 Task: Add an event with the title Second Project Quality Control and Process Improvement Discussion, date ''2023/10/24'', time 7:00 AM to 9:00 AMand add a description: Problem-Solving Activities and embark on a transformative journey that will empower your team to overcome challenges, think creatively, and work cohesively to achieve outstanding results. Get ready for an inspiring and invigorating retreat that will leave a lasting impact on your team''s problem-solving abilities and overall collaboration.Select event color  Tangerine . Add location for the event as: 456 Navagio Beach, Zakynthos, Greece, logged in from the account softage.10@softage.netand send the event invitation to softage.9@softage.net and softage.8@softage.net. Set a reminder for the event Doesn''t repeat
Action: Mouse moved to (80, 122)
Screenshot: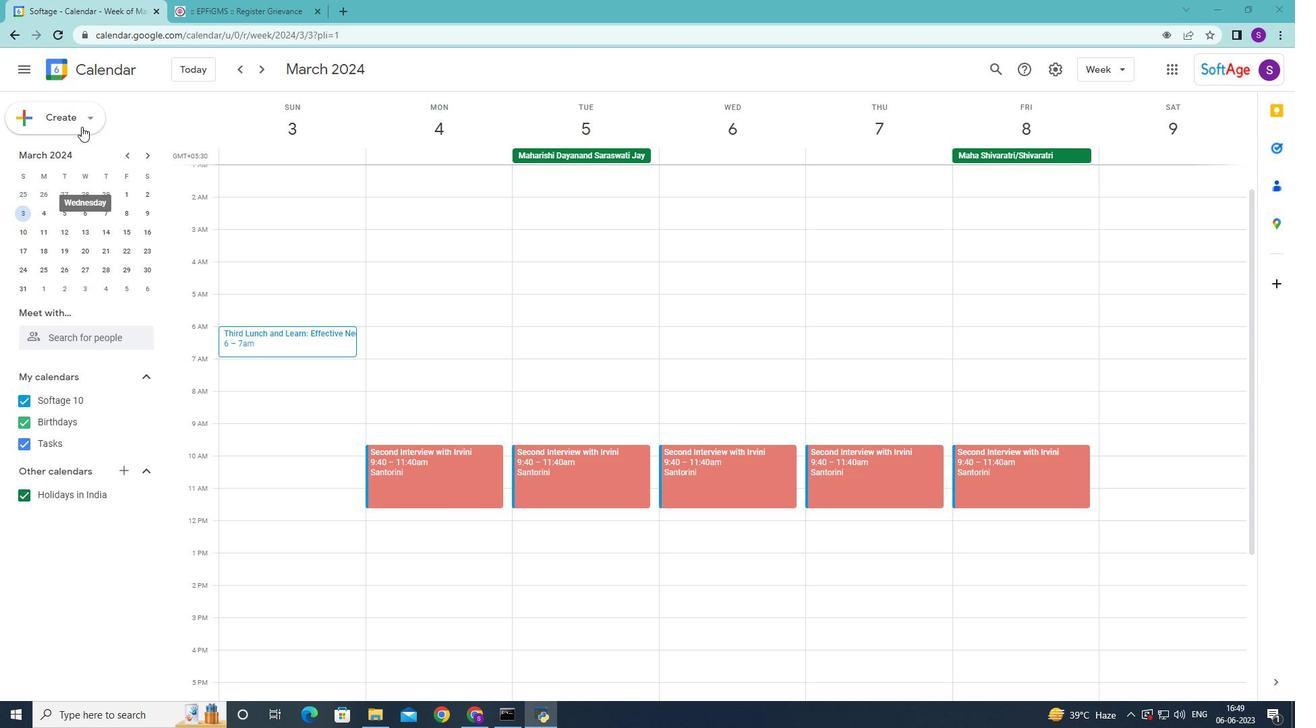 
Action: Mouse pressed left at (80, 122)
Screenshot: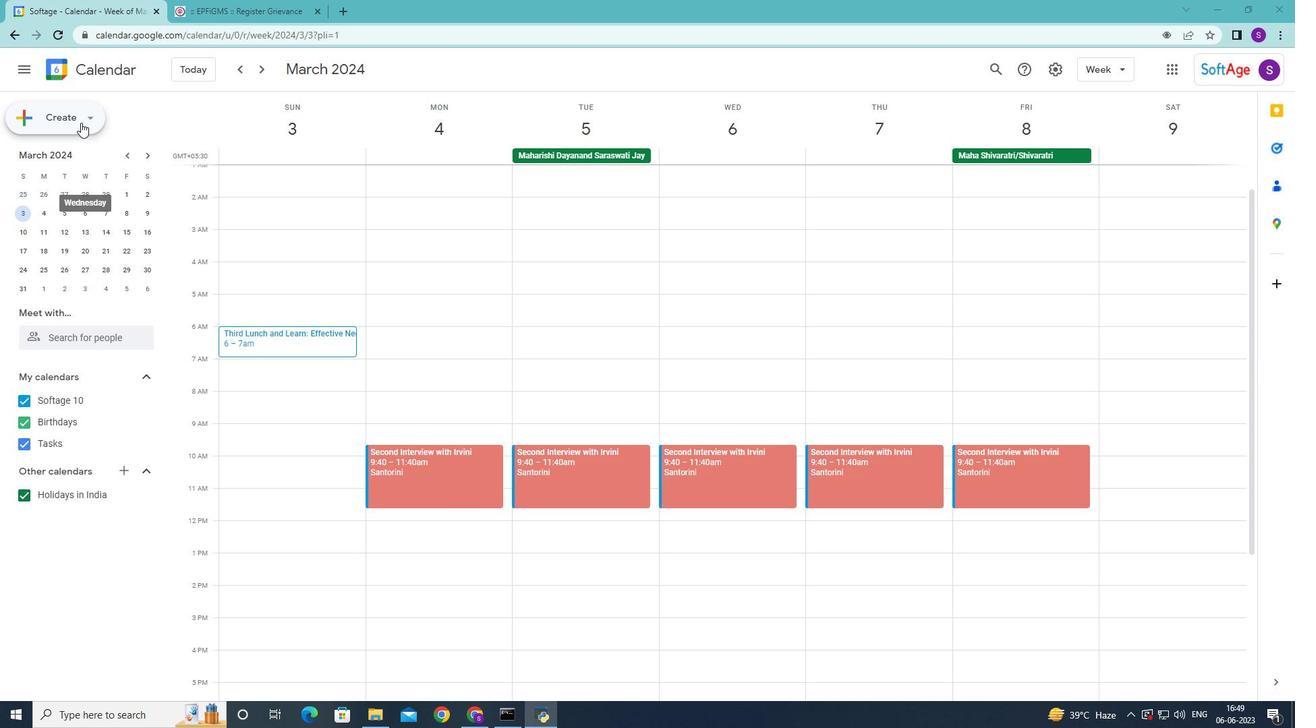
Action: Mouse moved to (87, 154)
Screenshot: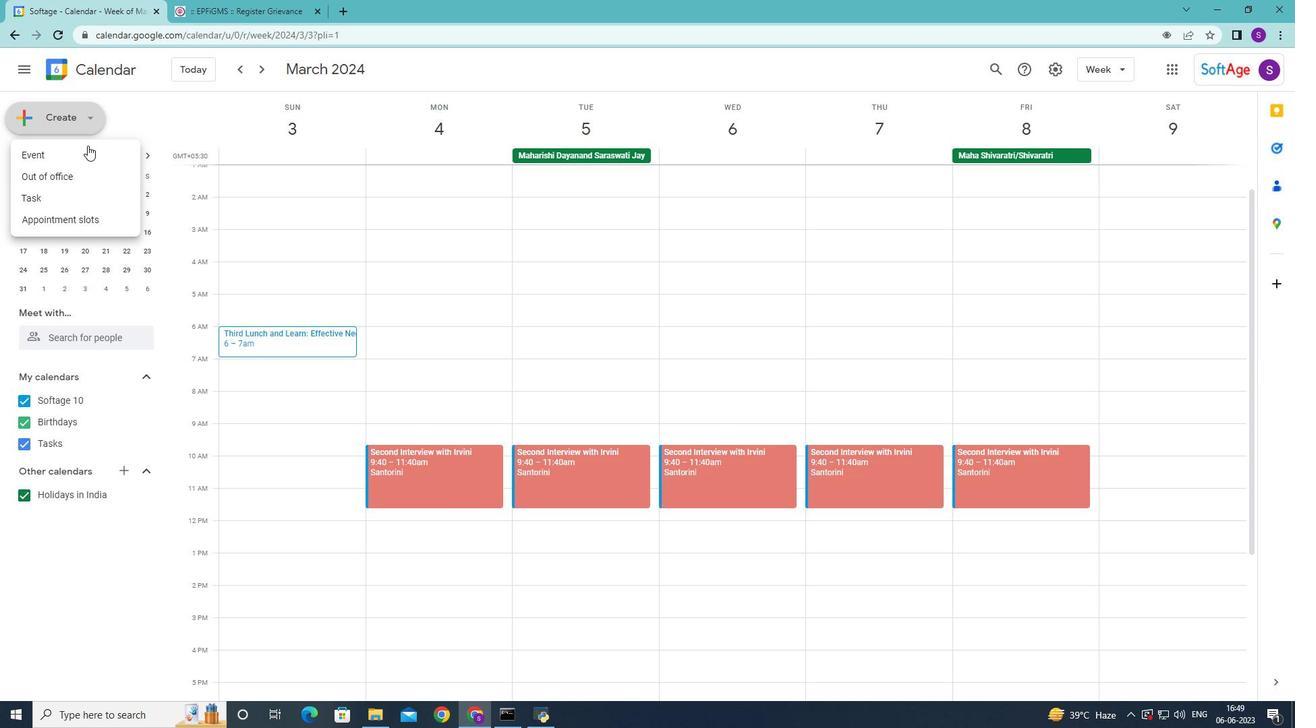 
Action: Mouse pressed left at (87, 154)
Screenshot: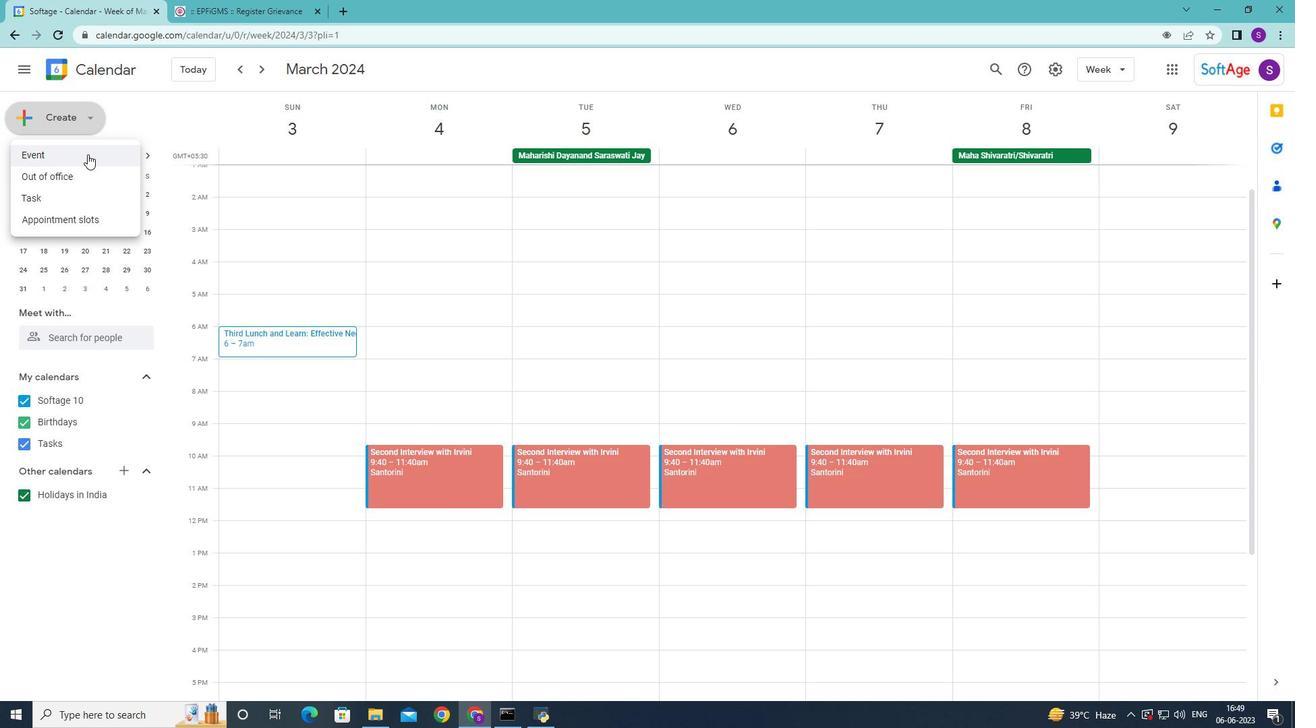 
Action: Mouse moved to (479, 370)
Screenshot: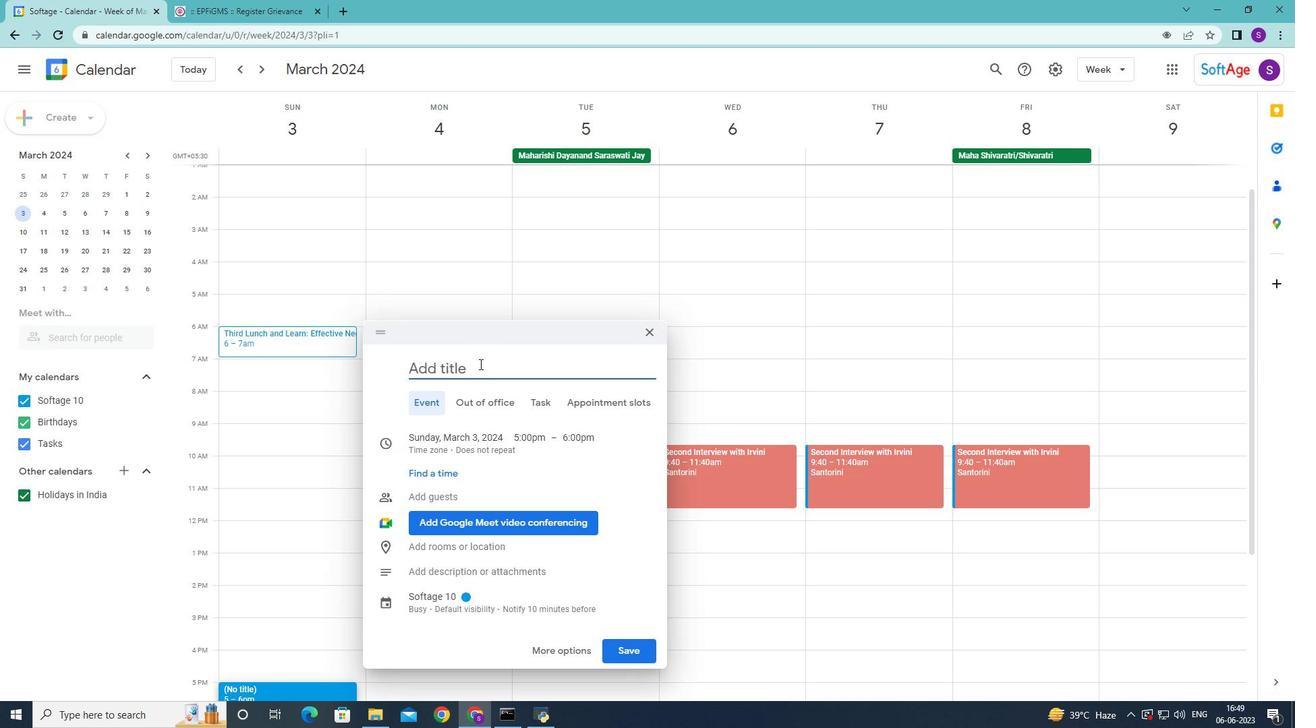 
Action: Mouse pressed left at (479, 370)
Screenshot: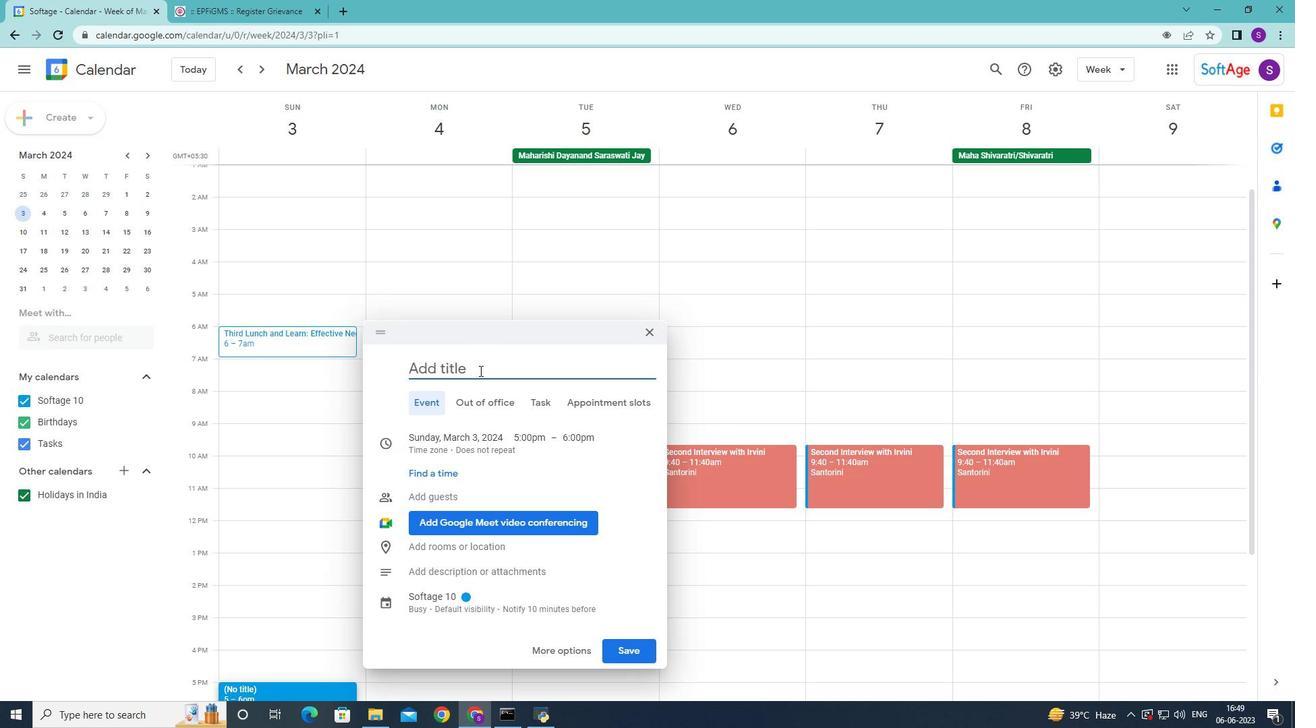 
Action: Key pressed <Key.shift>Second<Key.space><Key.shift>Project<Key.space><Key.shift><Key.shift>Quality<Key.space><Key.shift>Control<Key.space>and<Key.space><Key.shift>Process<Key.space><Key.shift>Improvement<Key.space><Key.shift>Discussion
Screenshot: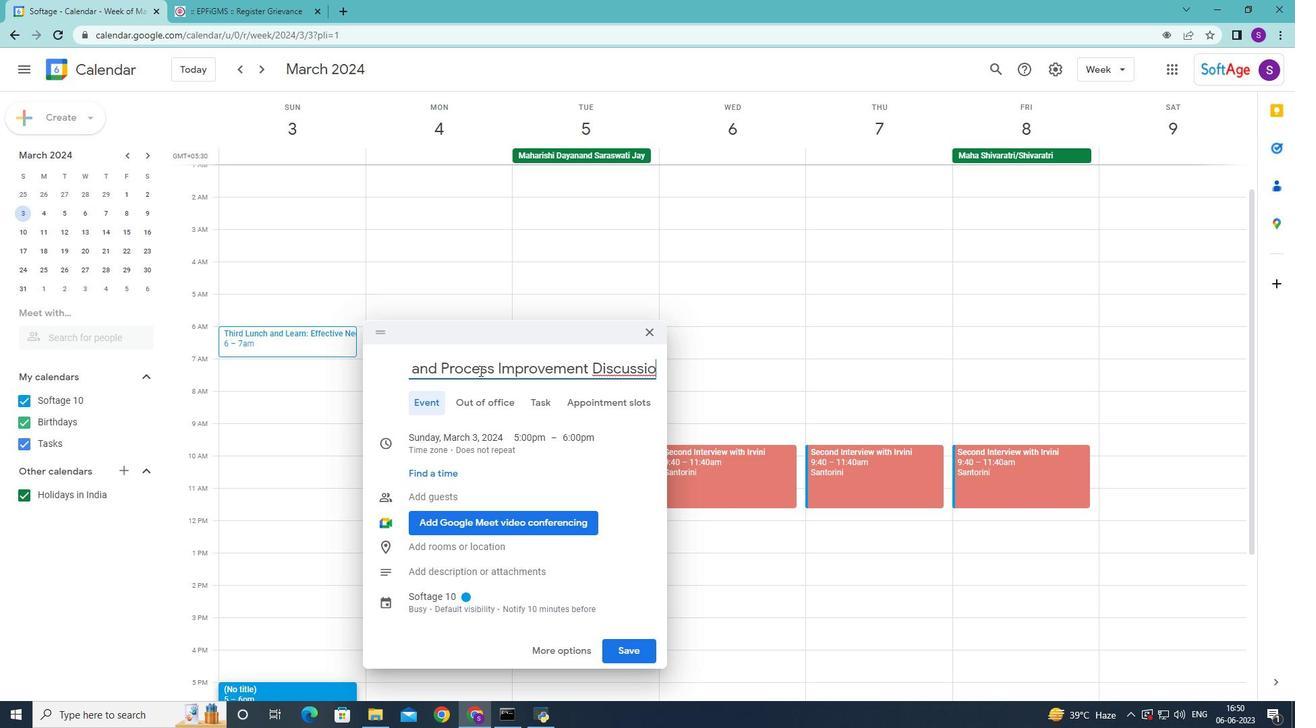 
Action: Mouse moved to (435, 443)
Screenshot: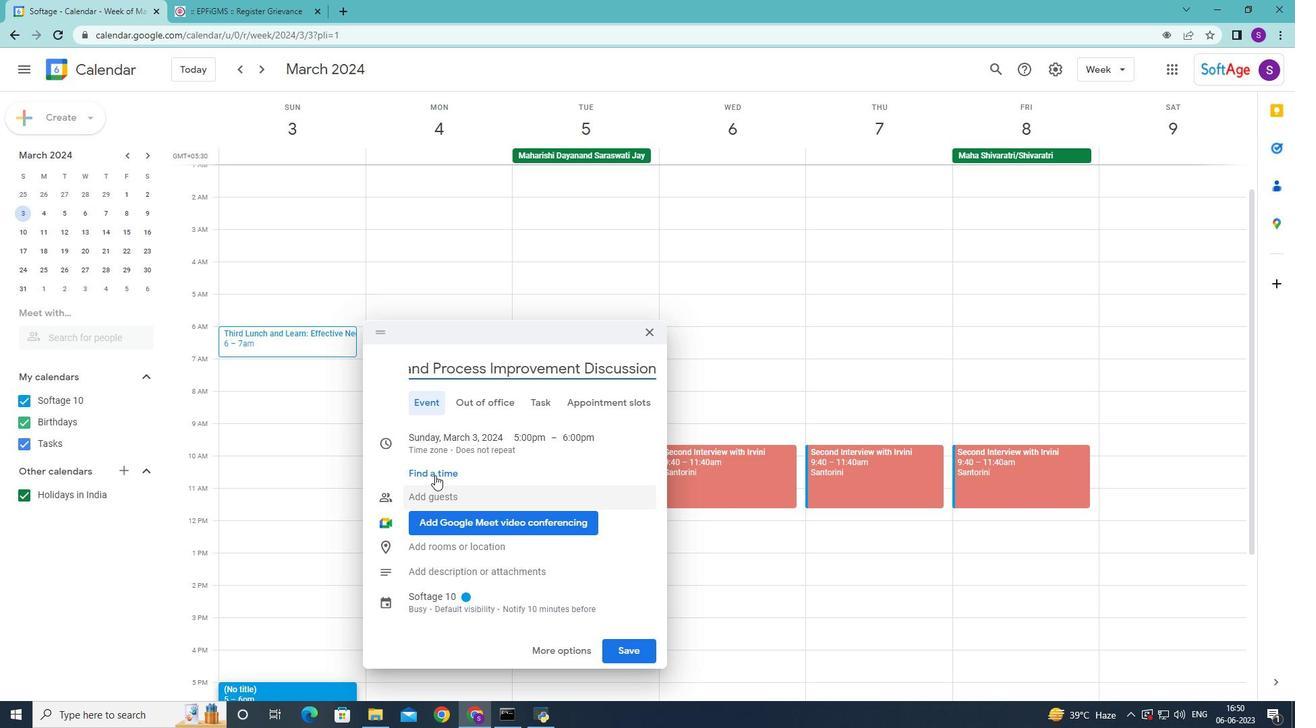 
Action: Mouse pressed left at (435, 443)
Screenshot: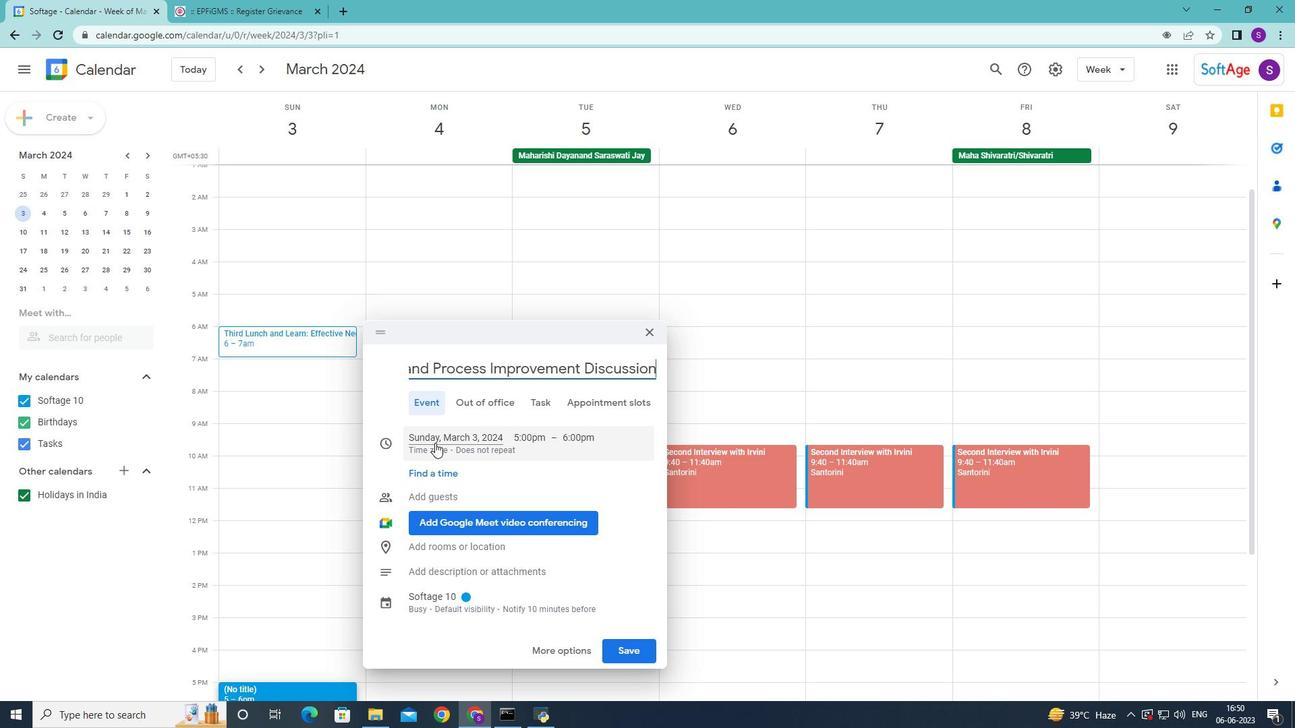 
Action: Mouse moved to (555, 429)
Screenshot: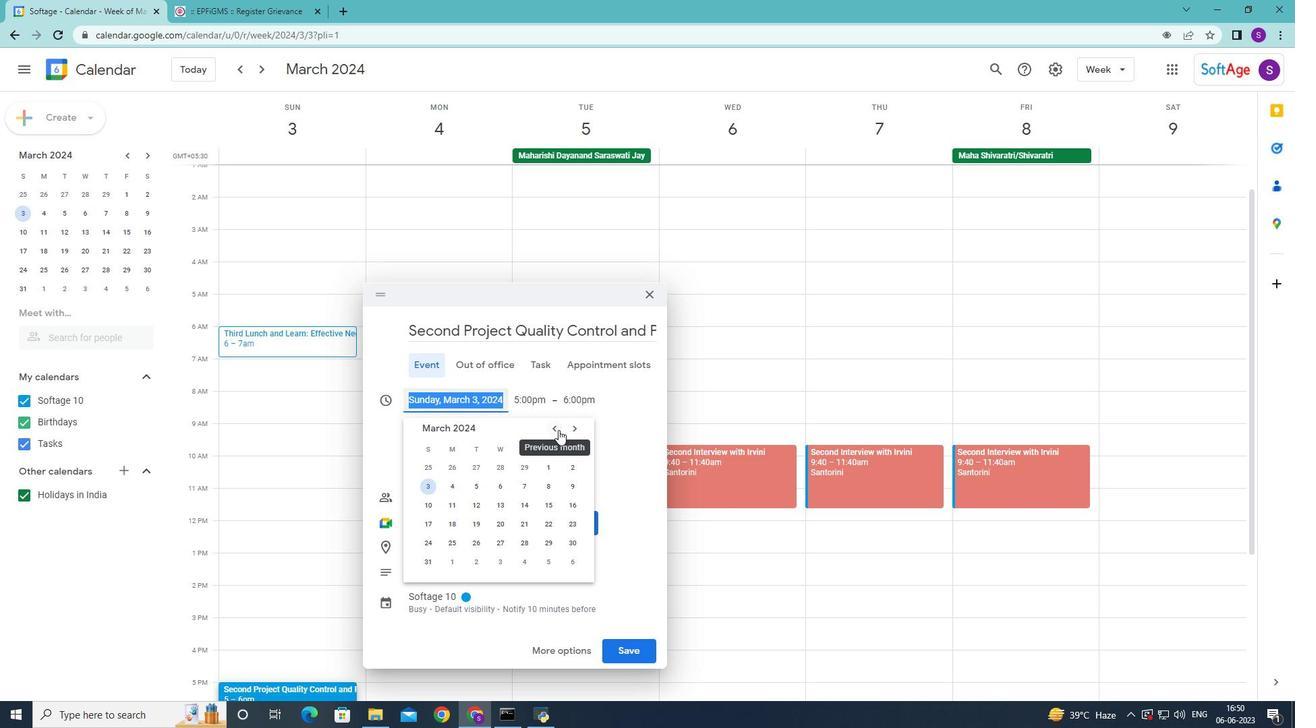
Action: Mouse pressed left at (555, 429)
Screenshot: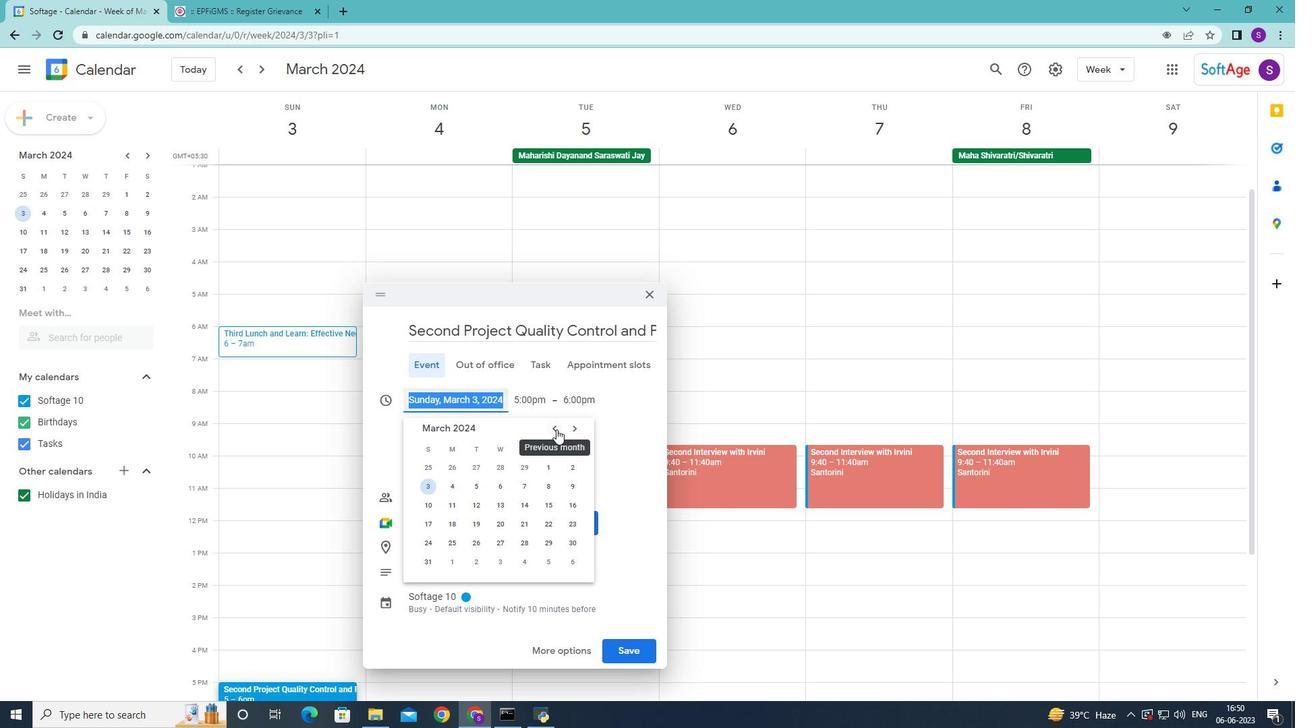 
Action: Mouse pressed left at (555, 429)
Screenshot: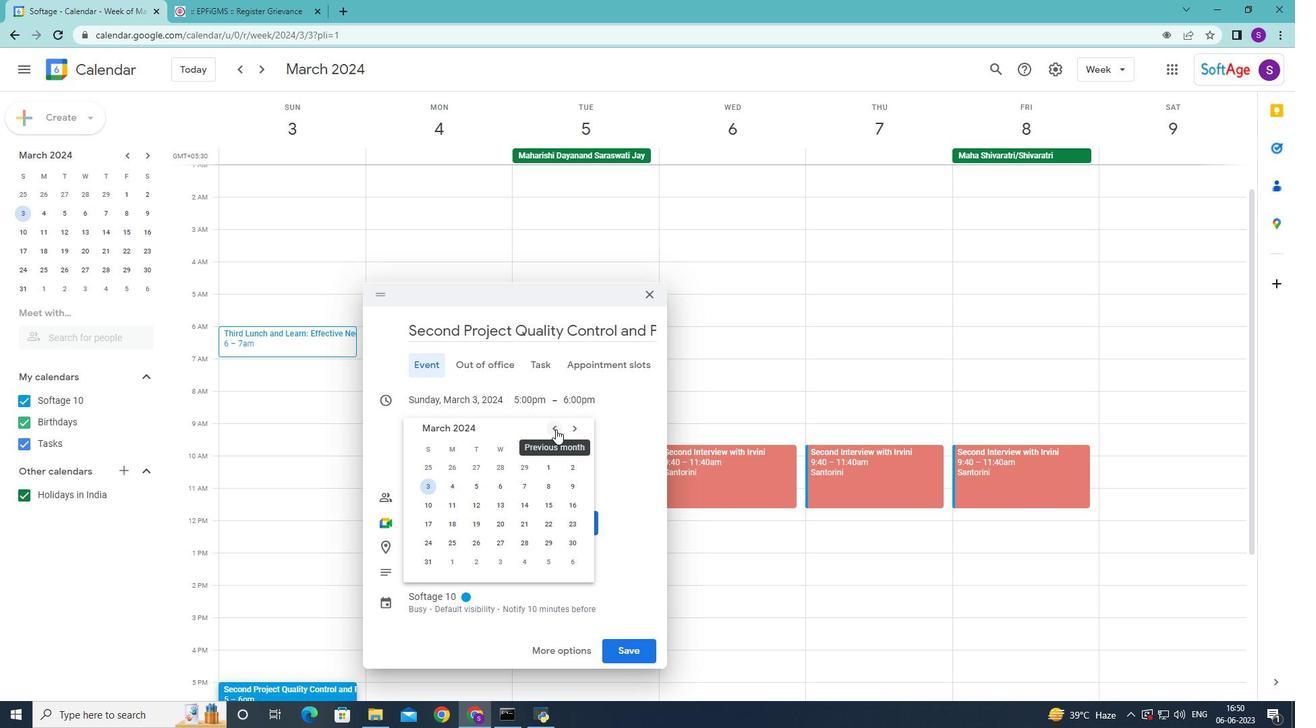 
Action: Mouse pressed left at (555, 429)
Screenshot: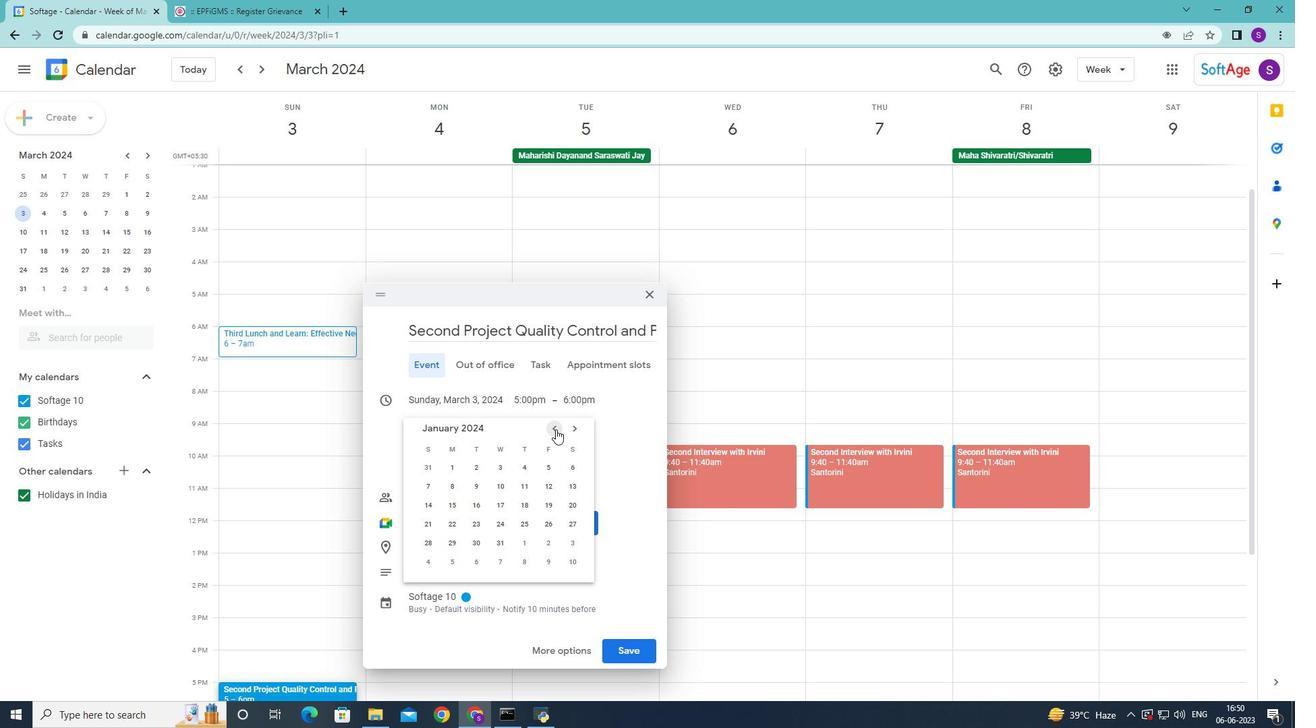 
Action: Mouse pressed left at (555, 429)
Screenshot: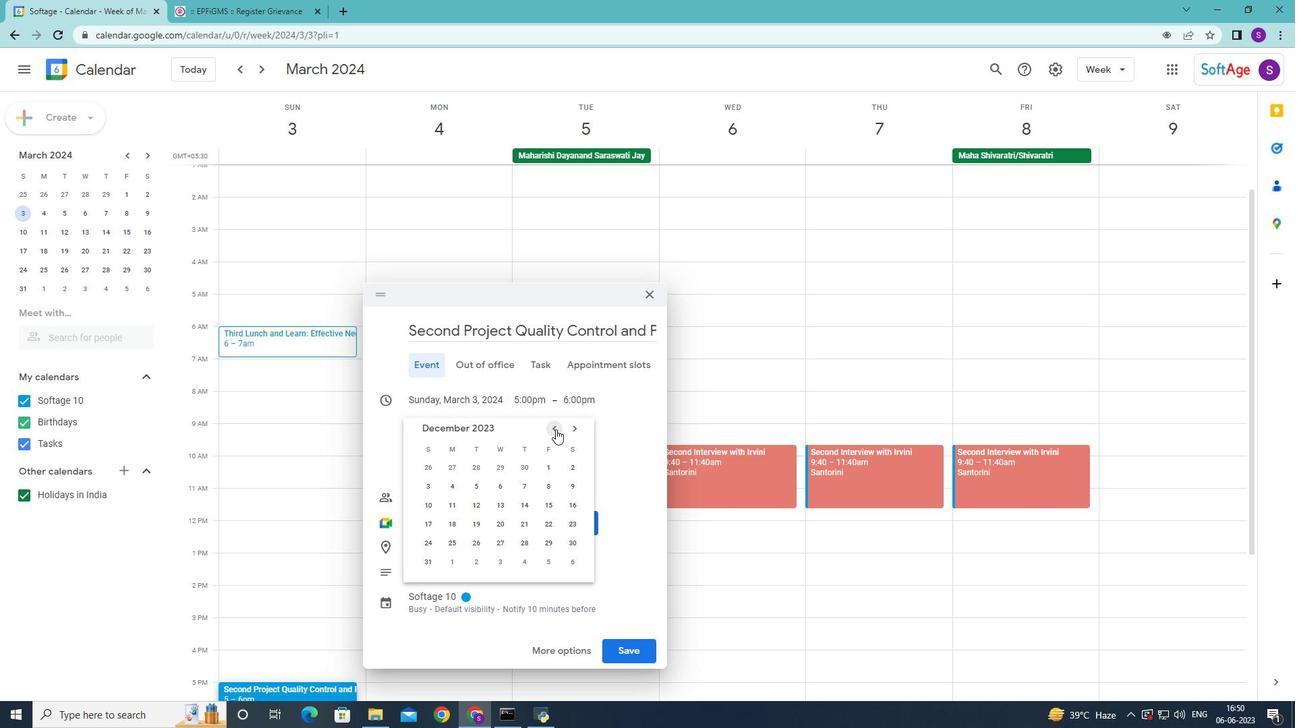 
Action: Mouse pressed left at (555, 429)
Screenshot: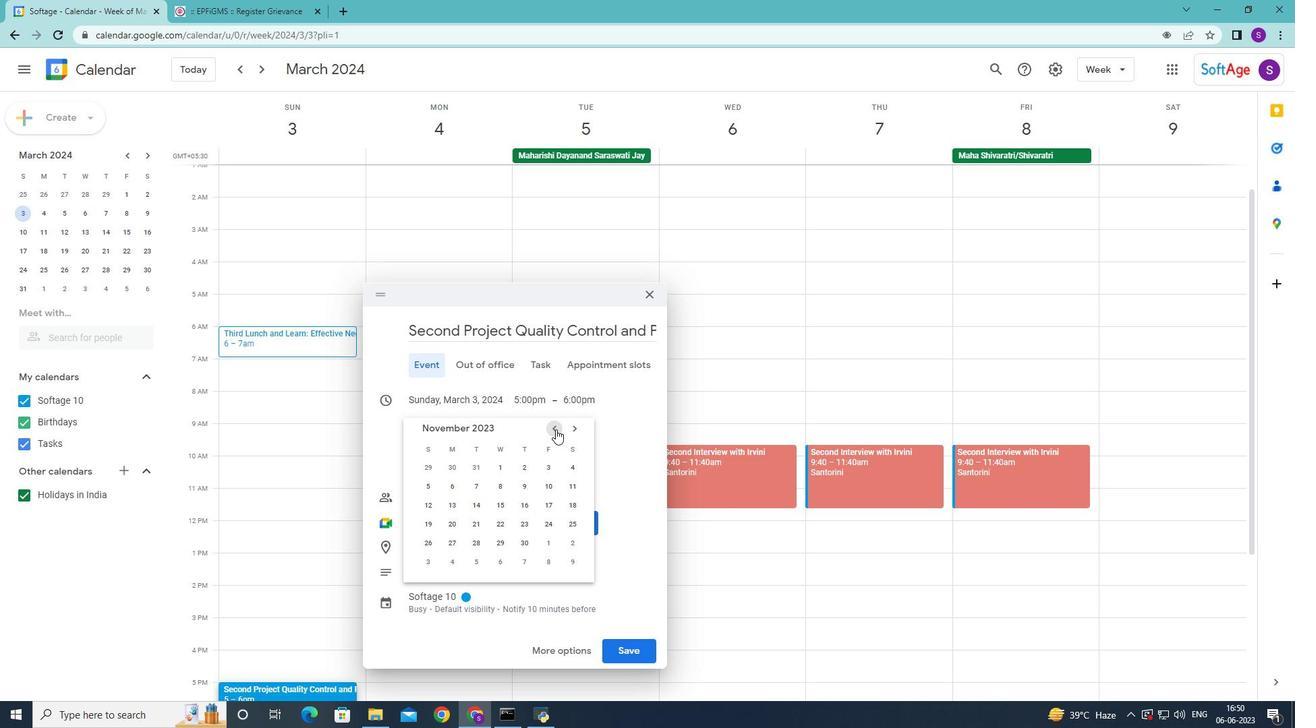 
Action: Mouse moved to (482, 529)
Screenshot: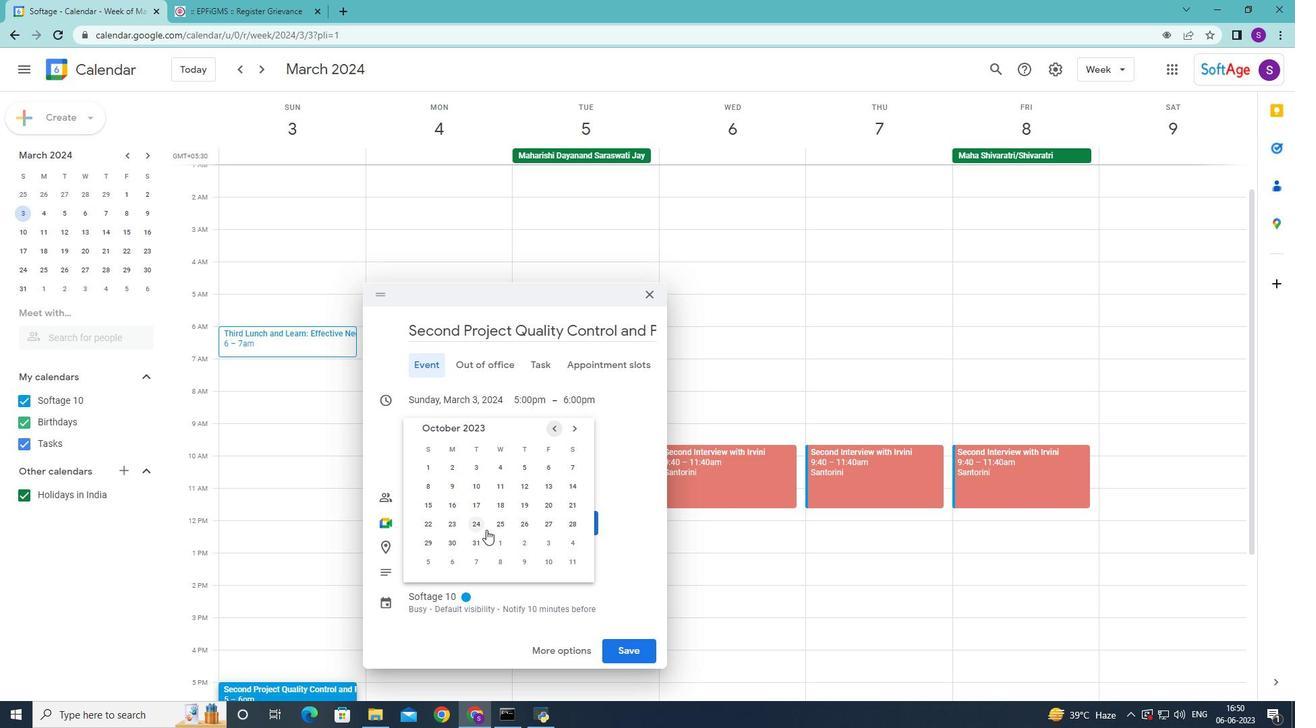 
Action: Mouse pressed left at (482, 529)
Screenshot: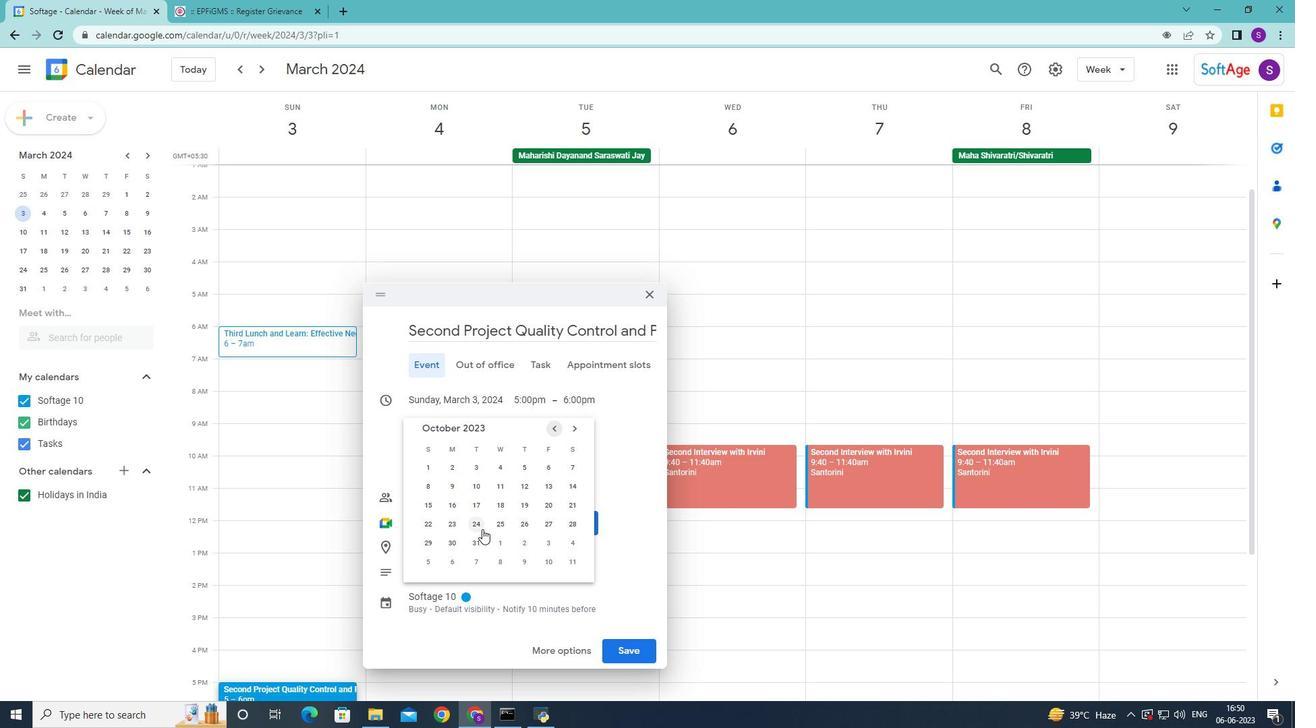 
Action: Mouse moved to (356, 406)
Screenshot: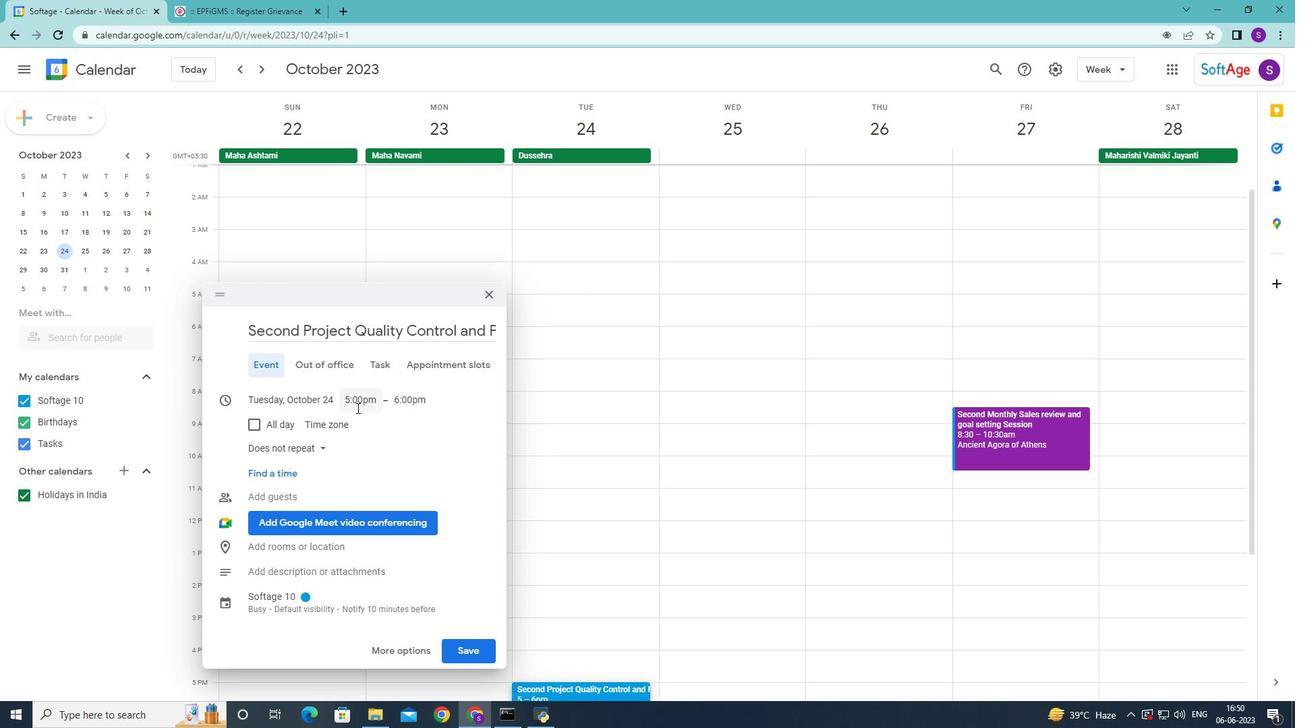 
Action: Mouse pressed left at (356, 406)
Screenshot: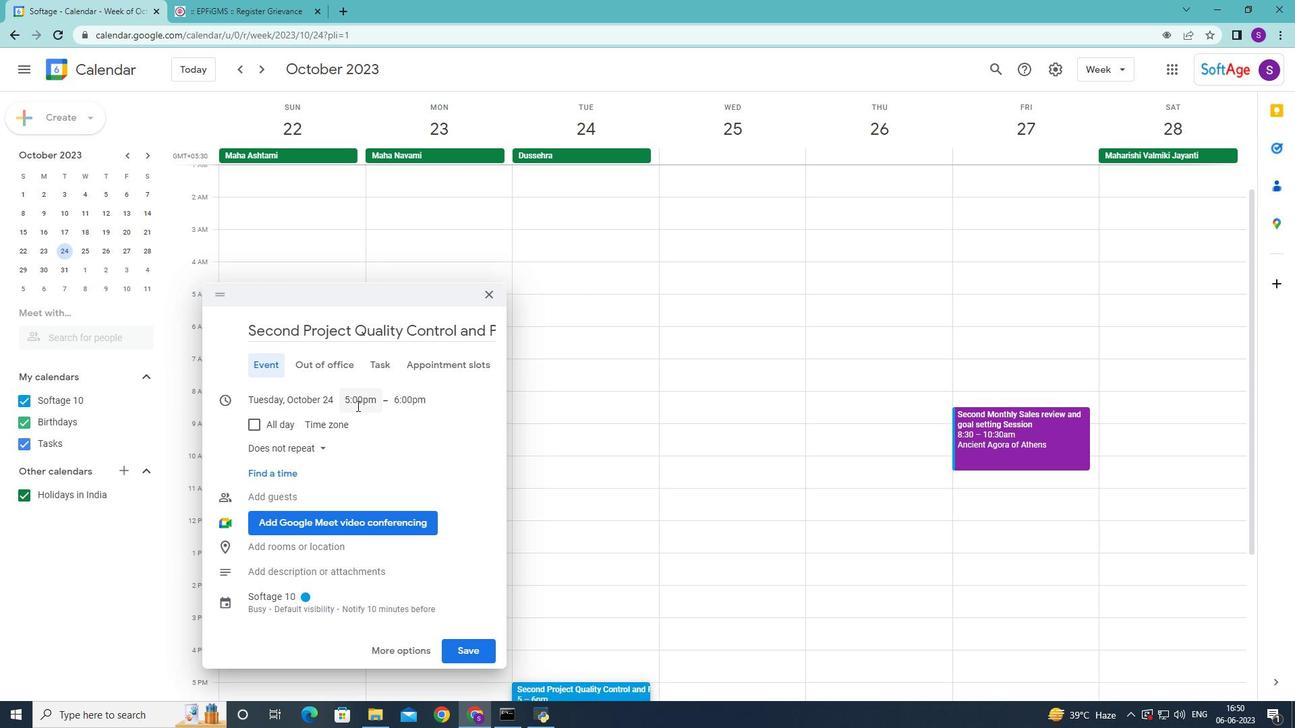 
Action: Mouse moved to (368, 481)
Screenshot: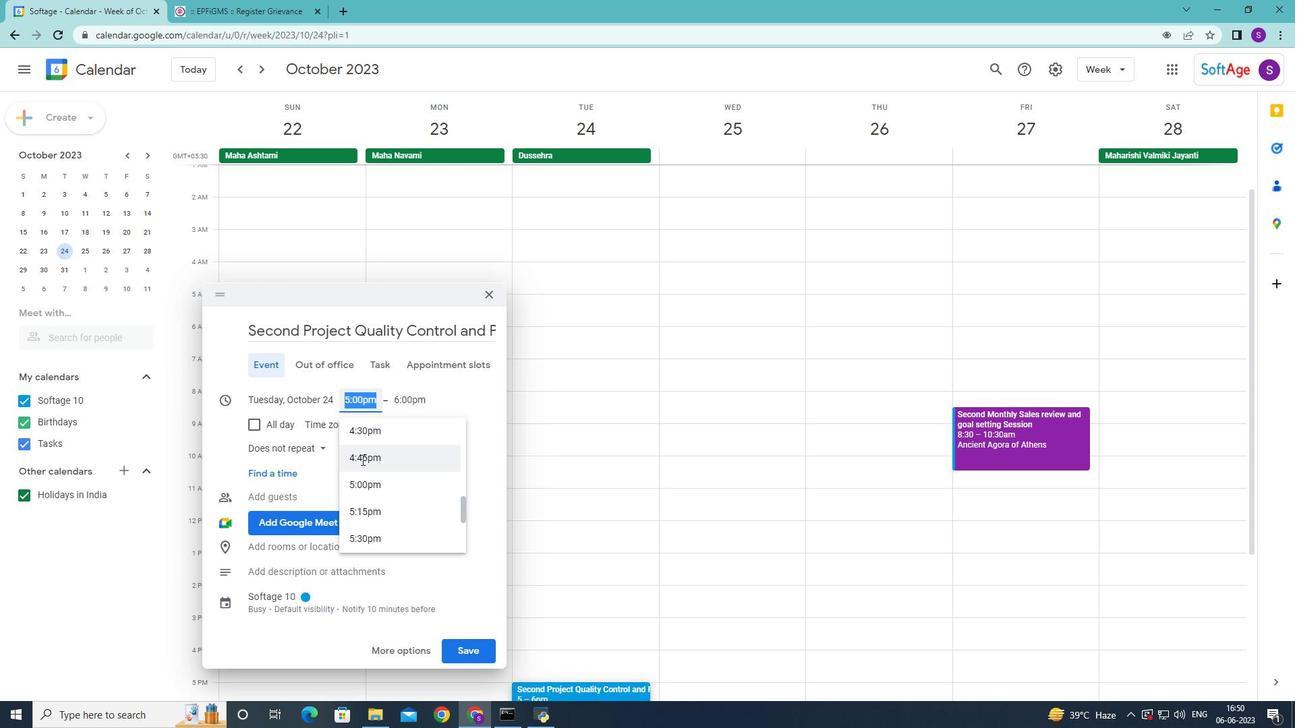 
Action: Mouse scrolled (368, 482) with delta (0, 0)
Screenshot: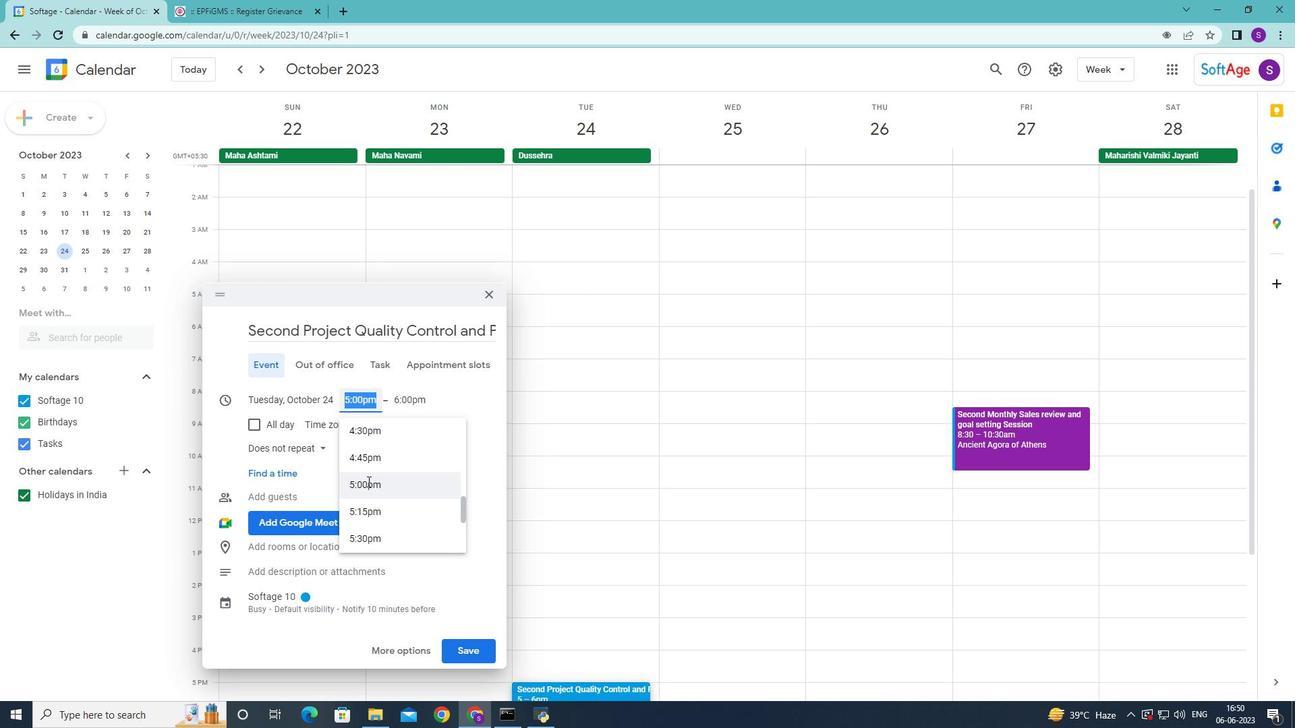 
Action: Mouse scrolled (368, 482) with delta (0, 0)
Screenshot: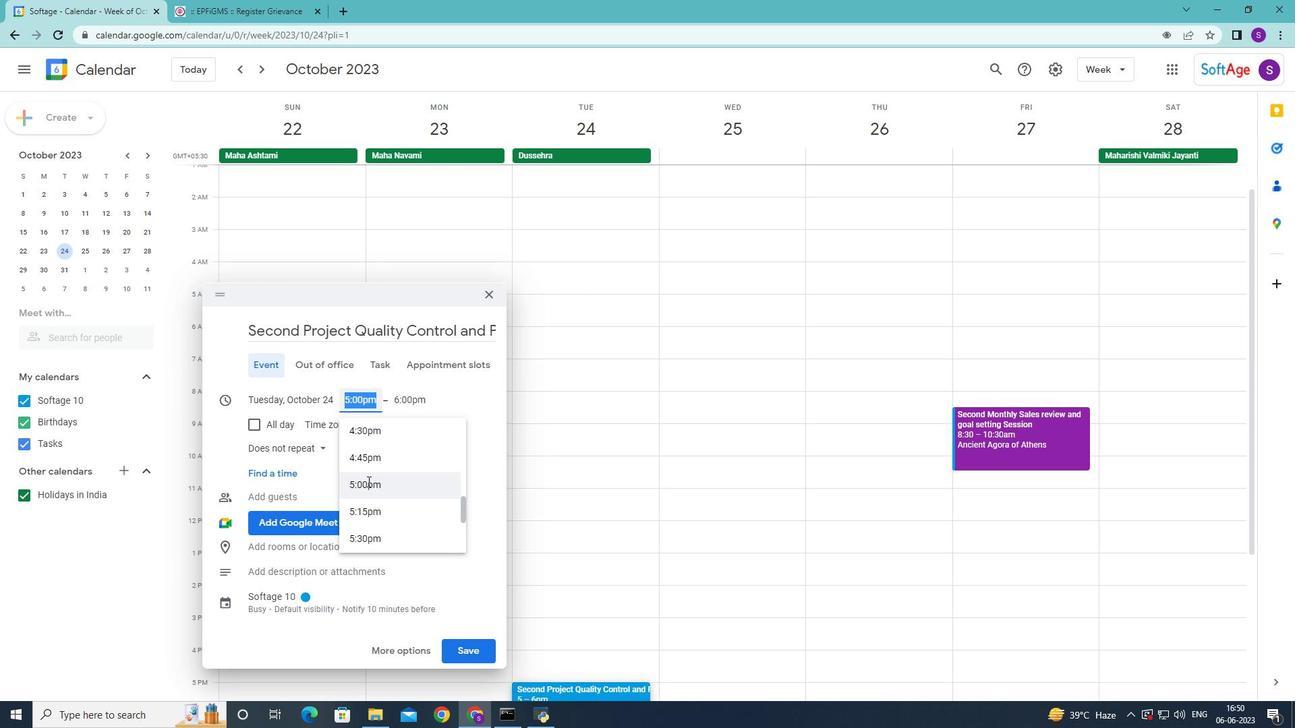 
Action: Mouse scrolled (368, 482) with delta (0, 0)
Screenshot: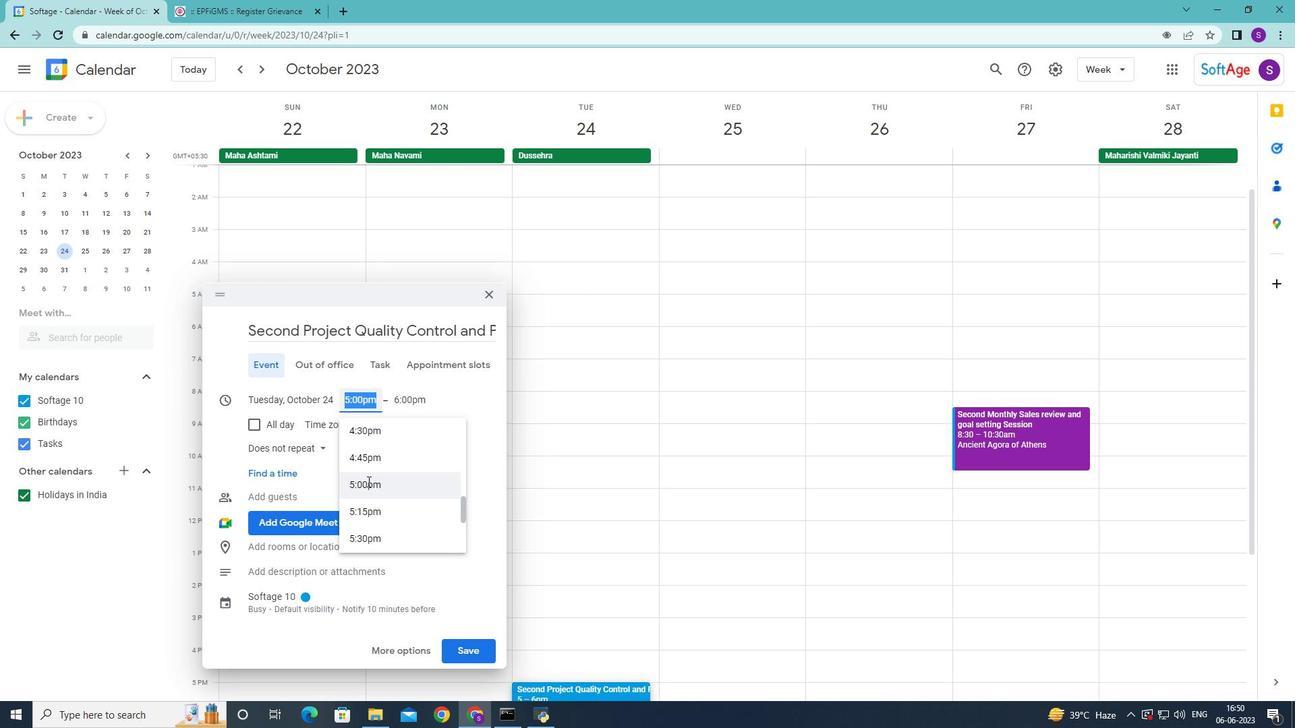 
Action: Mouse scrolled (368, 482) with delta (0, 0)
Screenshot: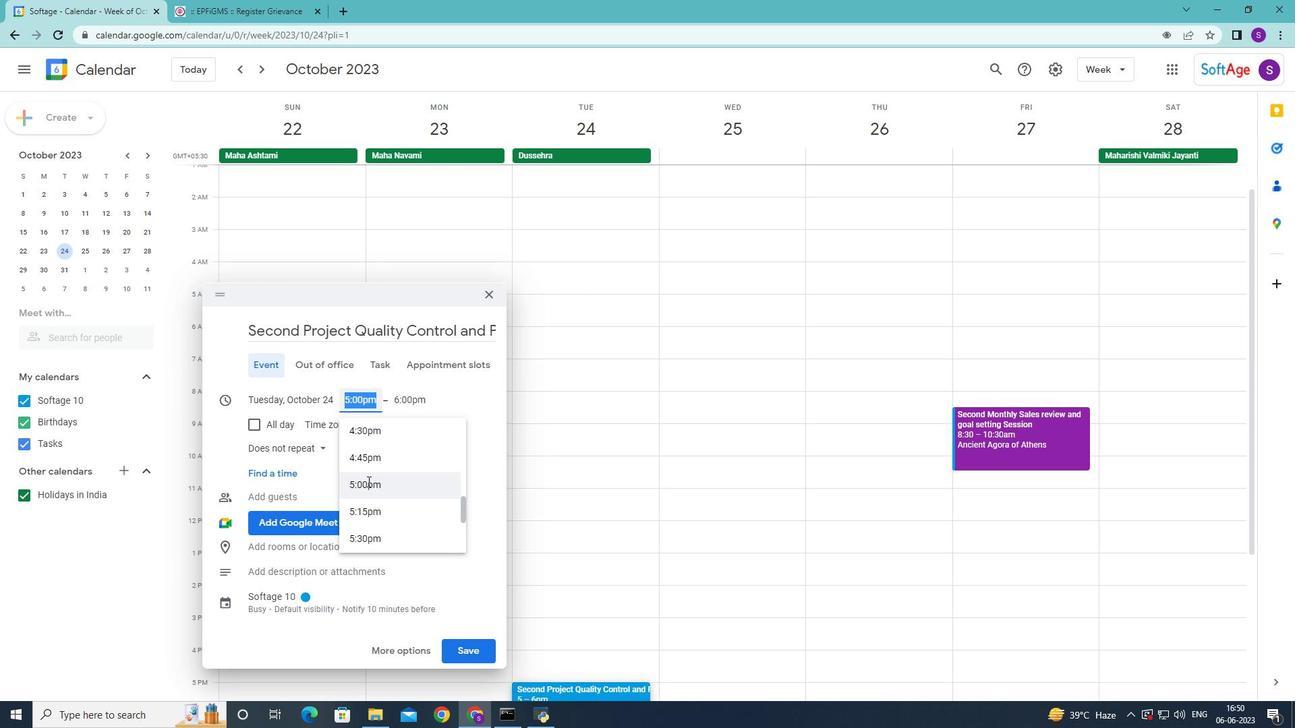 
Action: Mouse scrolled (368, 482) with delta (0, 0)
Screenshot: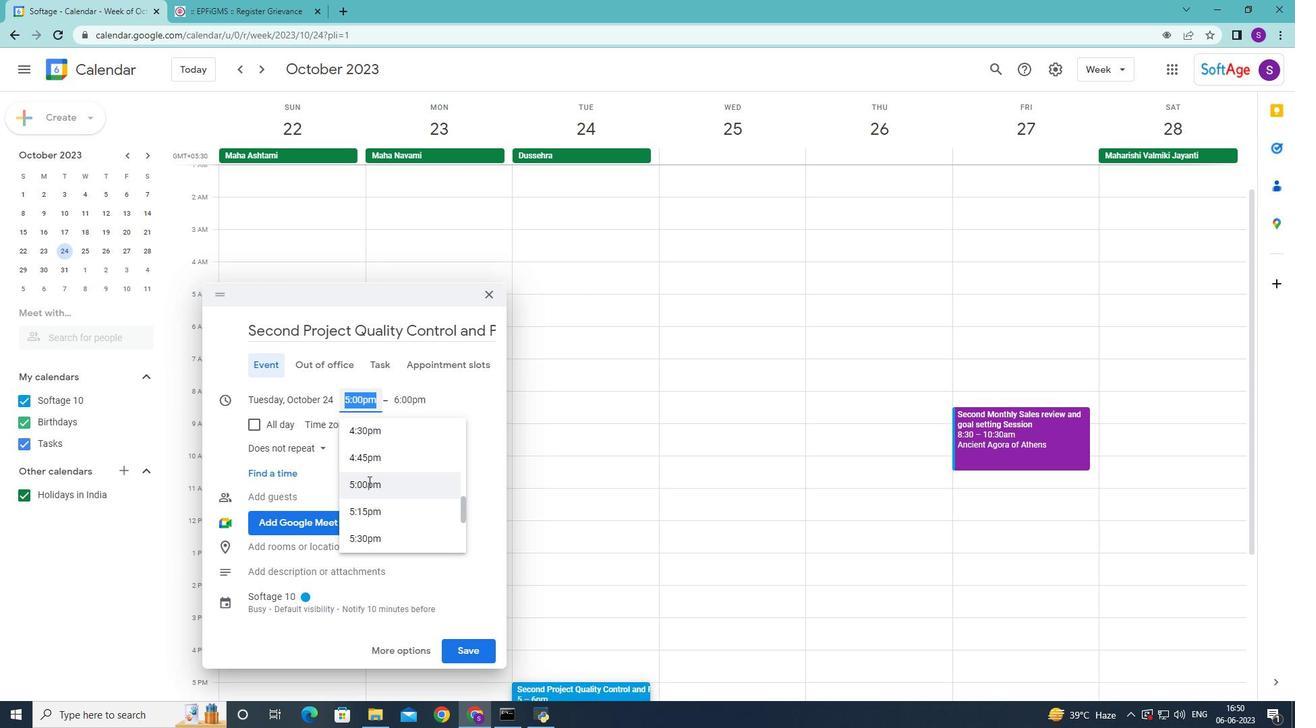 
Action: Mouse scrolled (368, 482) with delta (0, 0)
Screenshot: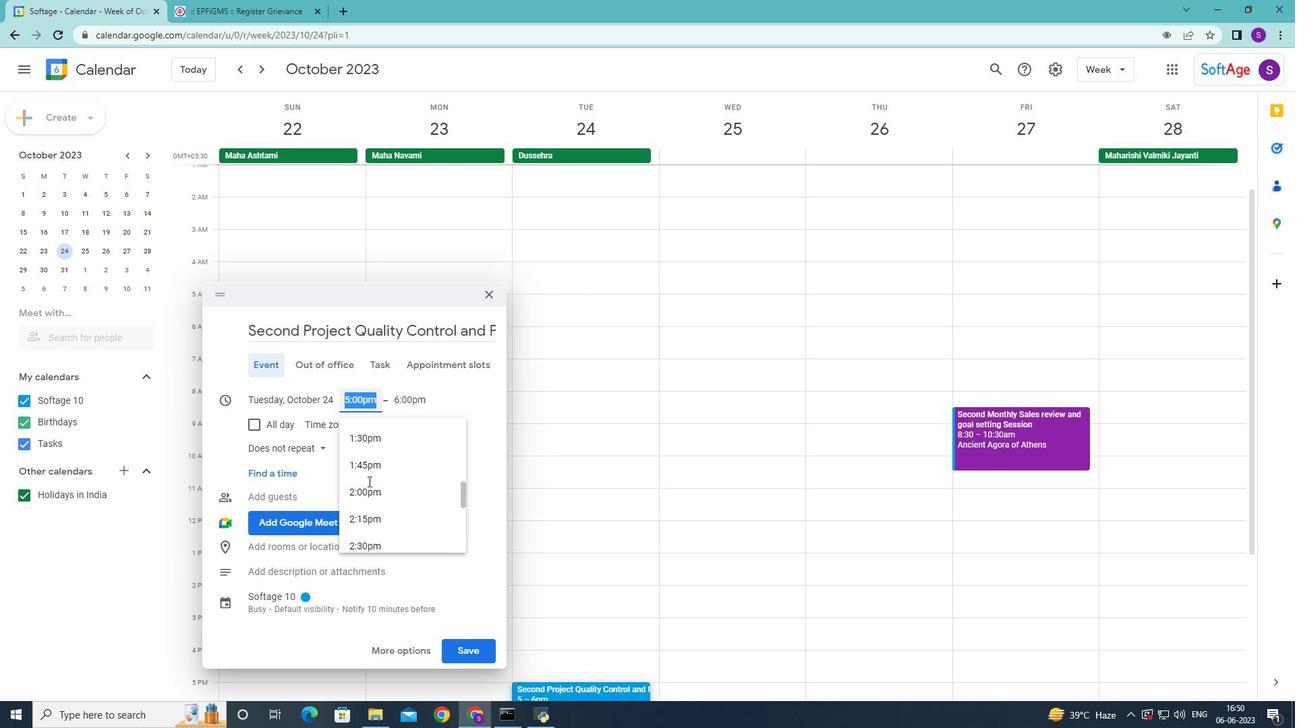 
Action: Mouse scrolled (368, 482) with delta (0, 0)
Screenshot: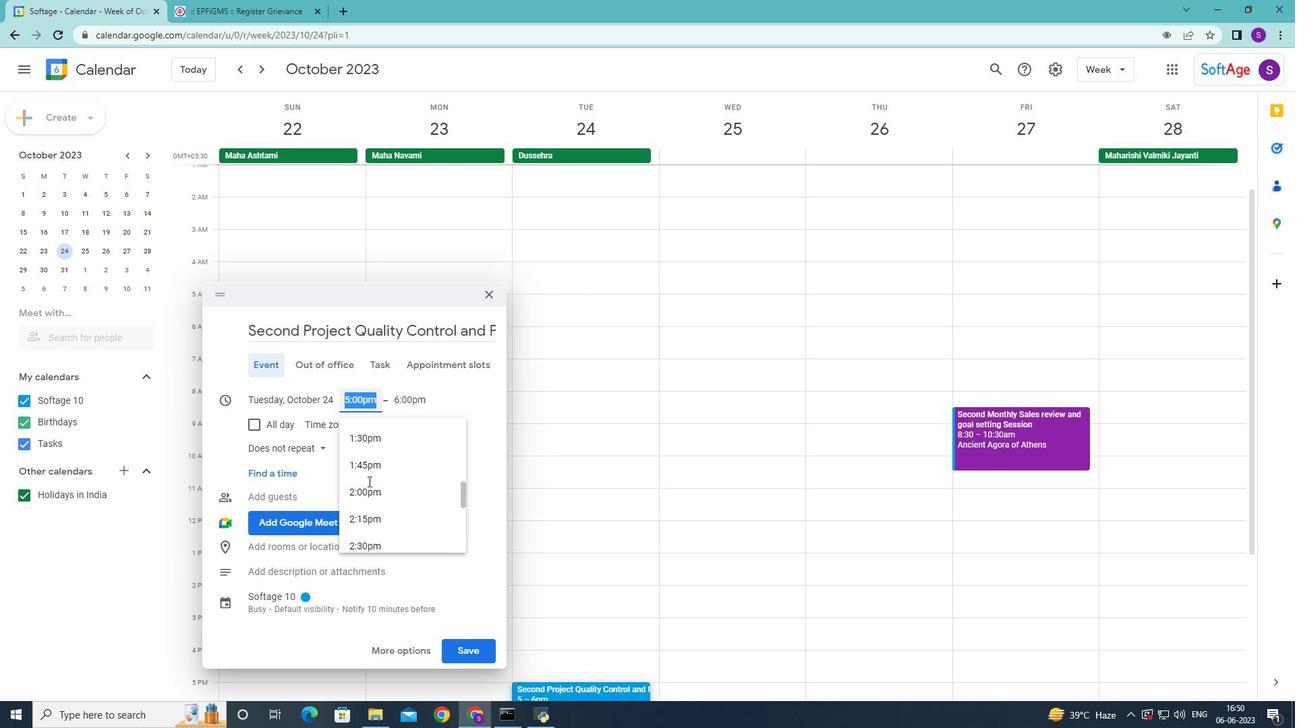 
Action: Mouse scrolled (368, 482) with delta (0, 0)
Screenshot: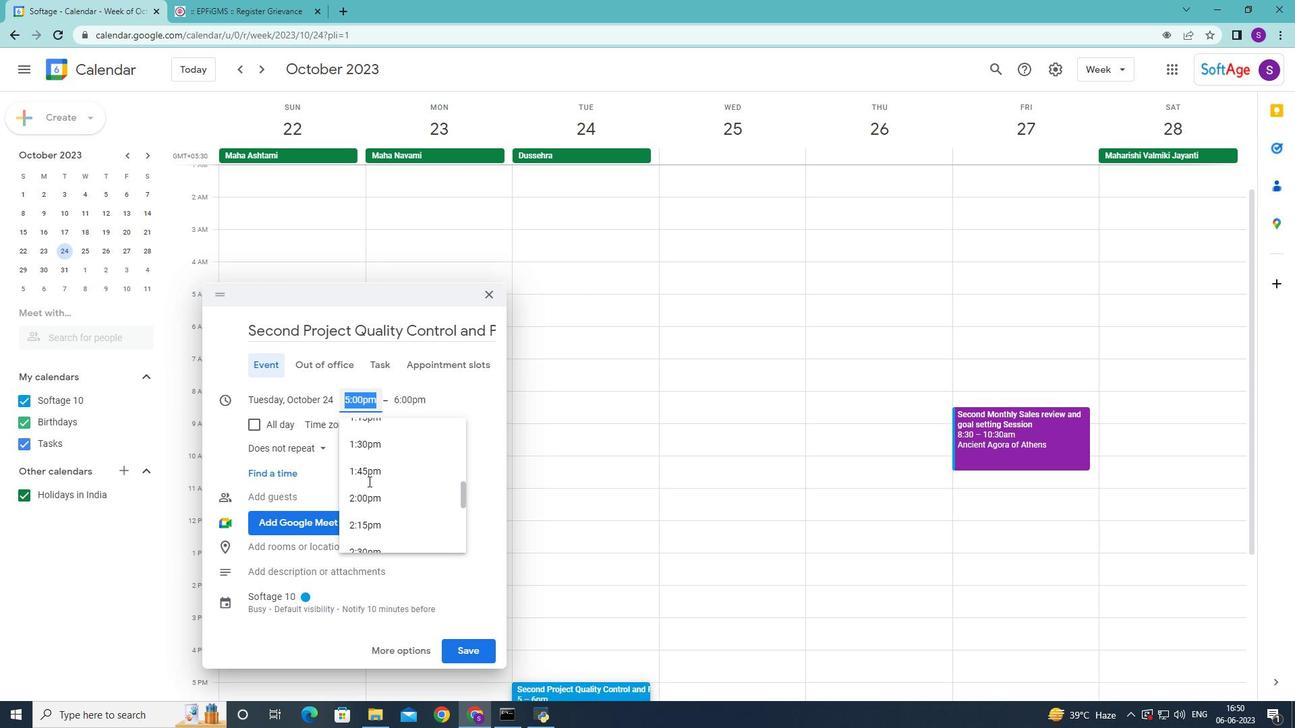 
Action: Mouse scrolled (368, 482) with delta (0, 0)
Screenshot: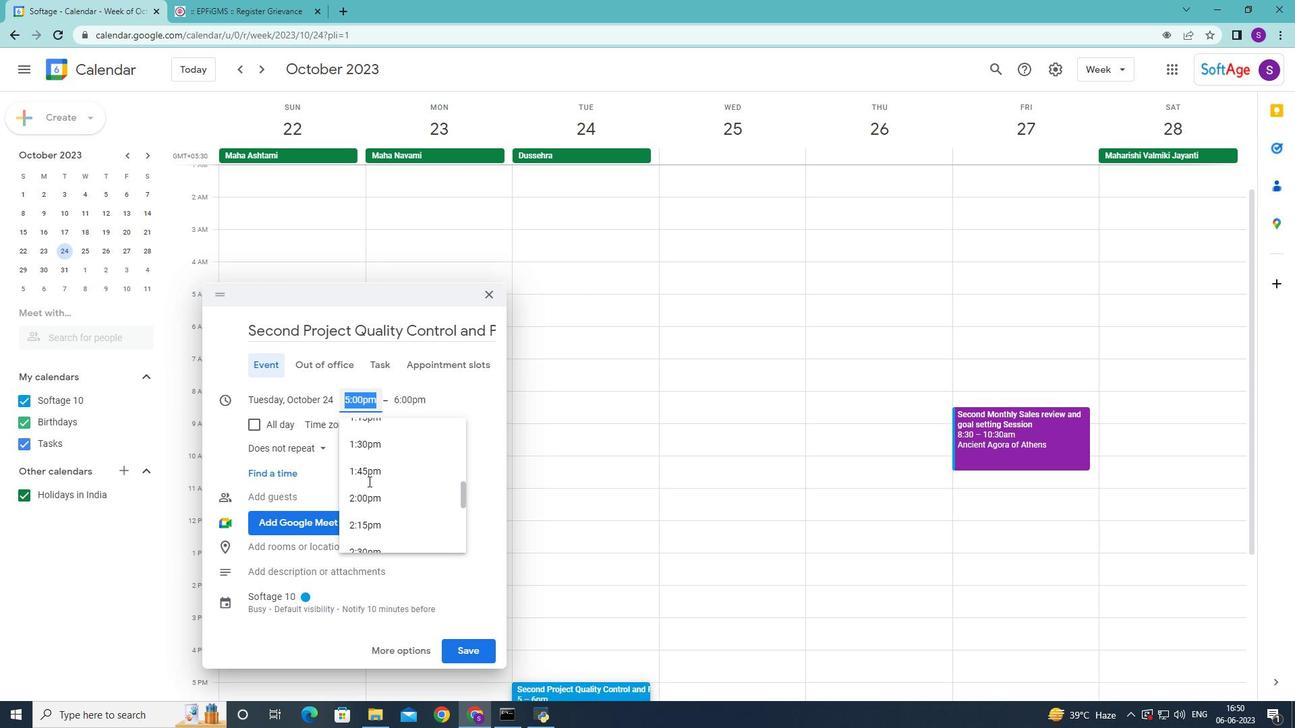 
Action: Mouse scrolled (368, 482) with delta (0, 0)
Screenshot: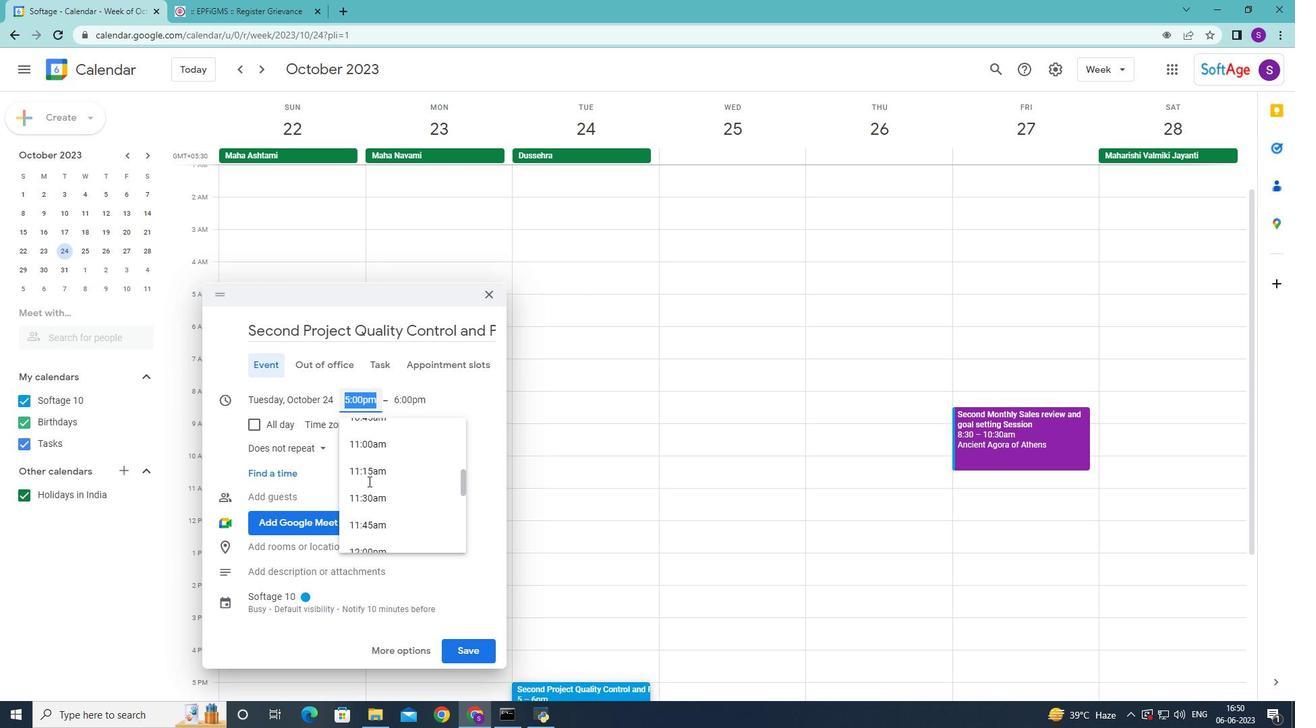 
Action: Mouse scrolled (368, 482) with delta (0, 0)
Screenshot: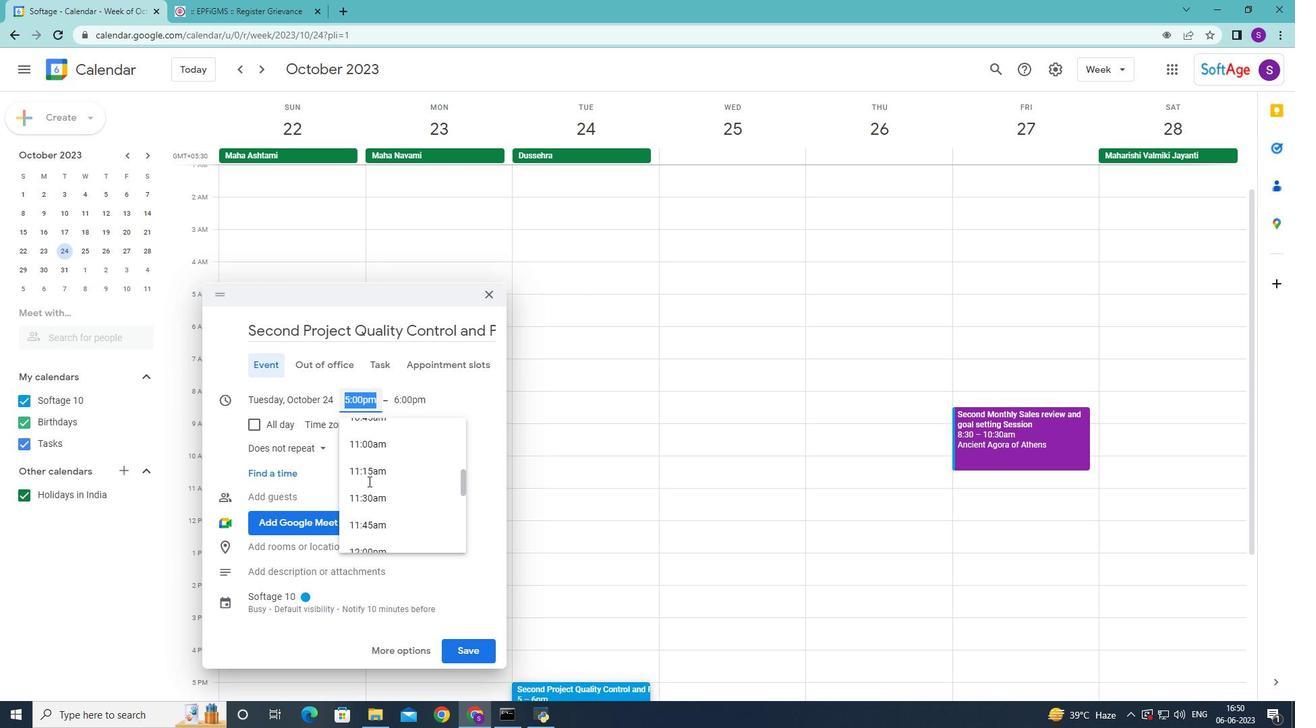 
Action: Mouse scrolled (368, 482) with delta (0, 0)
Screenshot: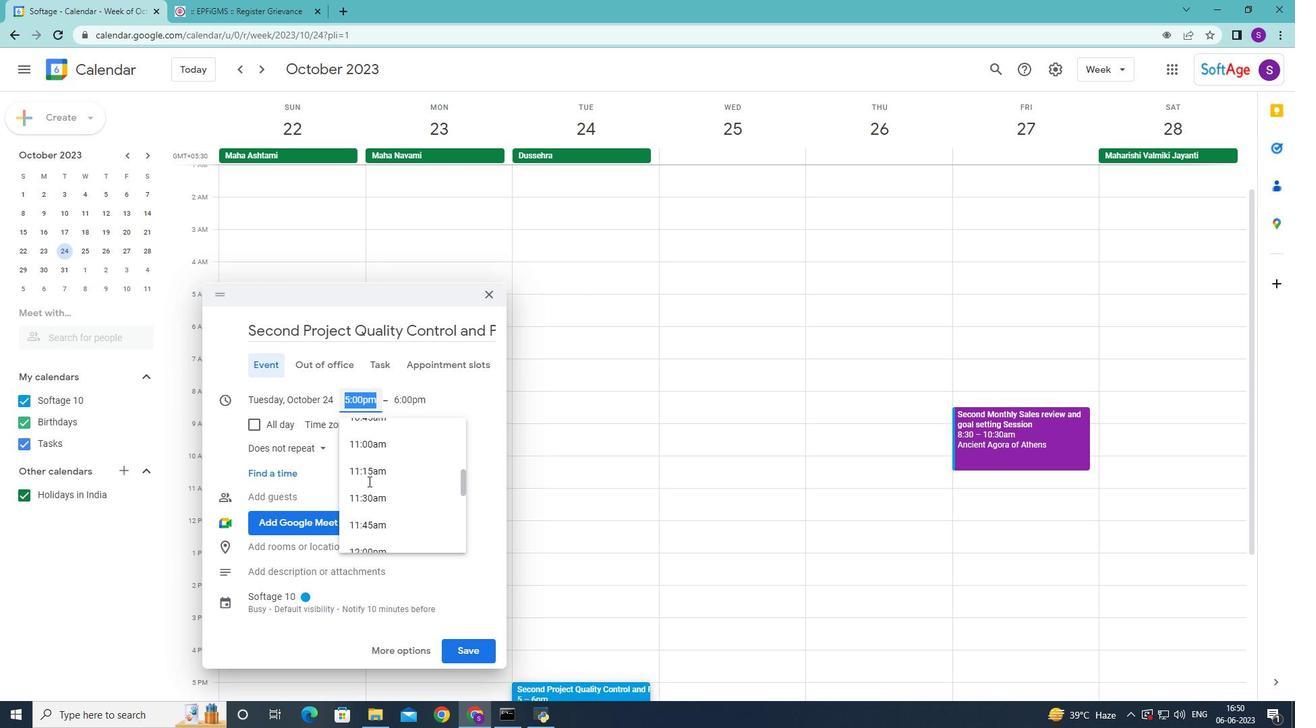 
Action: Mouse scrolled (368, 482) with delta (0, 0)
Screenshot: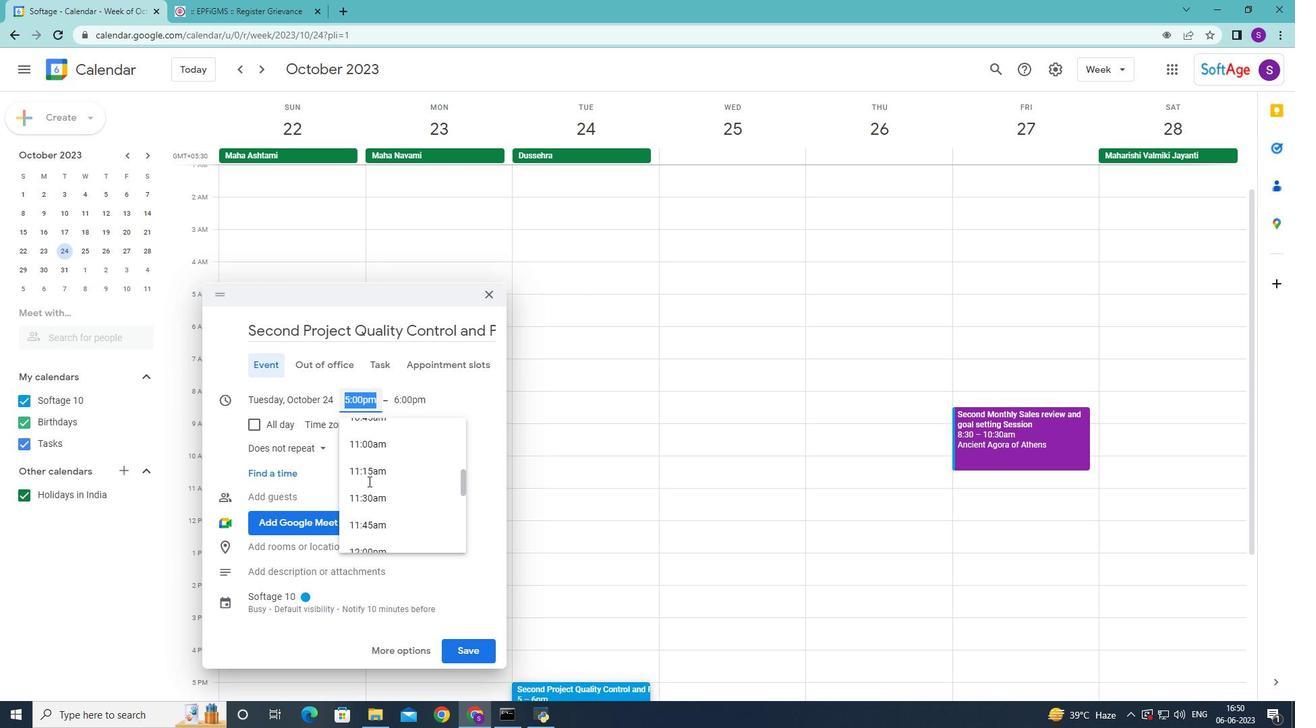 
Action: Mouse scrolled (368, 482) with delta (0, 0)
Screenshot: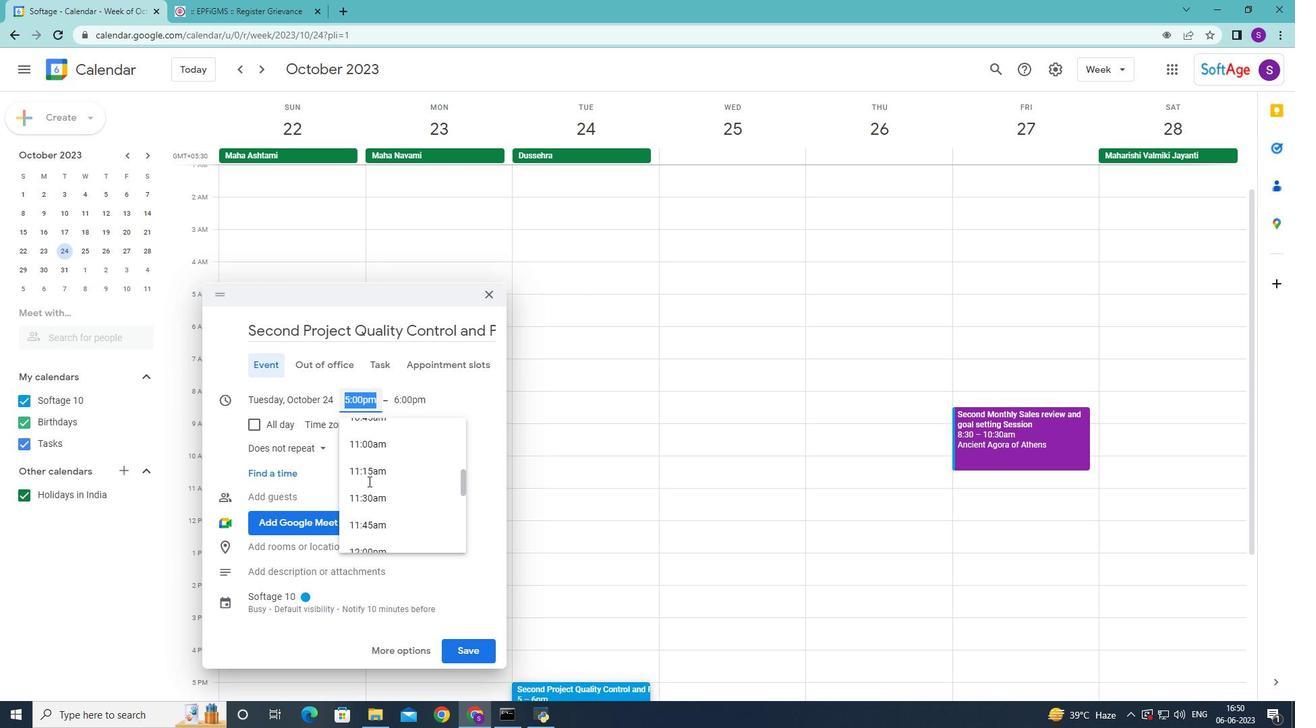 
Action: Mouse scrolled (368, 482) with delta (0, 0)
Screenshot: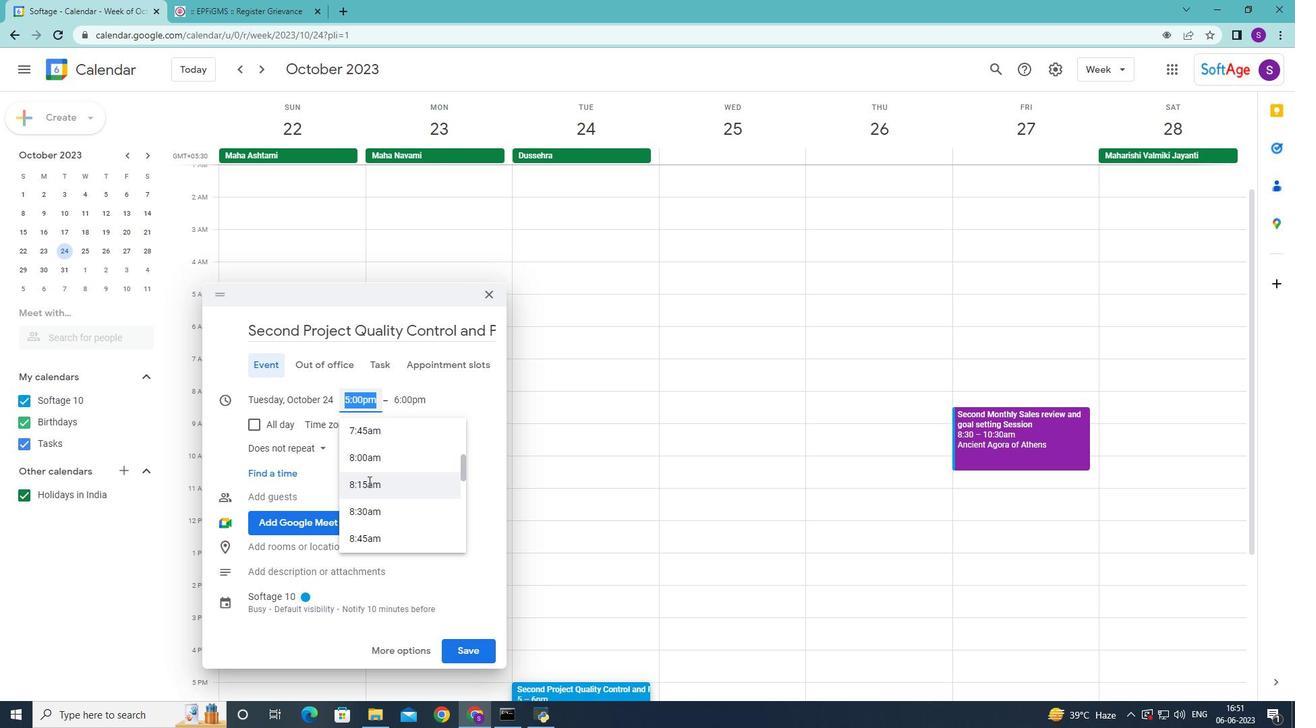 
Action: Mouse scrolled (368, 482) with delta (0, 0)
Screenshot: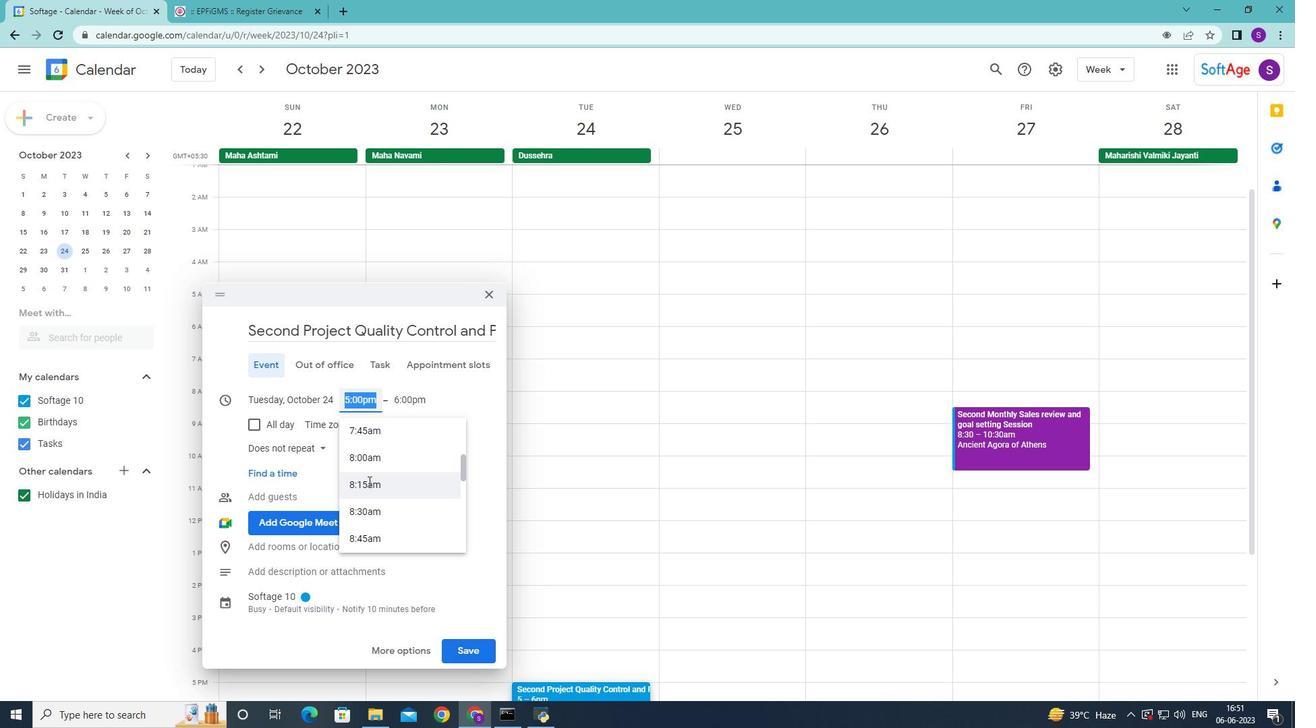 
Action: Mouse scrolled (368, 482) with delta (0, 0)
Screenshot: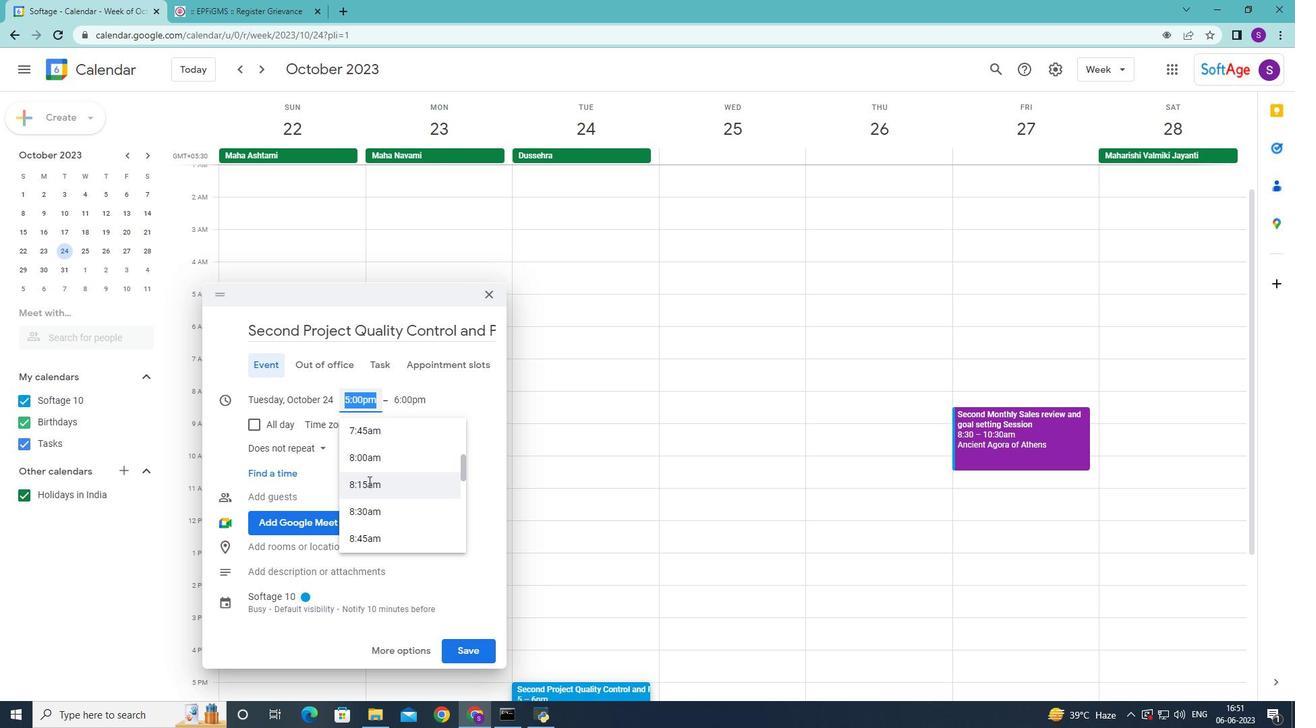 
Action: Mouse moved to (378, 528)
Screenshot: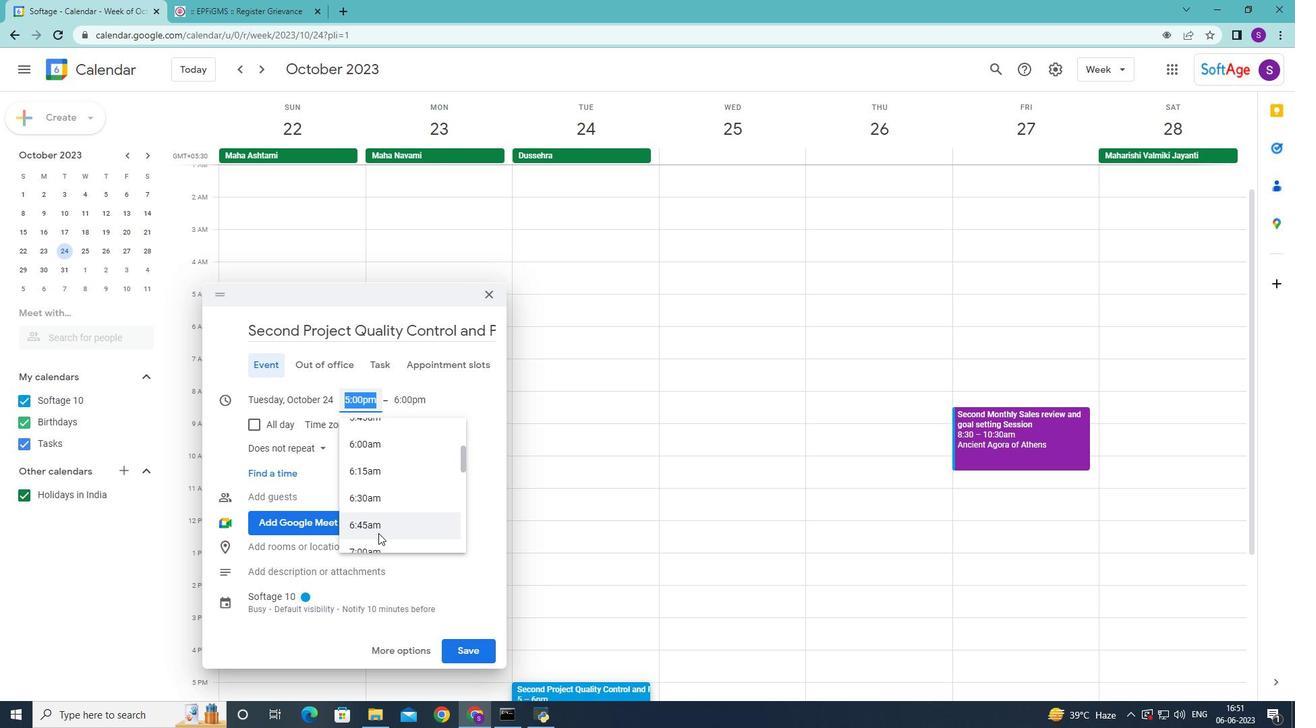 
Action: Mouse scrolled (378, 527) with delta (0, 0)
Screenshot: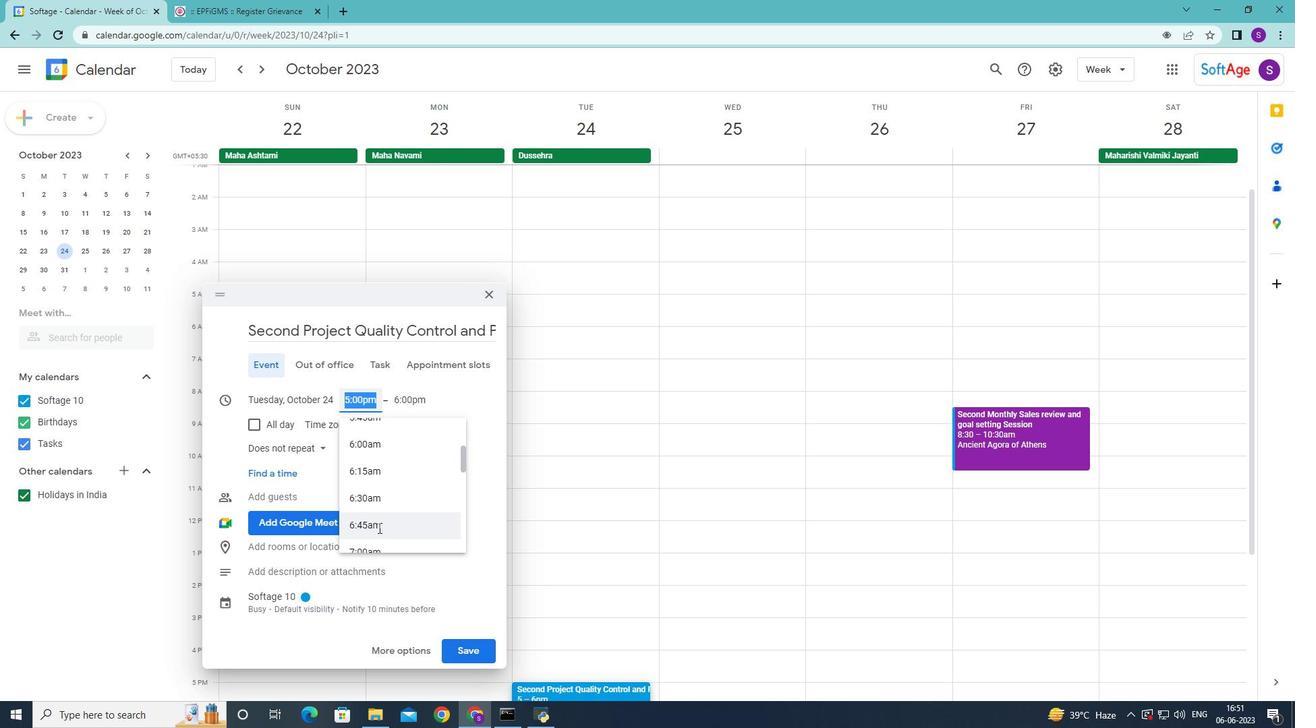 
Action: Mouse moved to (387, 489)
Screenshot: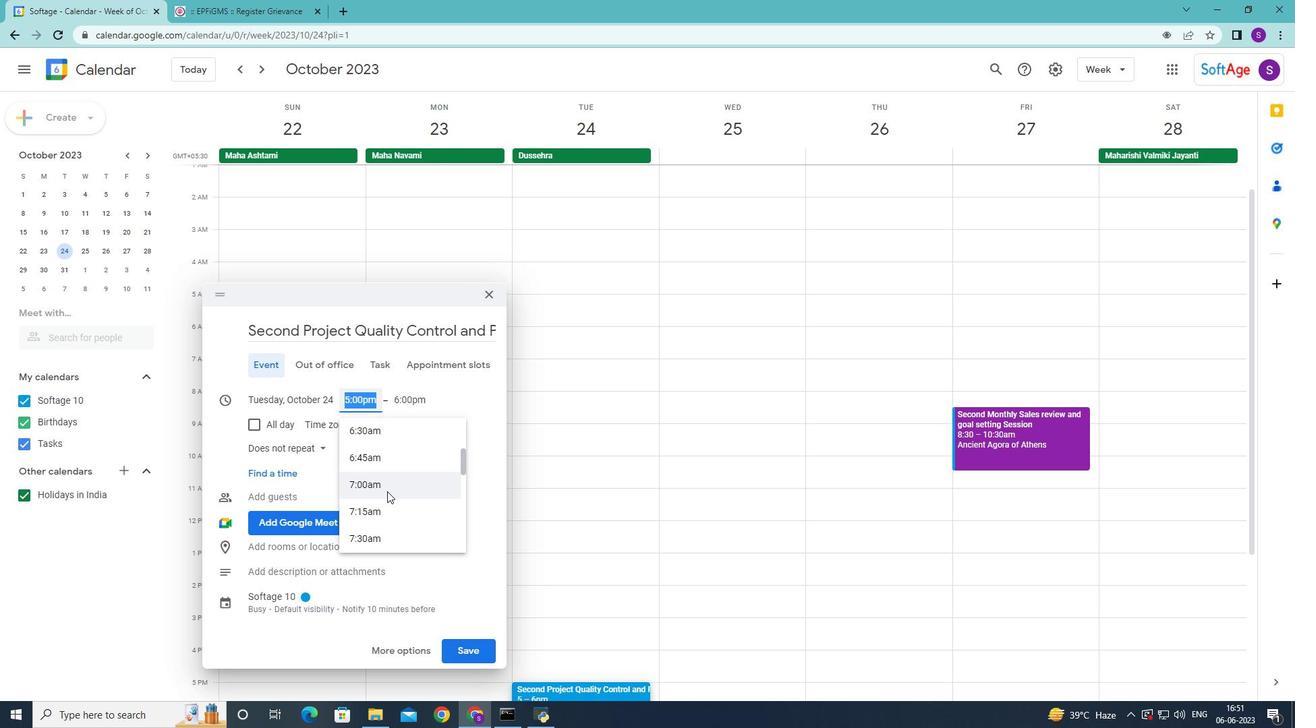 
Action: Mouse pressed left at (387, 489)
Screenshot: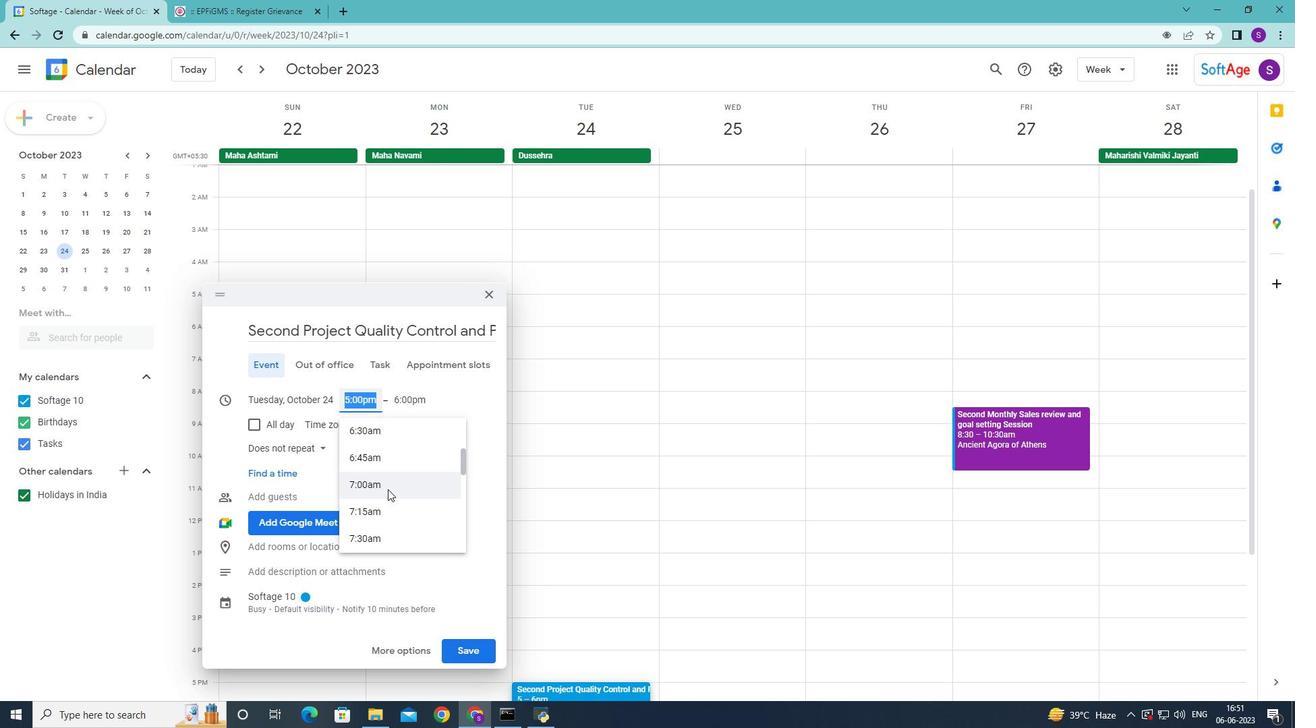 
Action: Mouse moved to (404, 314)
Screenshot: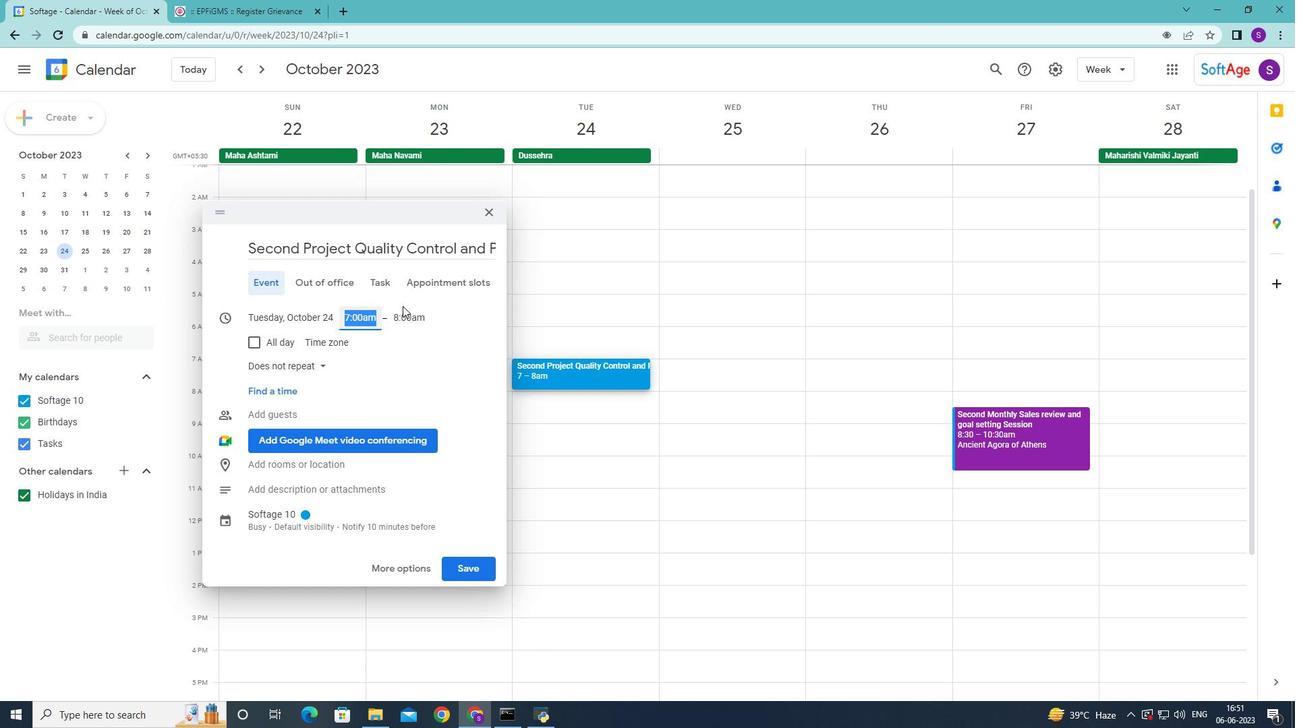 
Action: Mouse pressed left at (404, 314)
Screenshot: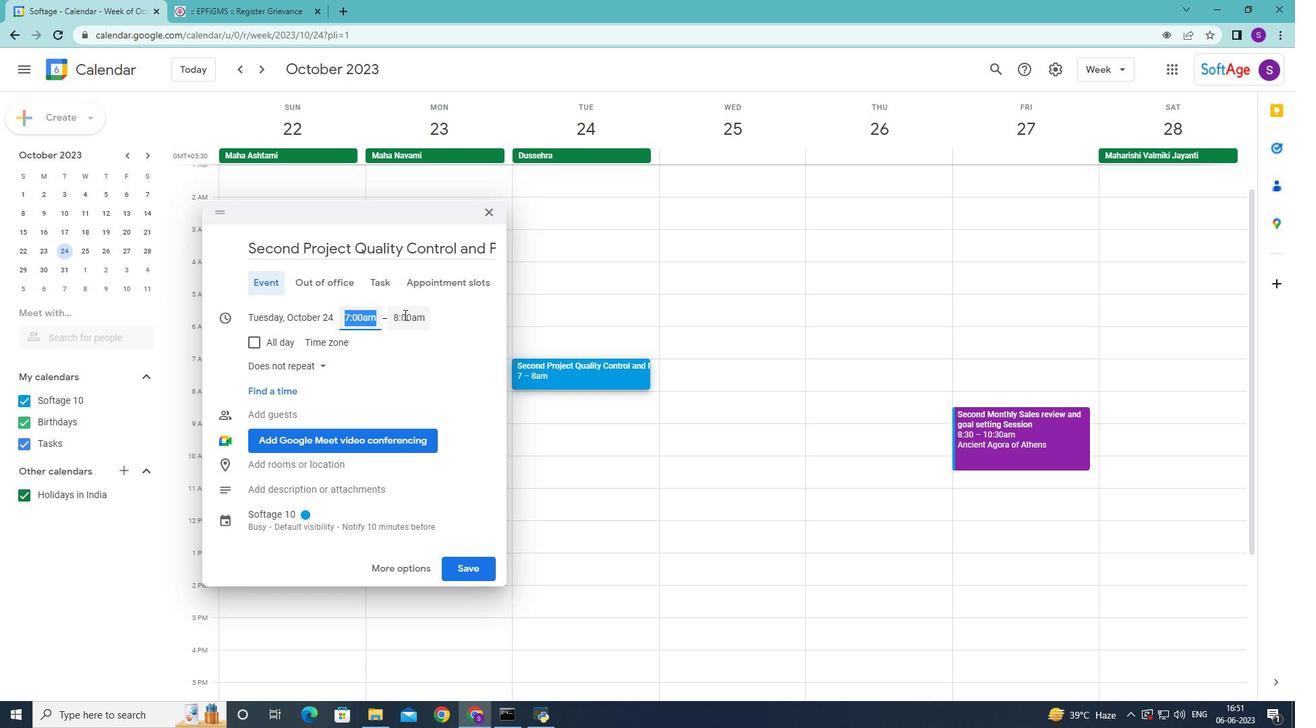 
Action: Mouse moved to (424, 461)
Screenshot: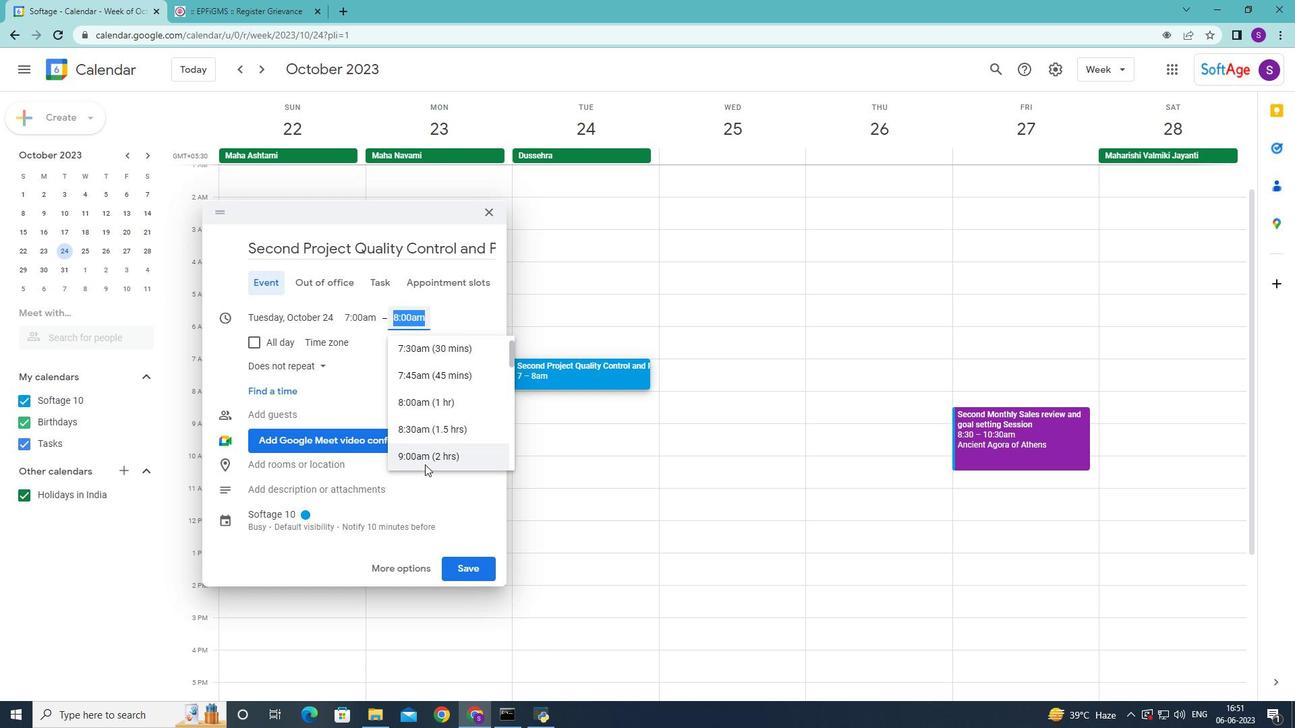 
Action: Mouse pressed left at (424, 461)
Screenshot: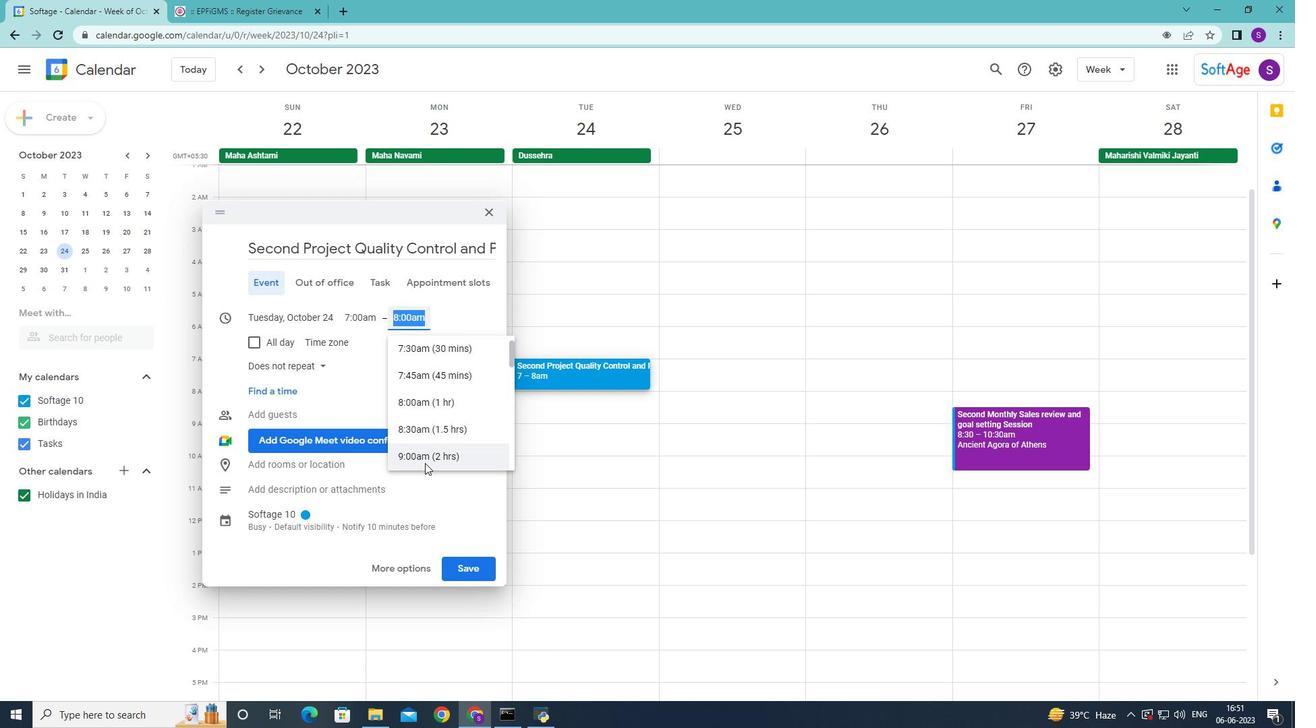
Action: Mouse moved to (391, 571)
Screenshot: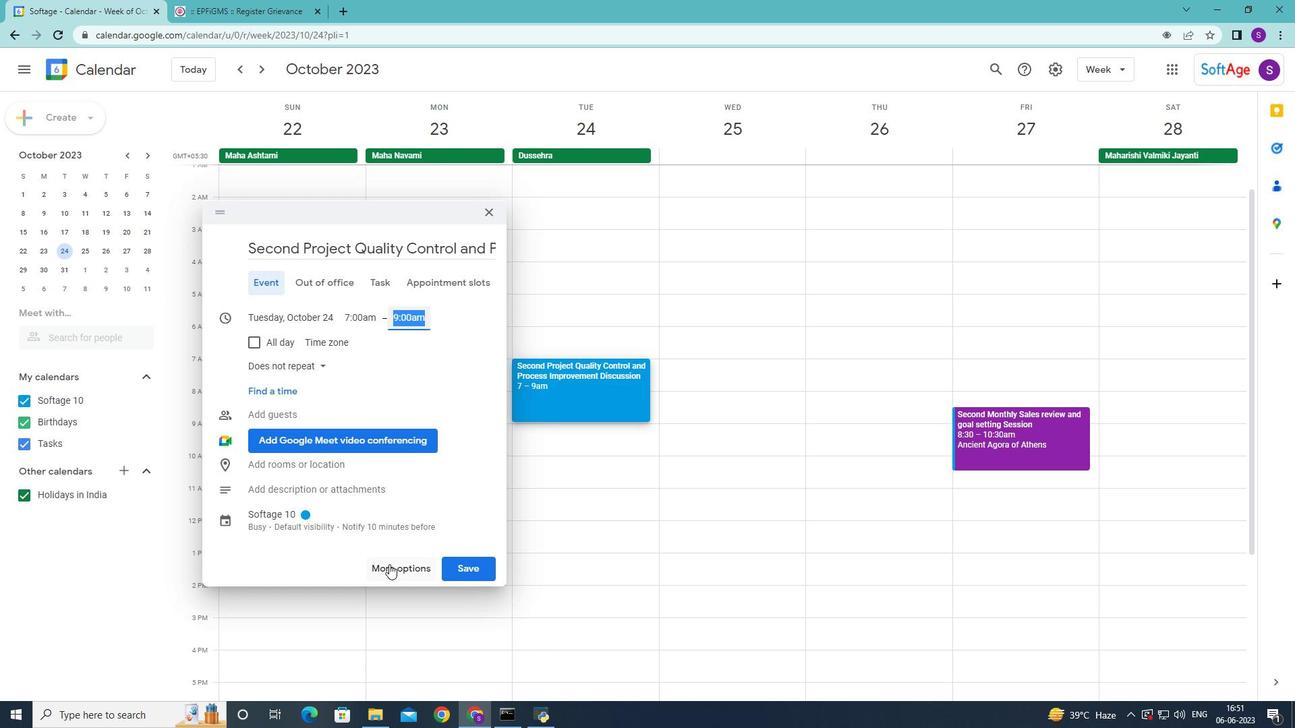 
Action: Mouse pressed left at (391, 571)
Screenshot: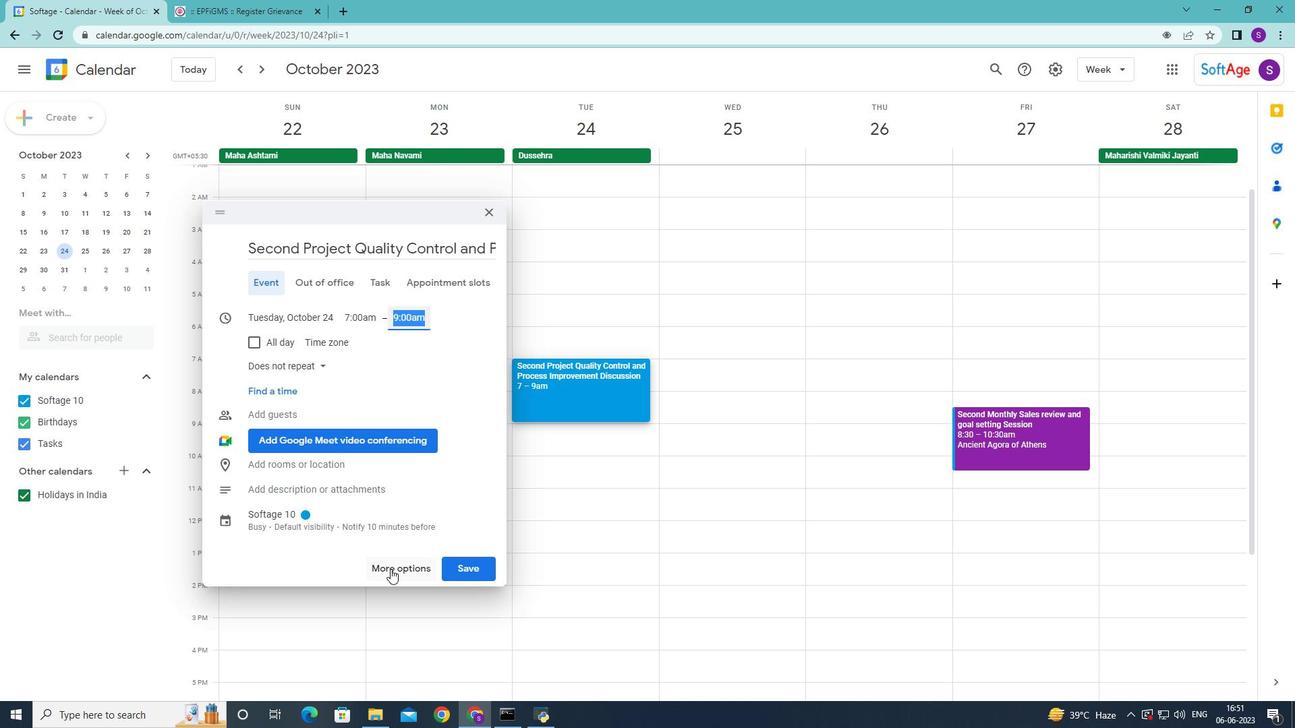 
Action: Mouse moved to (269, 476)
Screenshot: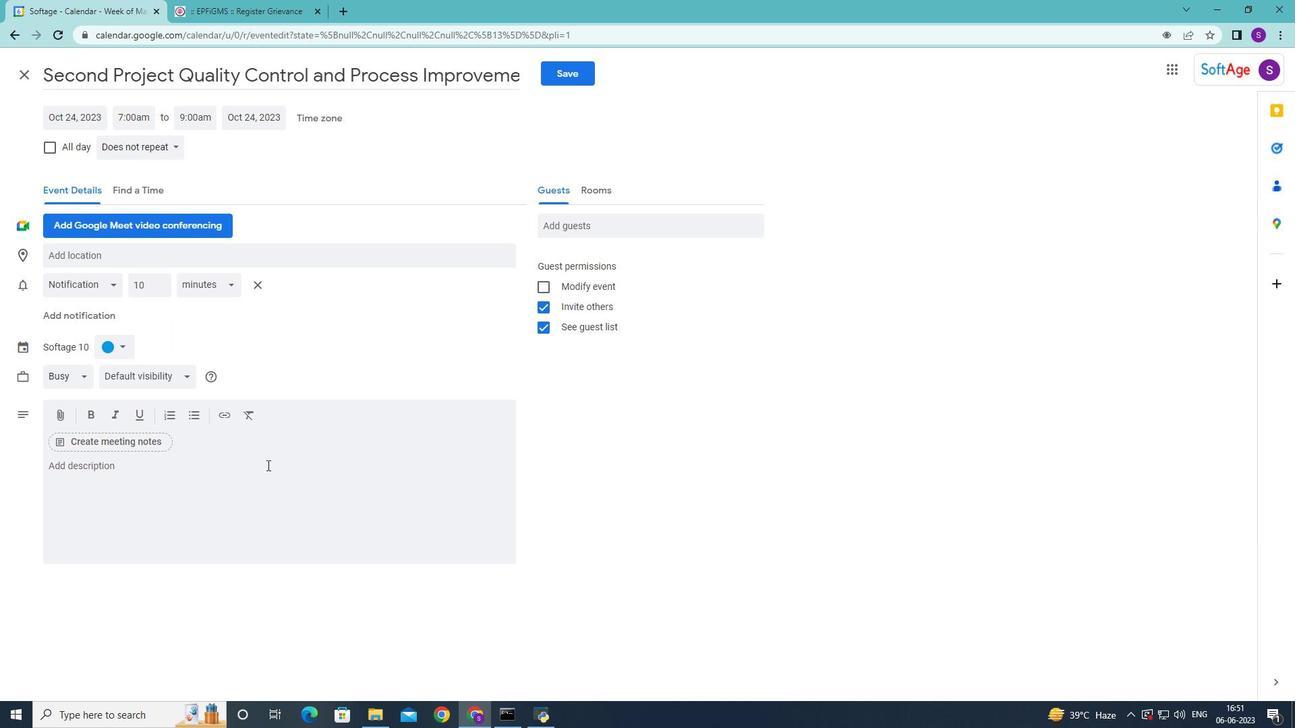 
Action: Mouse pressed left at (269, 476)
Screenshot: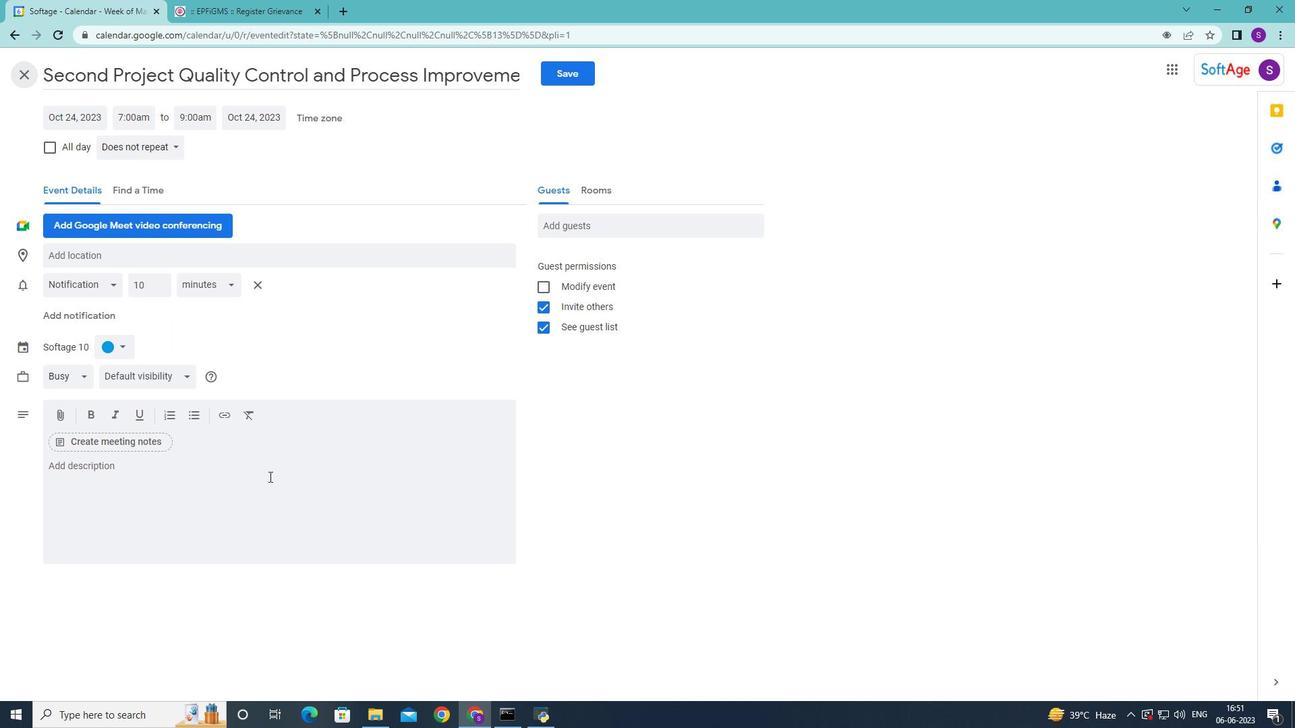 
Action: Key pressed <Key.shift>Problem<Key.space><Key.backspace>-<Key.shift>Solvng<Key.space><Key.backspace><Key.backspace><Key.backspace>ing<Key.space><Key.shift>Activities<Key.space>and<Key.space>embark<Key.space>on<Key.space>a<Key.space>transformative<Key.space>journey<Key.space>that<Key.space>will<Key.space>empower<Key.space>your<Key.space>team<Key.space>to<Key.space>overcome<Key.space>challenges,<Key.space>think<Key.space>creatively<Key.space><Key.backspace>,<Key.space>and<Key.space>work<Key.space>cohesively<Key.space>to<Key.space>achieve<Key.space>outstanding<Key.space>results,<Key.backspace>.<Key.space><Key.shift>get<Key.space><Key.backspace><Key.backspace><Key.backspace><Key.backspace><Key.shift>Get<Key.space>ready<Key.space>for<Key.space>an<Key.space>inspiring<Key.space>and<Key.space>invigorating<Key.space>retreat<Key.space>that<Key.space>will<Key.space>leave<Key.space>a<Key.space>lasting<Key.space>impacton<Key.space>your<Key.space>tean<Key.backspace>m's<Key.space>
Screenshot: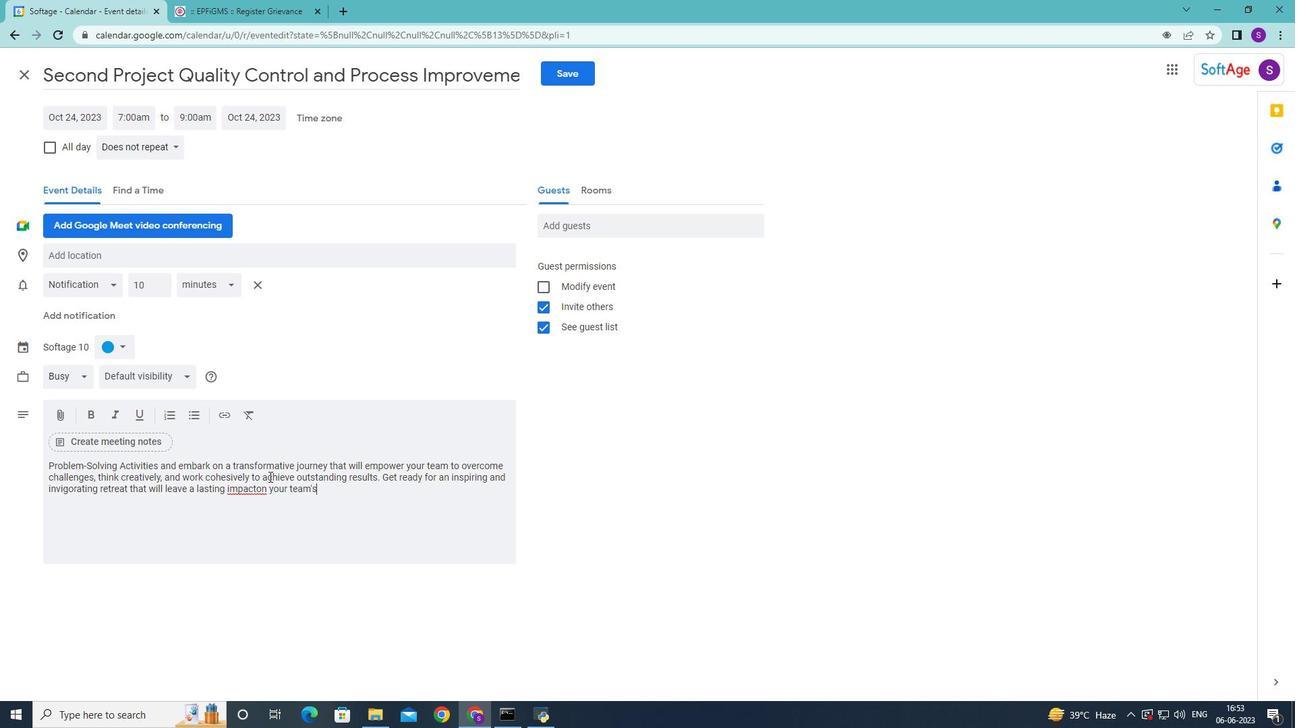 
Action: Mouse moved to (256, 491)
Screenshot: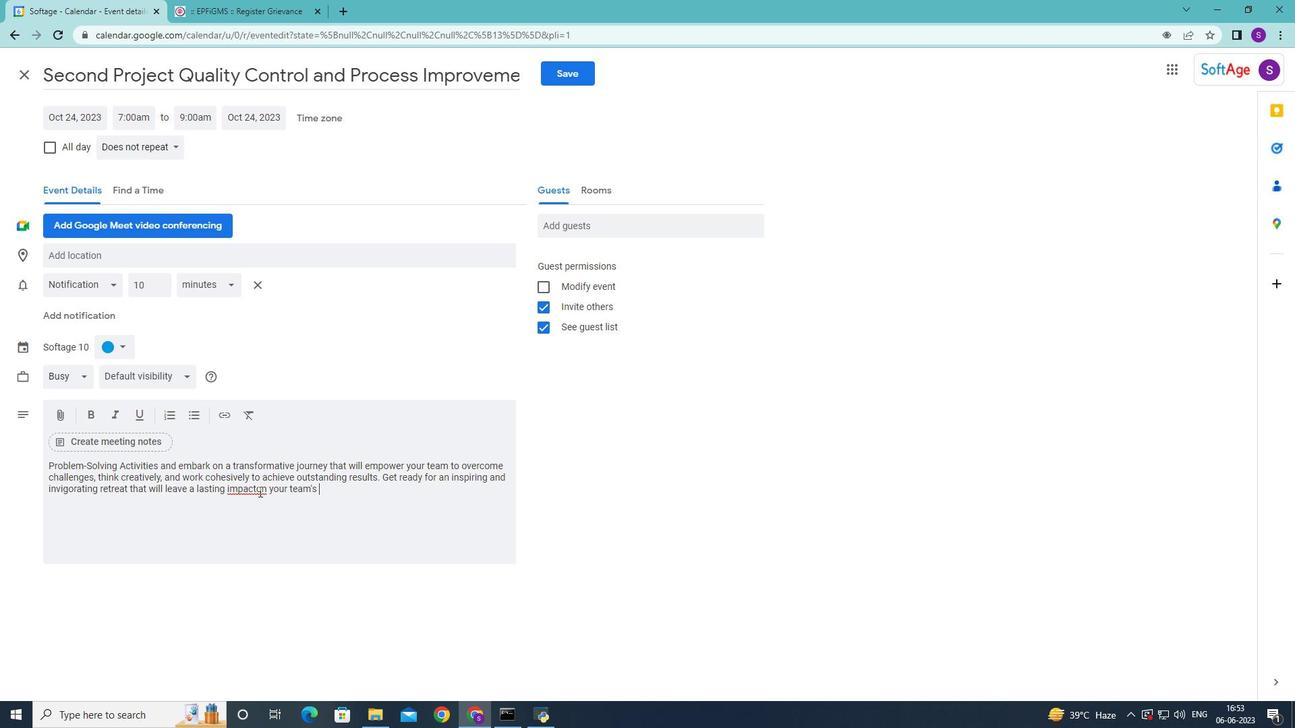 
Action: Mouse pressed left at (256, 491)
Screenshot: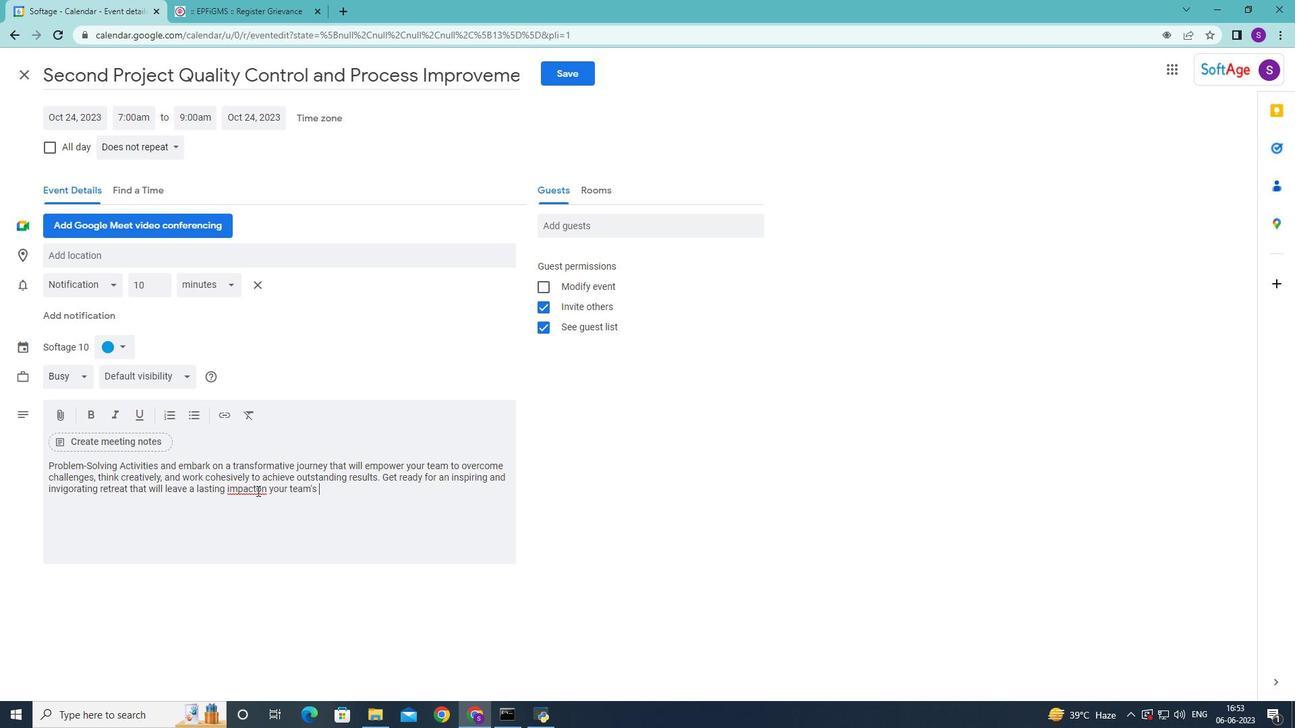 
Action: Key pressed <Key.space>
Screenshot: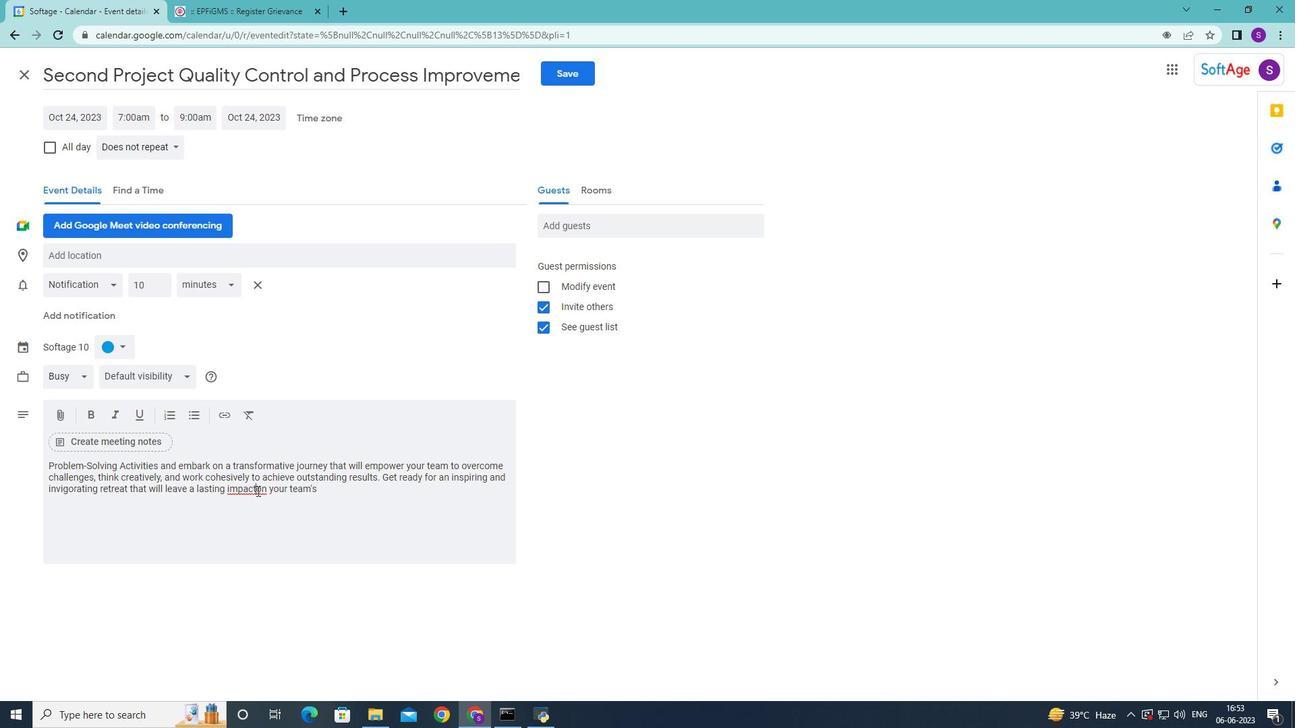 
Action: Mouse moved to (357, 497)
Screenshot: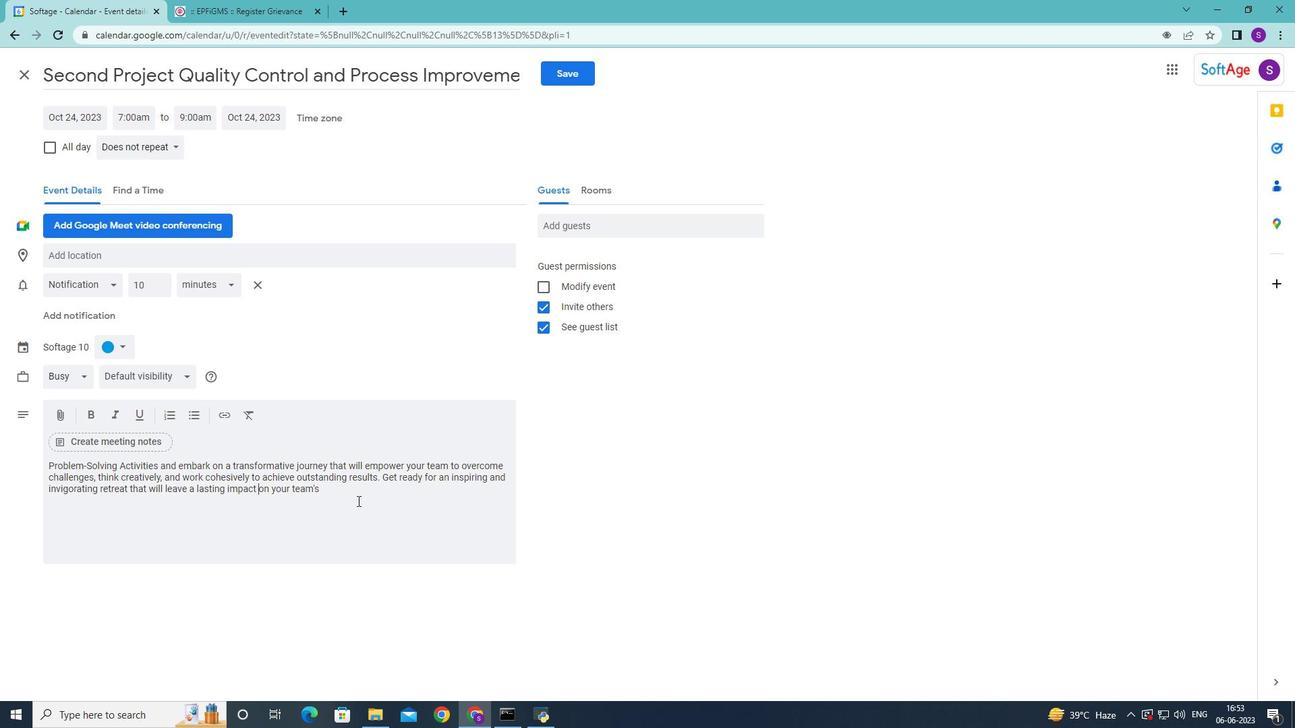 
Action: Mouse pressed left at (357, 497)
Screenshot: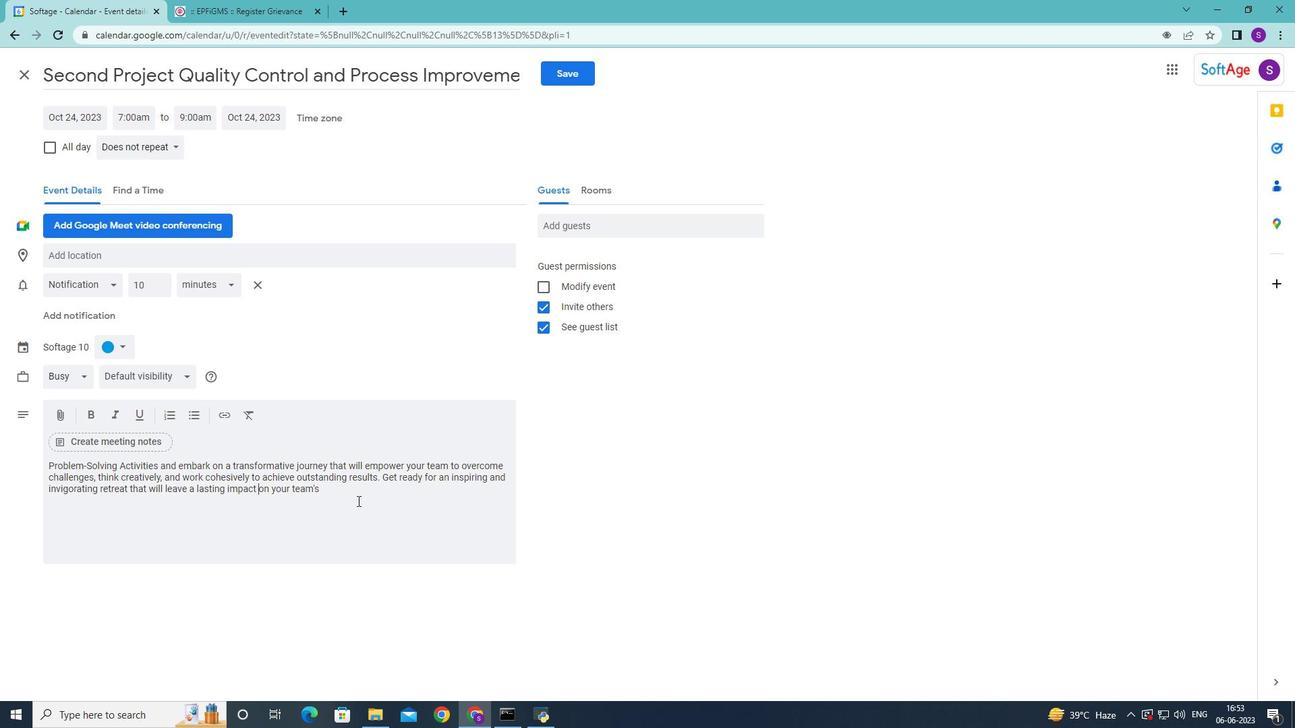 
Action: Key pressed pe<Key.backspace>roblem-solvng<Key.space>
Screenshot: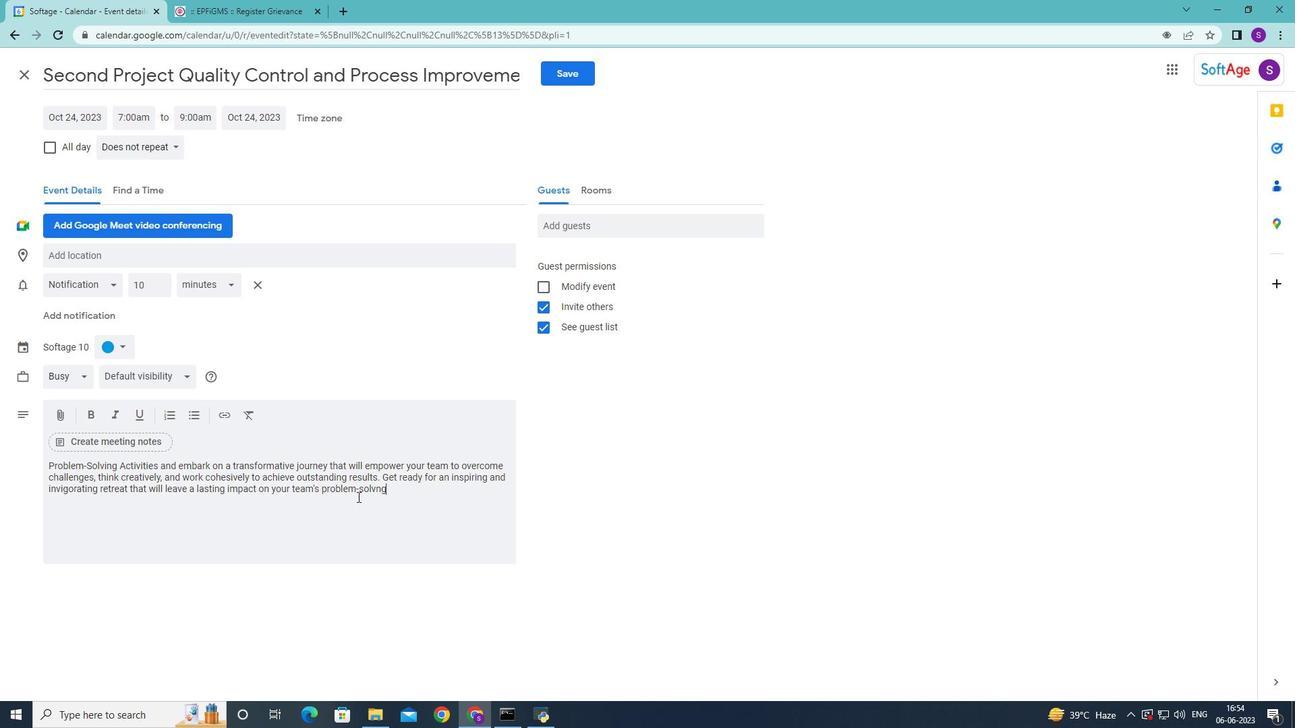 
Action: Mouse moved to (377, 492)
Screenshot: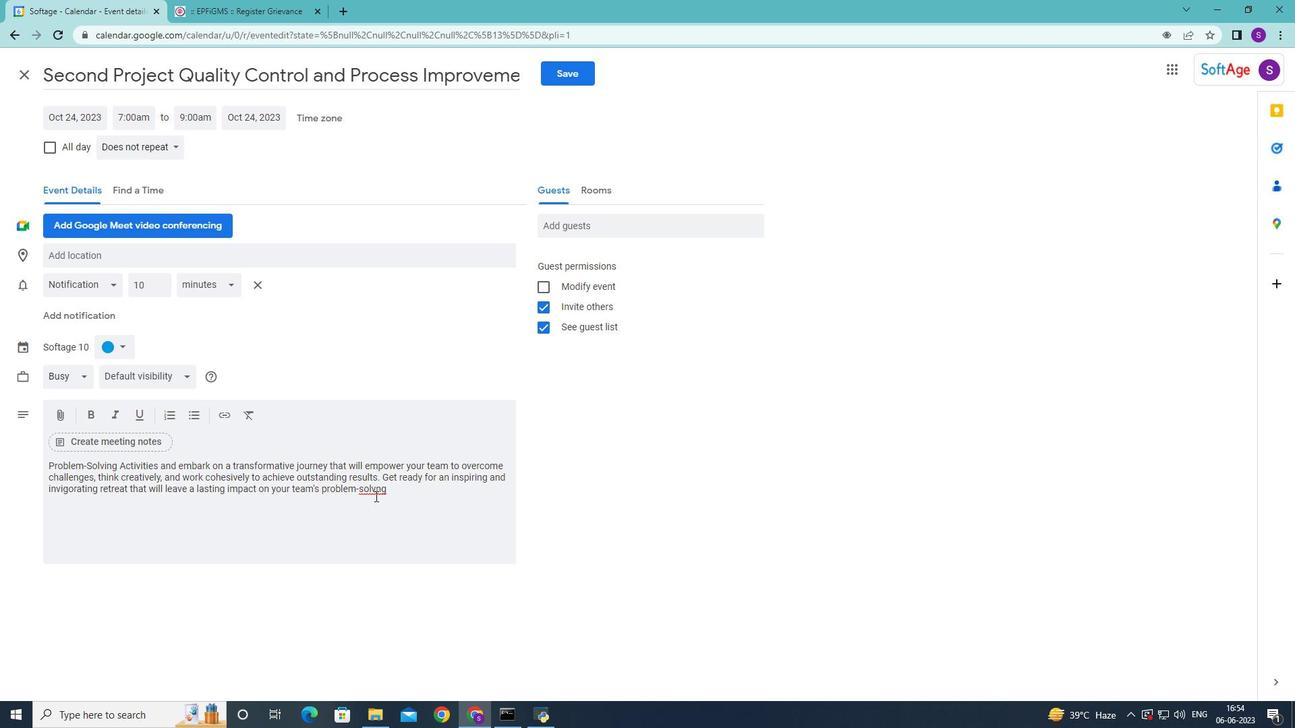 
Action: Mouse pressed left at (377, 492)
Screenshot: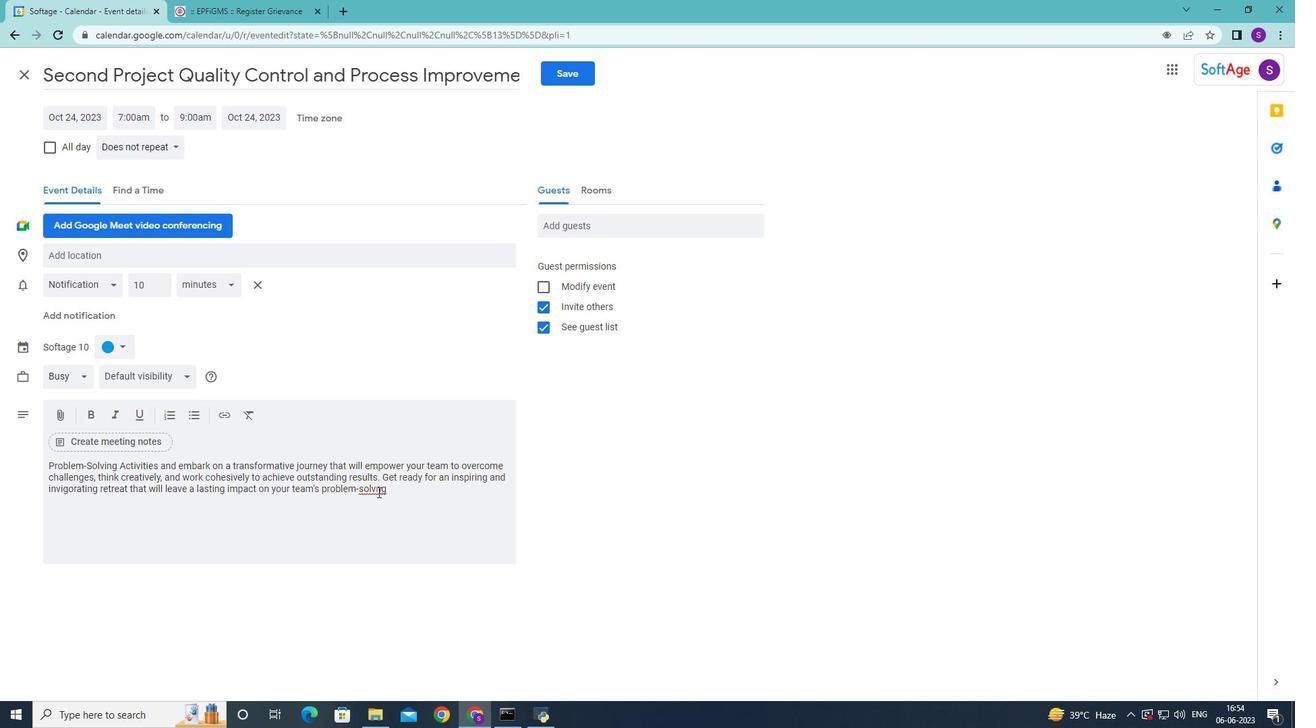
Action: Mouse moved to (404, 503)
Screenshot: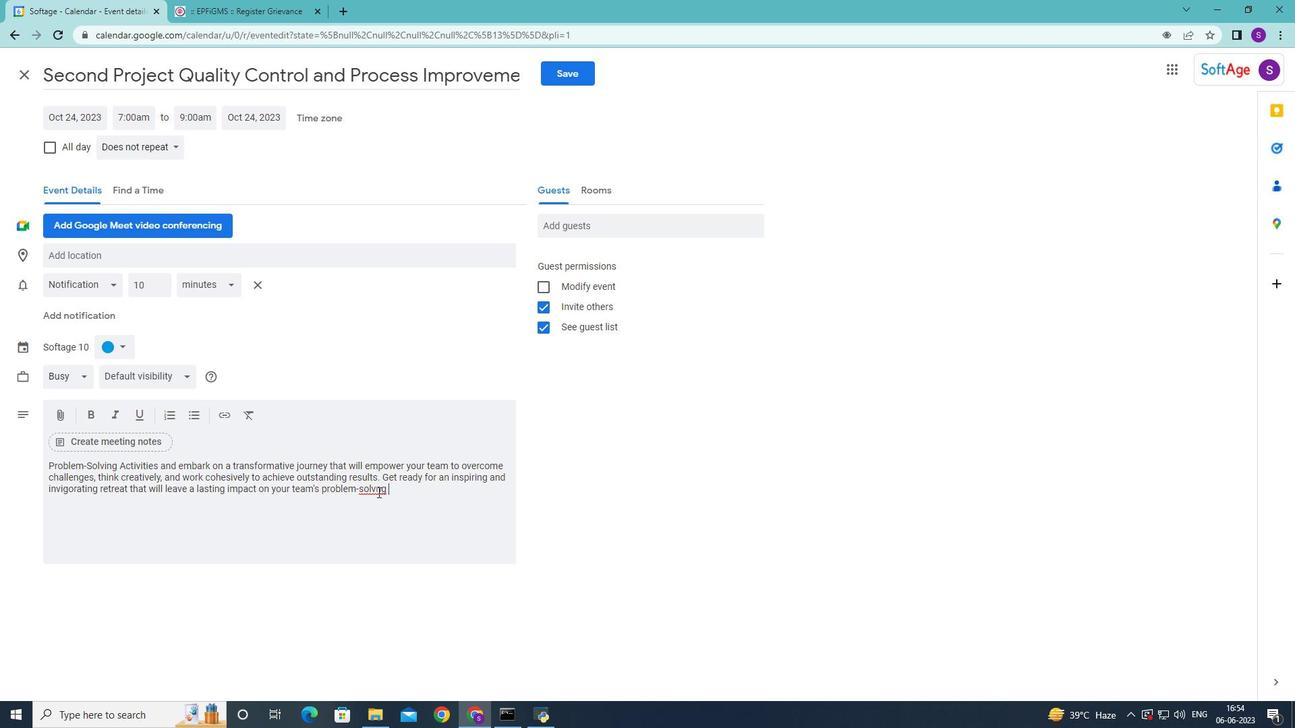 
Action: Key pressed i
Screenshot: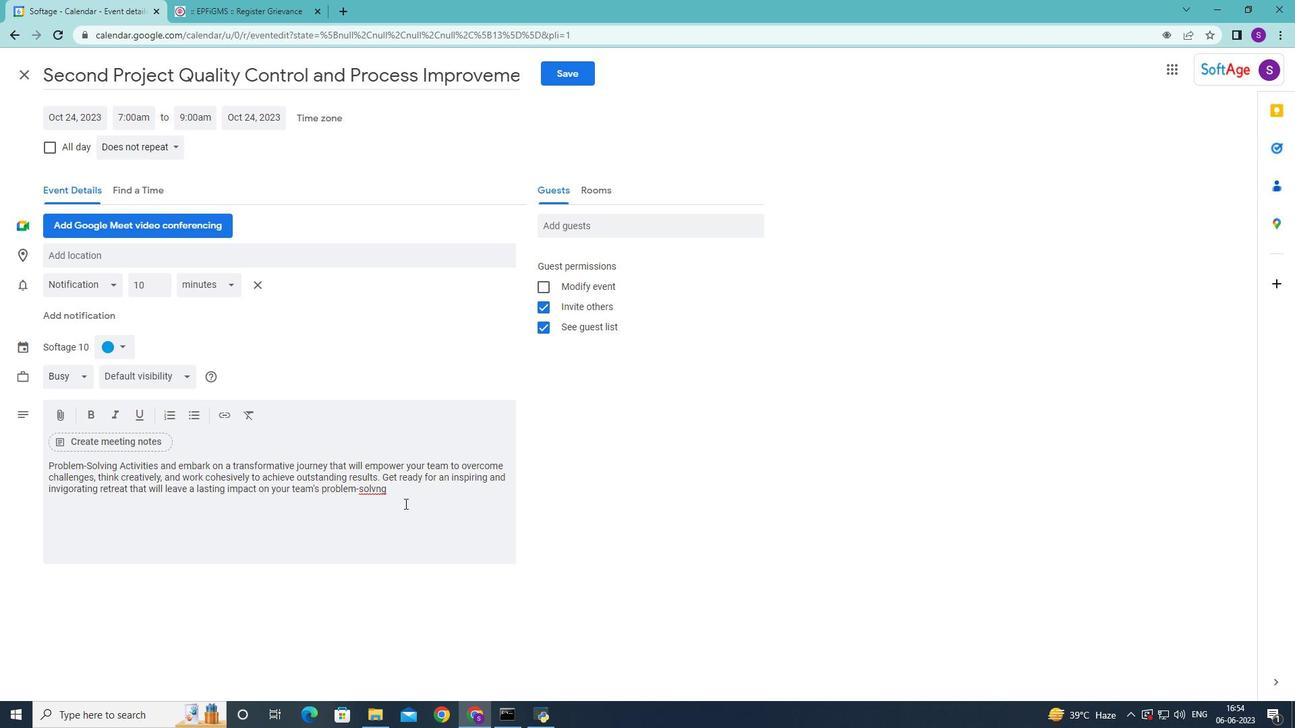 
Action: Mouse moved to (414, 493)
Screenshot: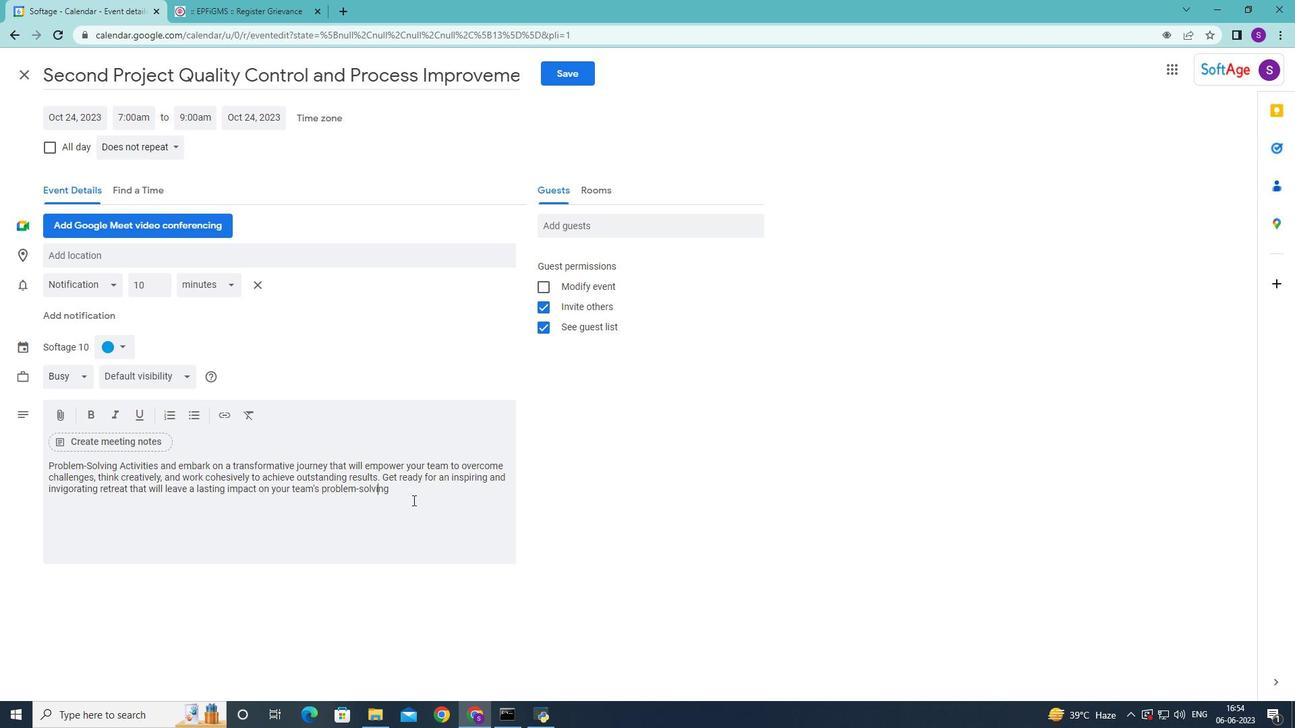 
Action: Mouse pressed left at (414, 493)
Screenshot: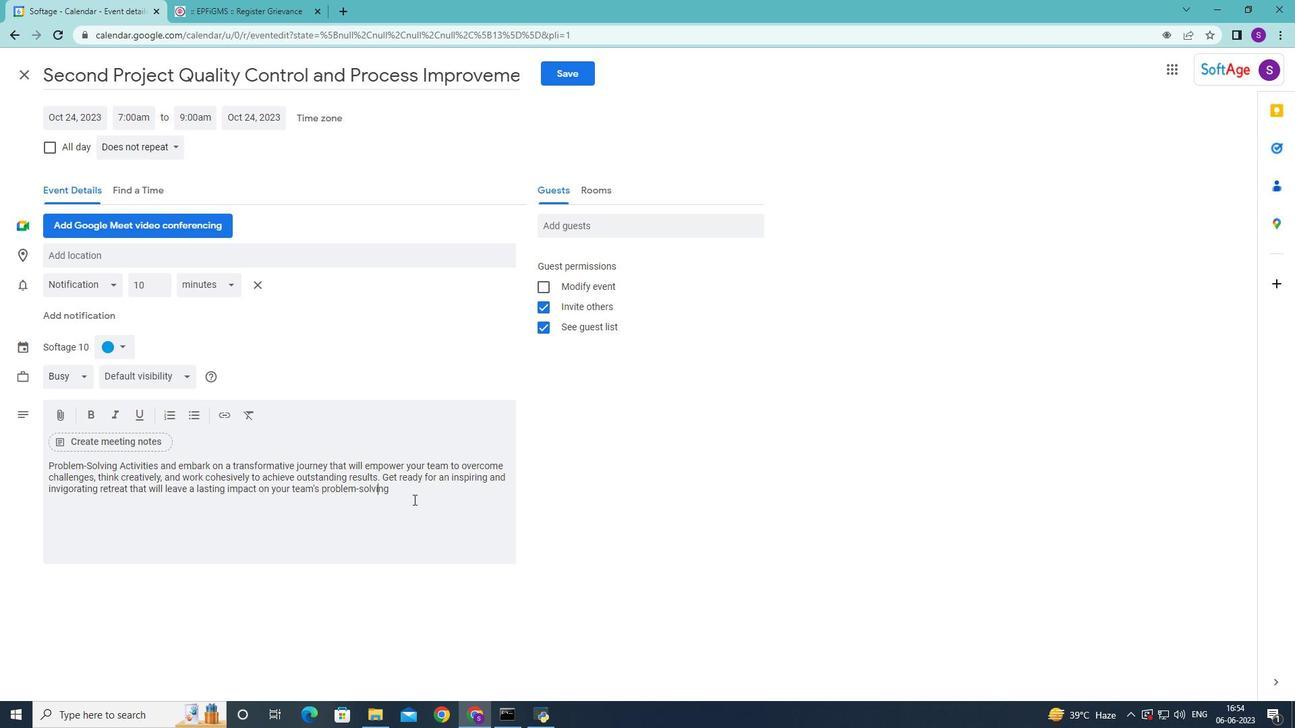 
Action: Key pressed abilities<Key.space>and<Key.space>overall<Key.space>collaboration<Key.space><Key.backspace>.<Key.space>
Screenshot: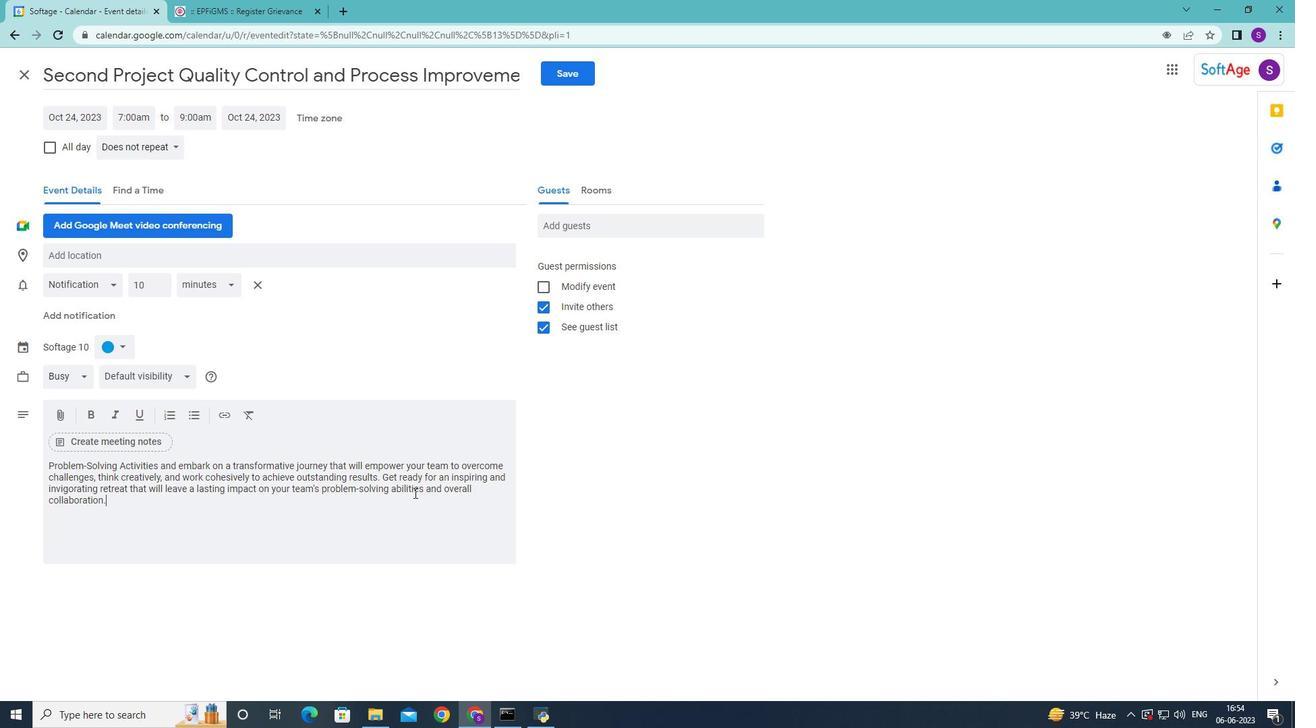 
Action: Mouse moved to (113, 346)
Screenshot: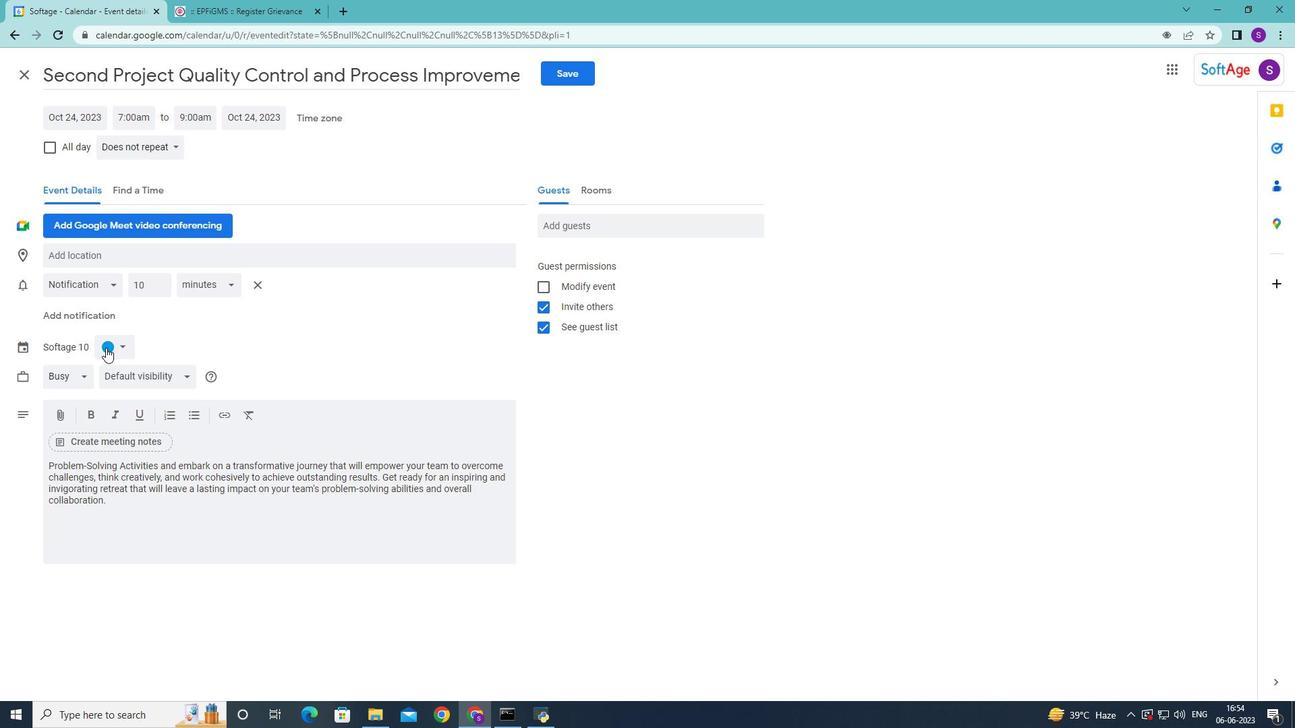 
Action: Mouse pressed left at (113, 346)
Screenshot: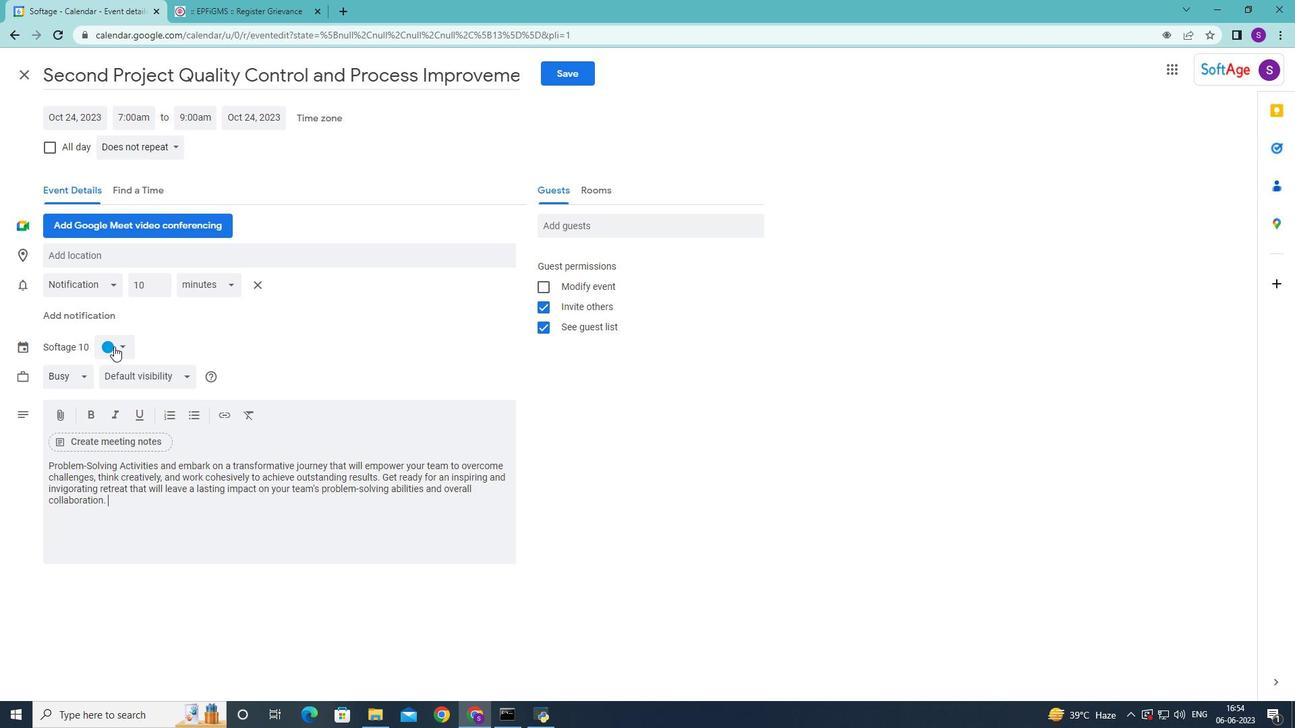 
Action: Mouse moved to (107, 364)
Screenshot: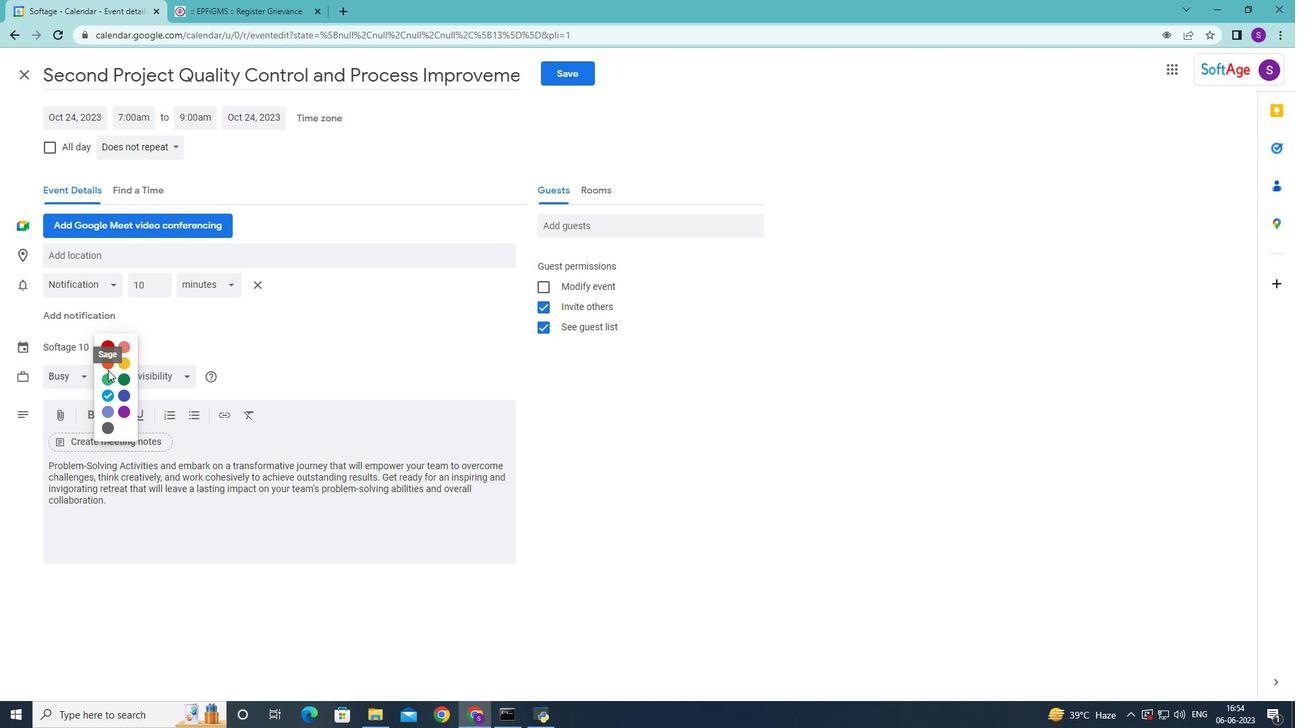 
Action: Mouse pressed left at (107, 364)
Screenshot: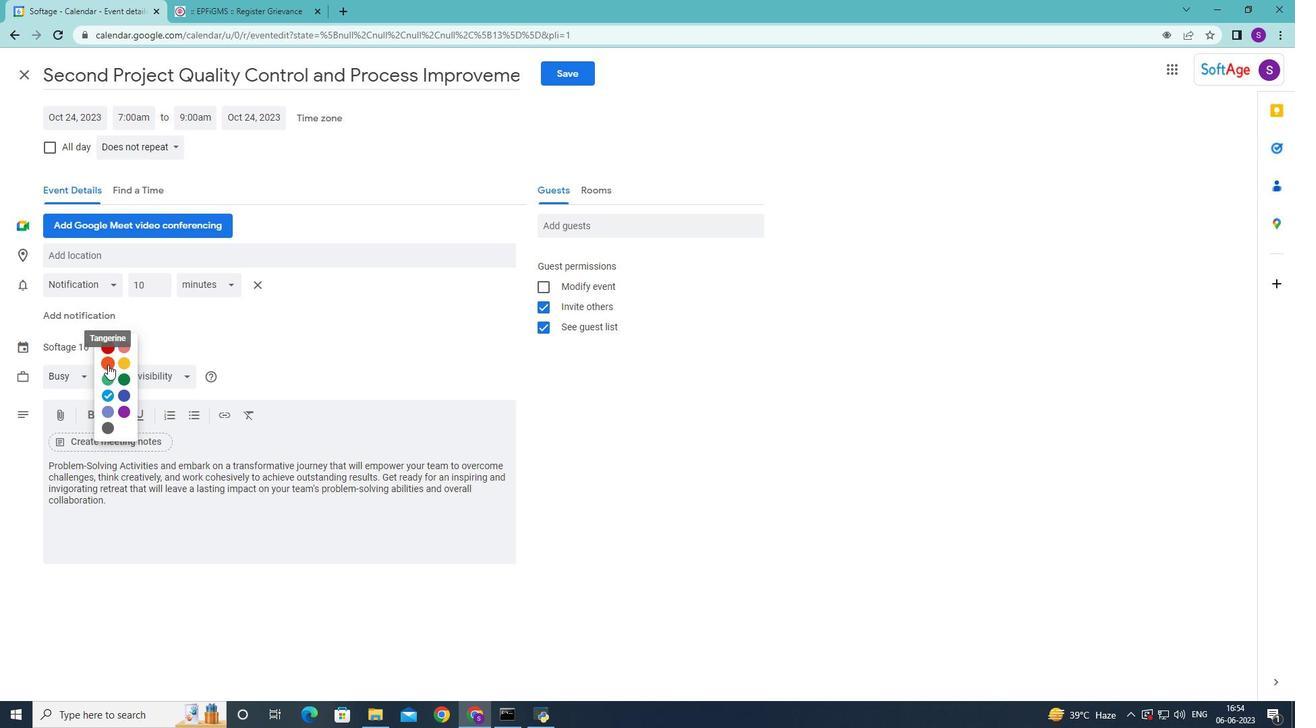 
Action: Mouse moved to (140, 255)
Screenshot: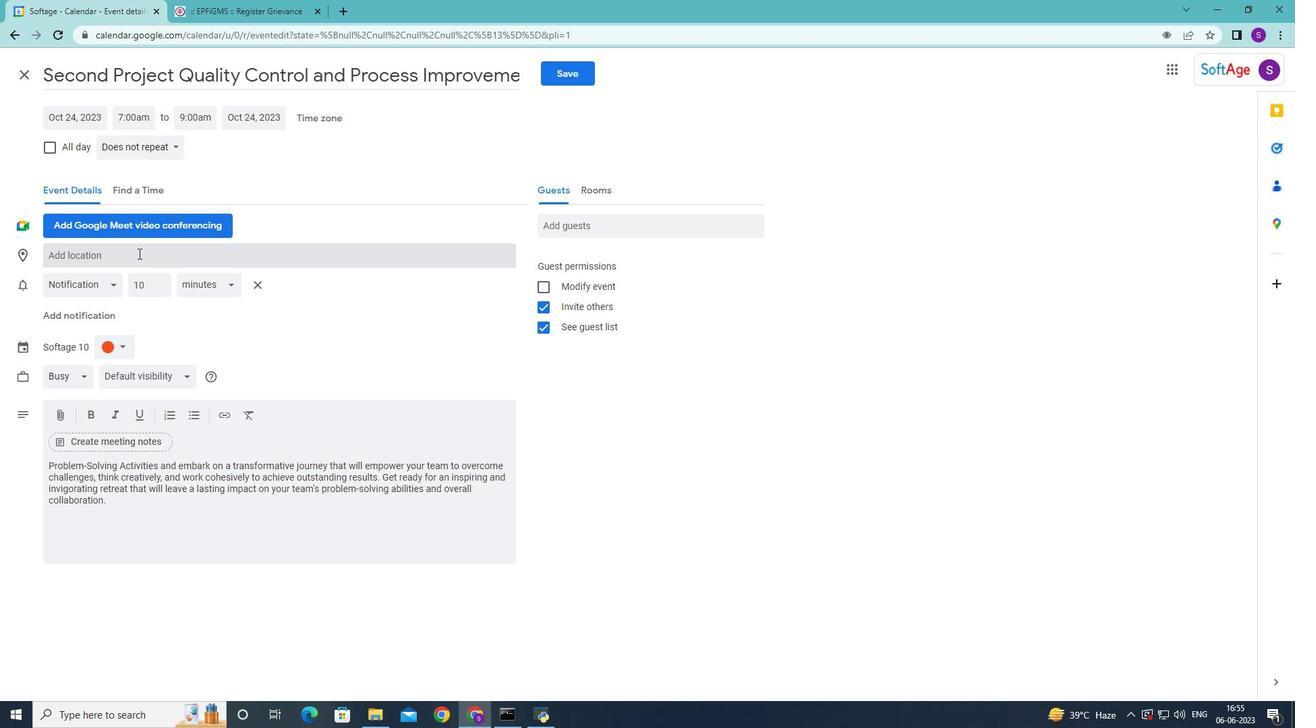 
Action: Mouse pressed left at (140, 255)
Screenshot: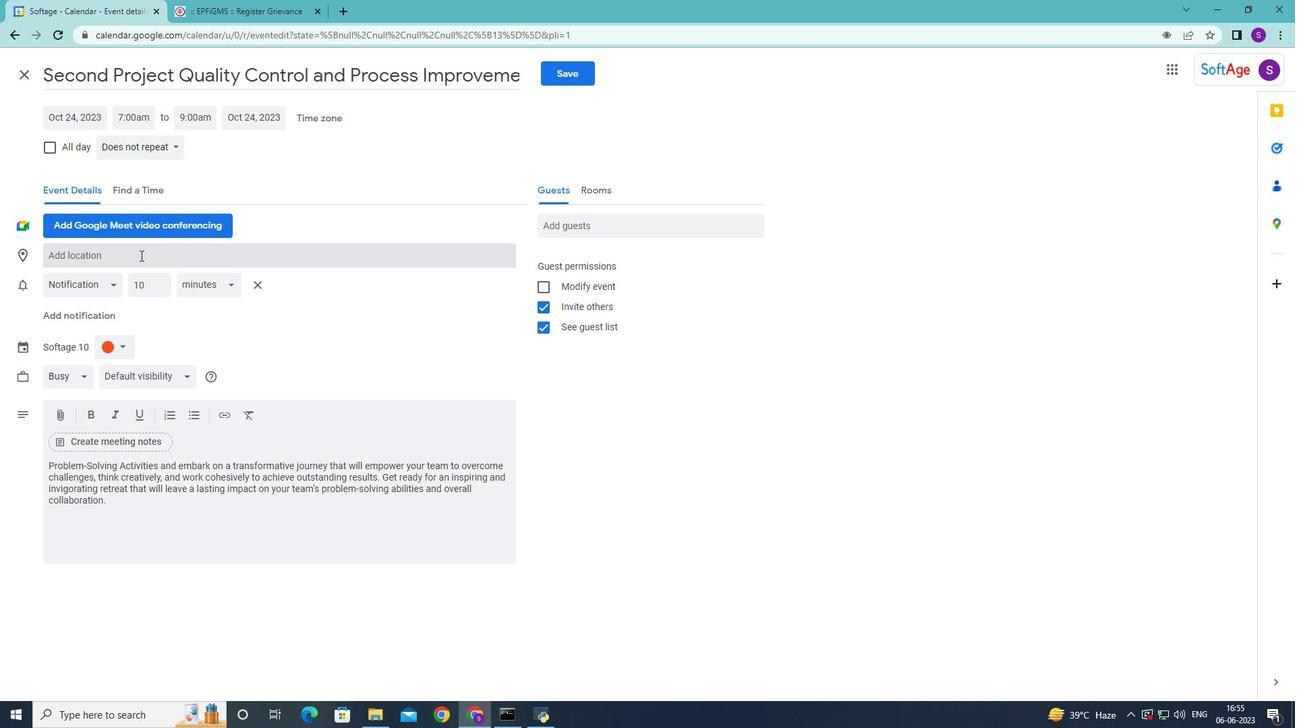 
Action: Key pressed 456<Key.space><Key.shift>Navagio<Key.space><Key.shift>Beach,<Key.space><Key.shift><Key.shift><Key.shift><Key.shift><Key.shift><Key.shift>Zakynthos,<Key.space><Key.shift><Key.shift><Key.shift>Greece
Screenshot: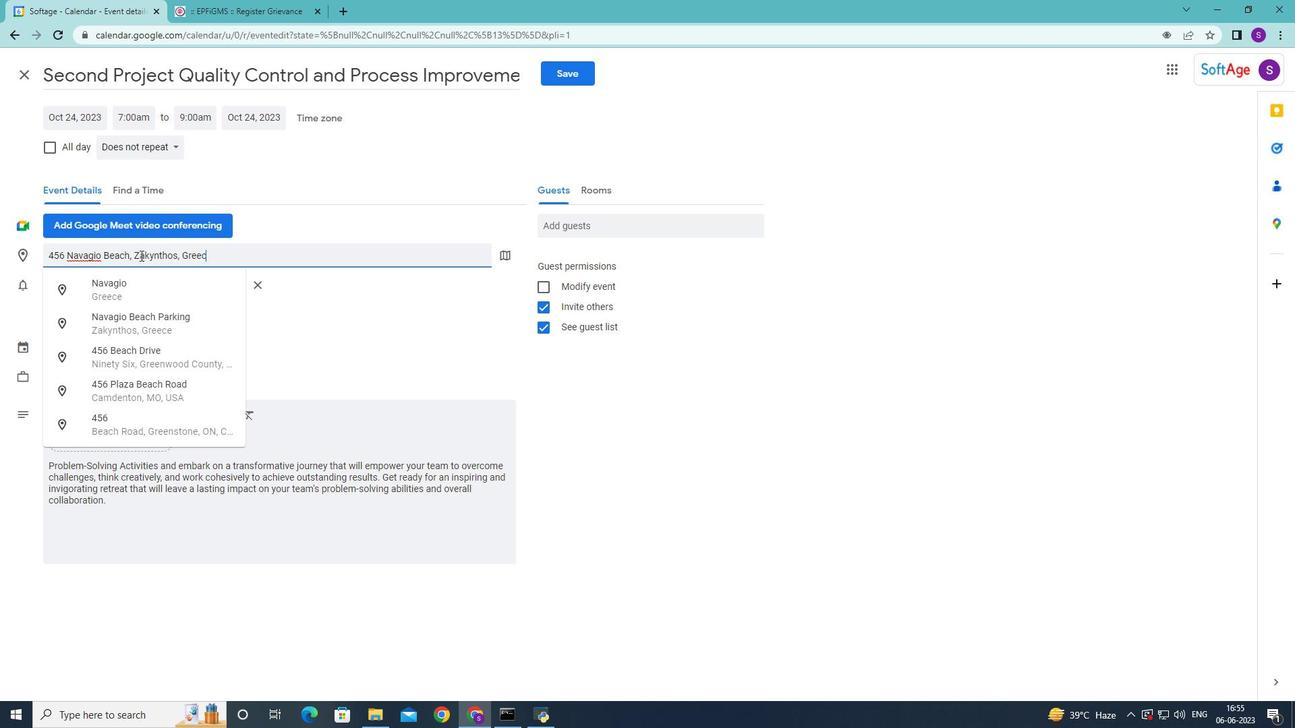 
Action: Mouse moved to (157, 292)
Screenshot: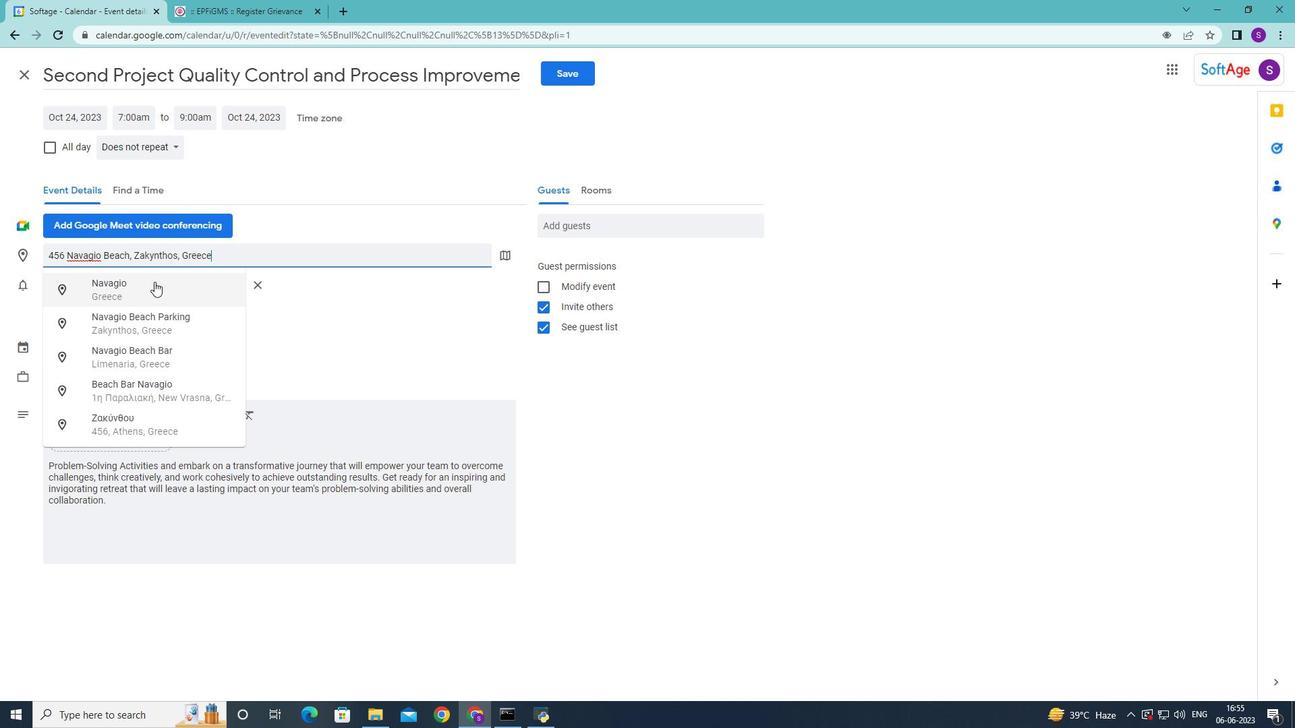 
Action: Mouse pressed left at (157, 292)
Screenshot: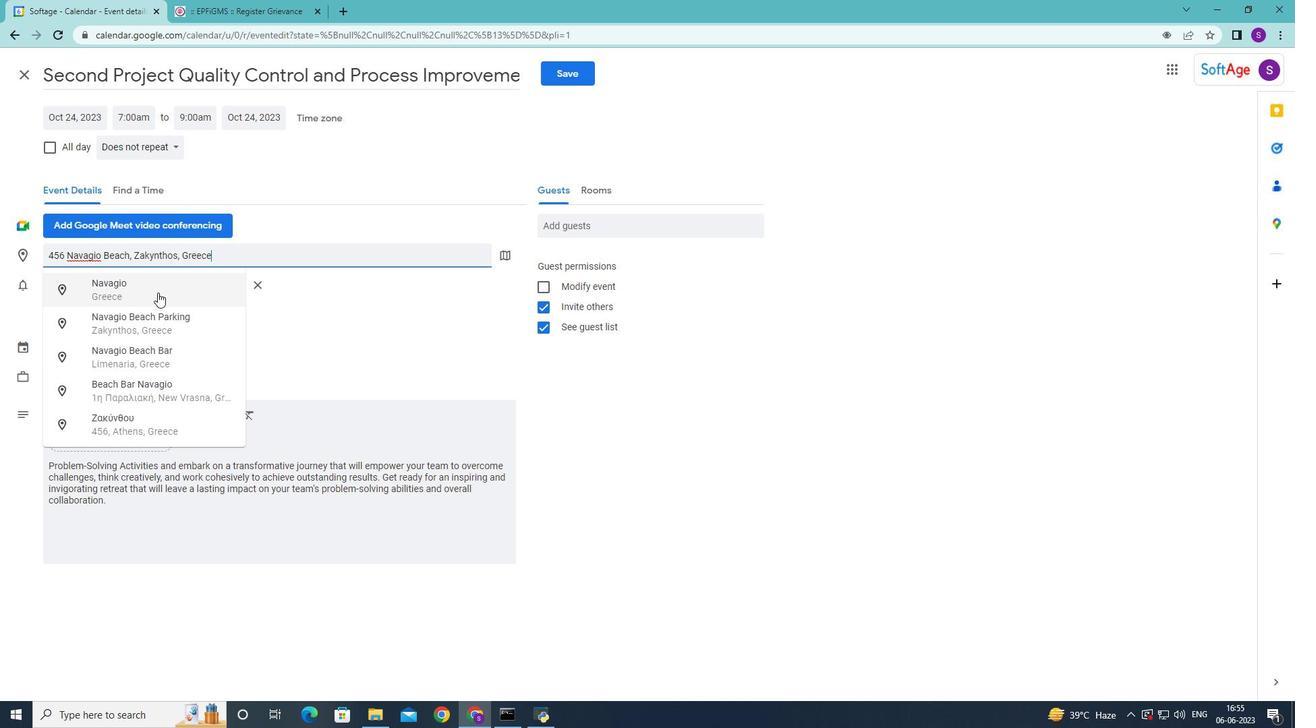 
Action: Mouse moved to (569, 226)
Screenshot: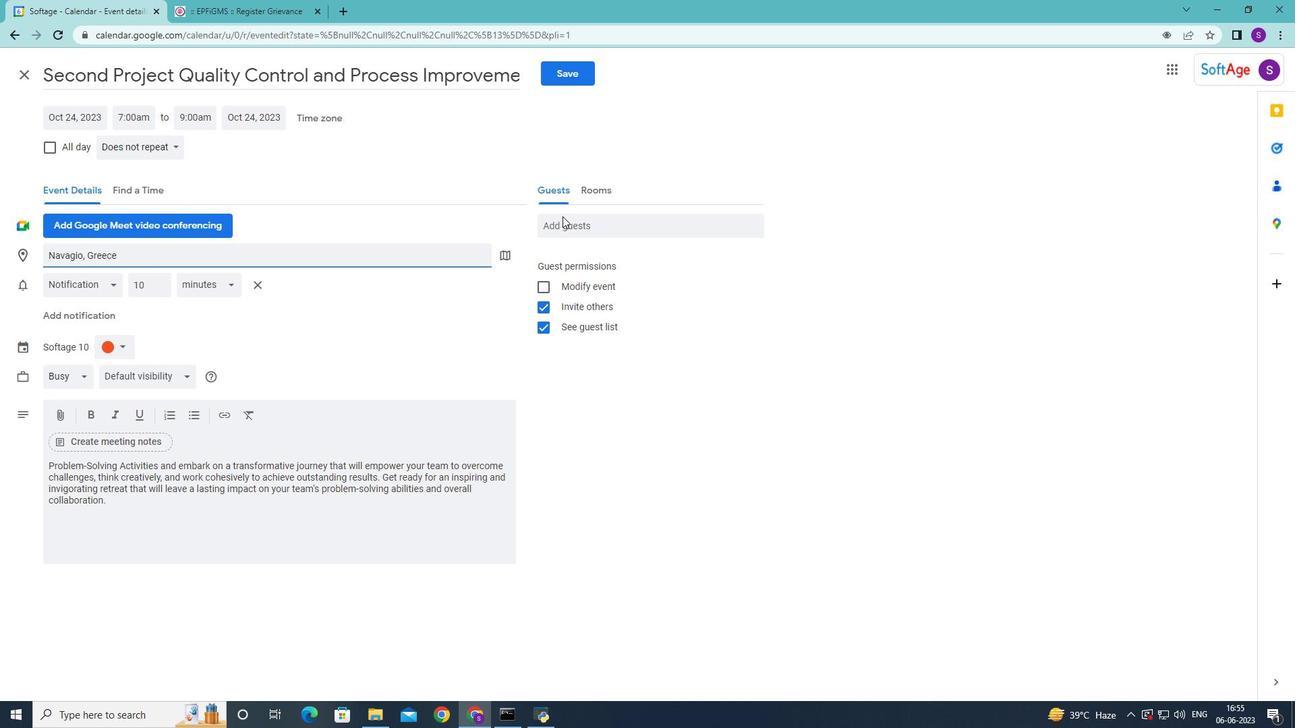 
Action: Mouse pressed left at (569, 226)
Screenshot: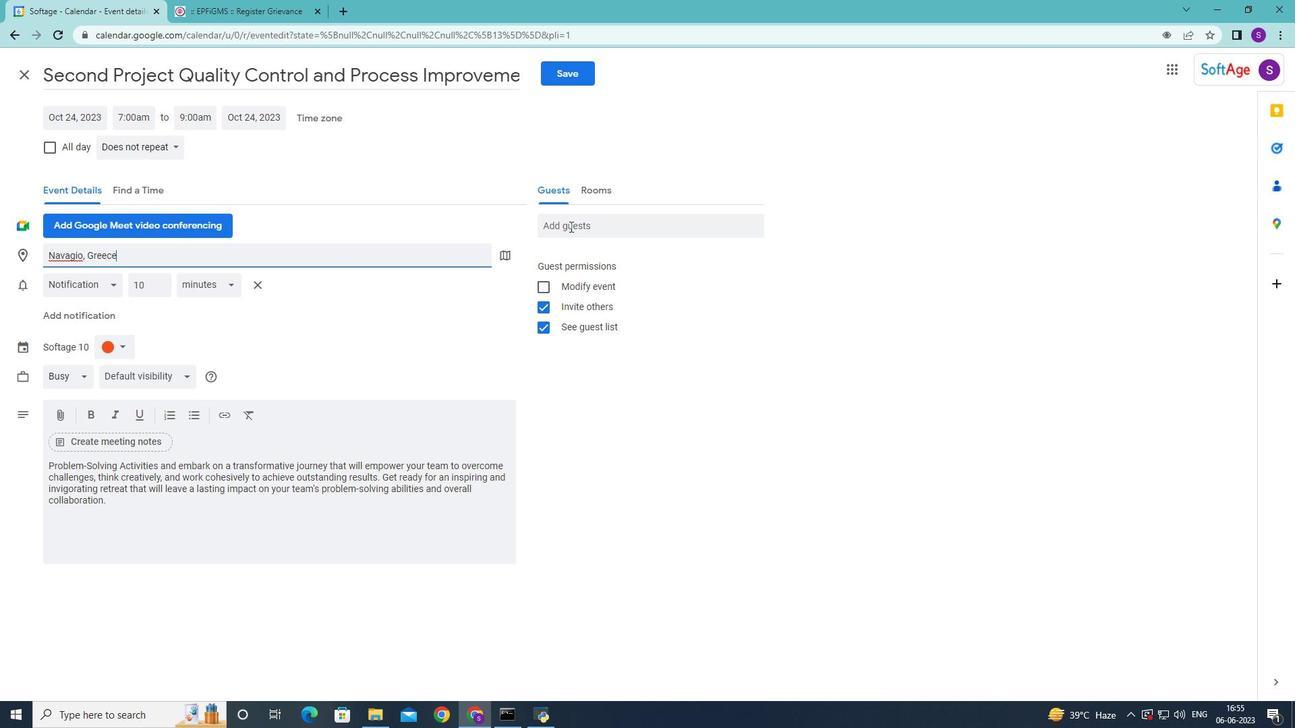 
Action: Key pressed <Key.shift>So
Screenshot: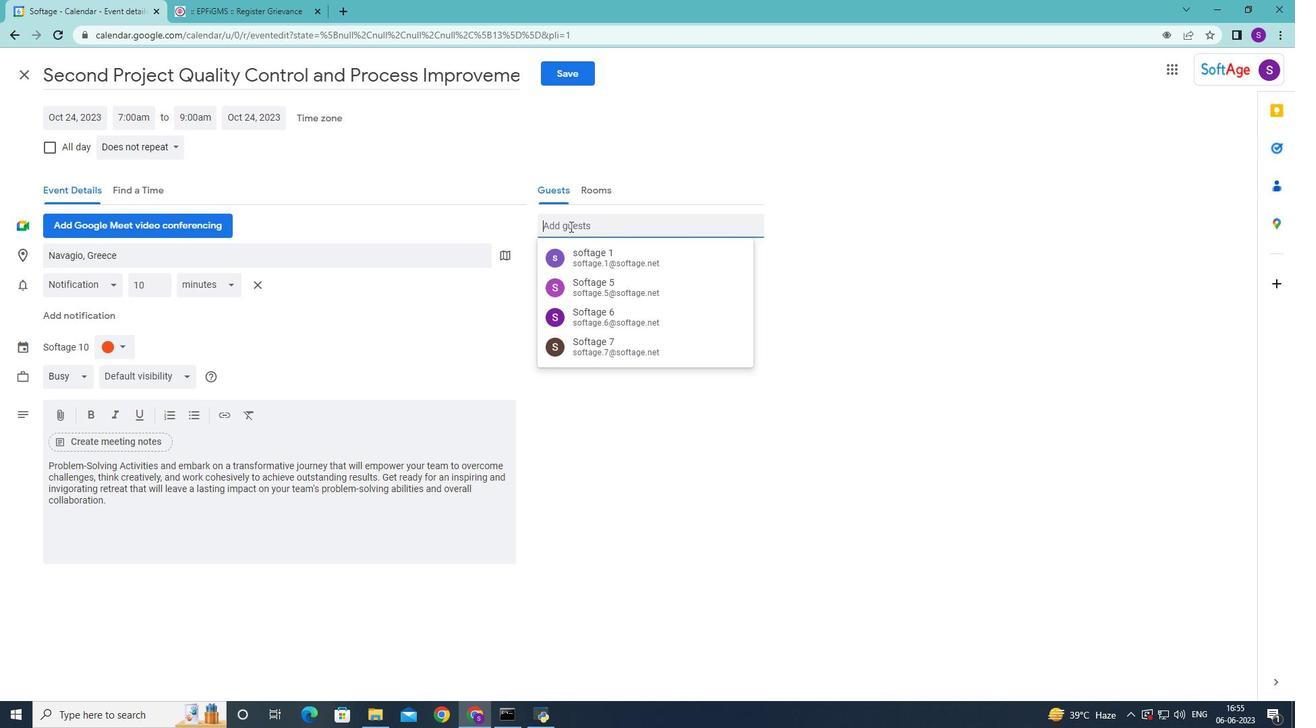 
Action: Mouse moved to (570, 226)
Screenshot: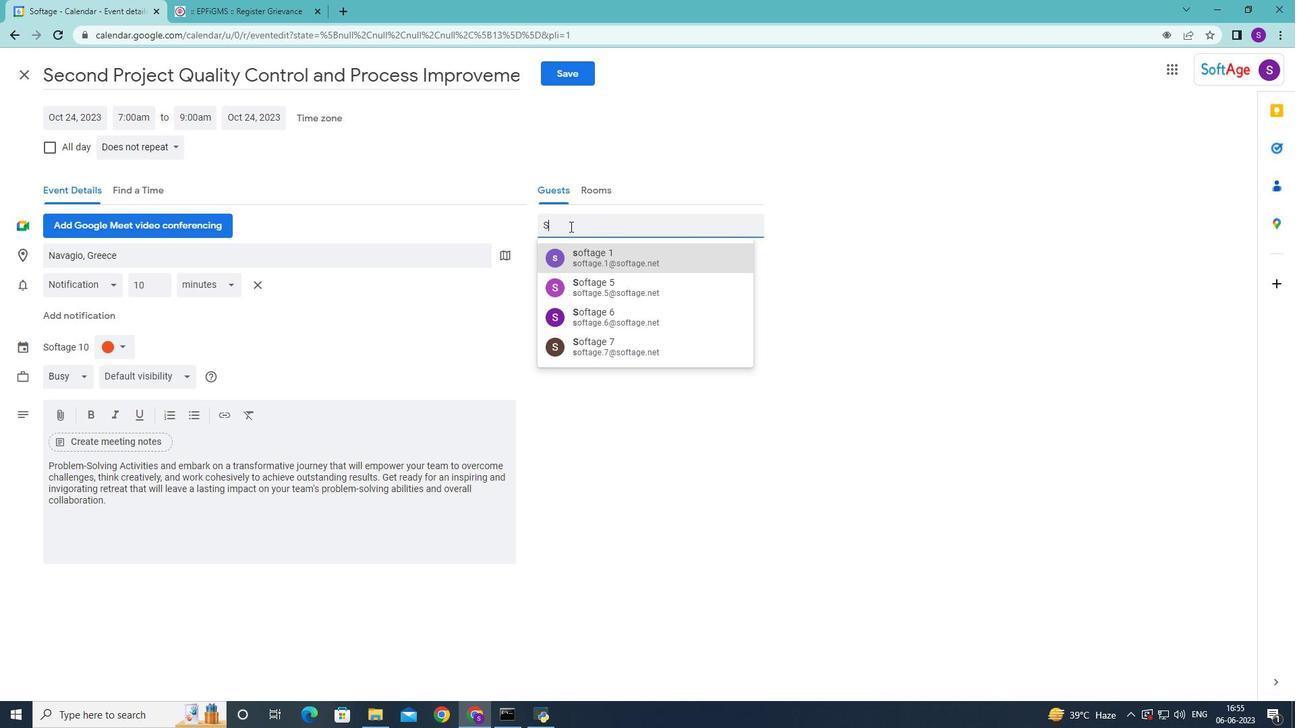 
Action: Key pressed ftage.9<Key.shift>@sooftage.net
Screenshot: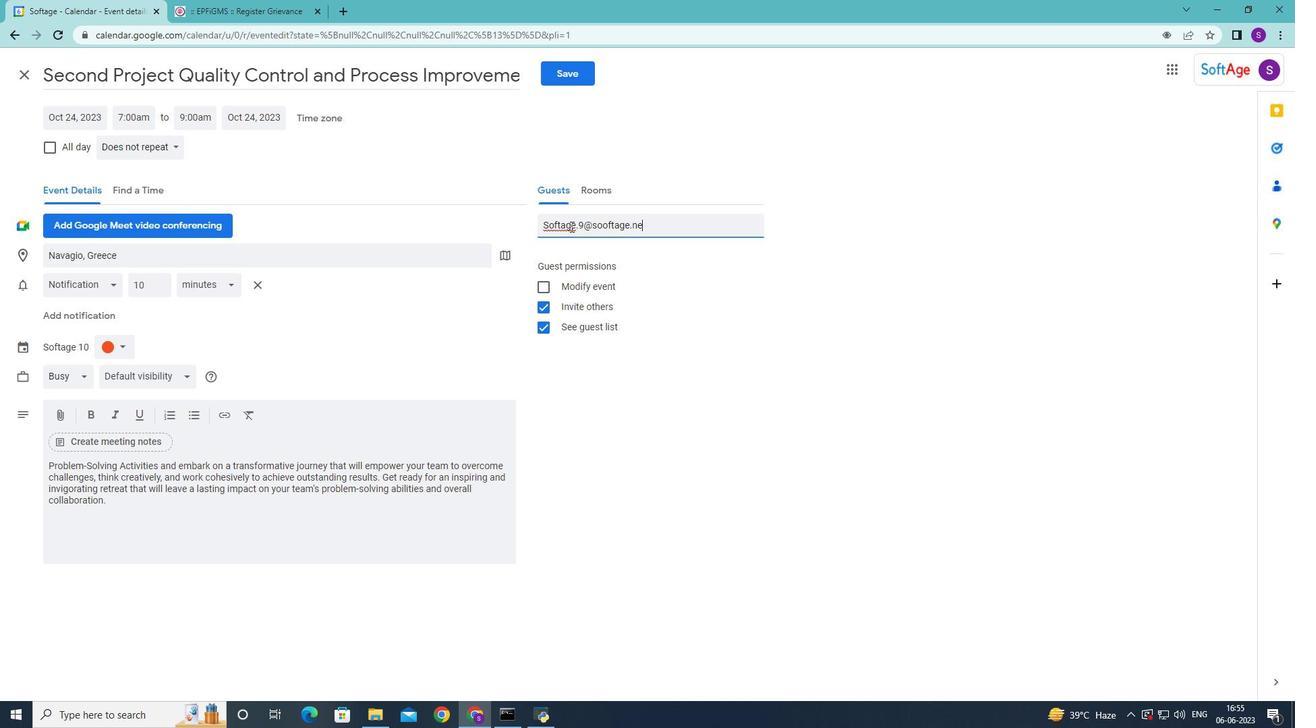 
Action: Mouse moved to (601, 267)
Screenshot: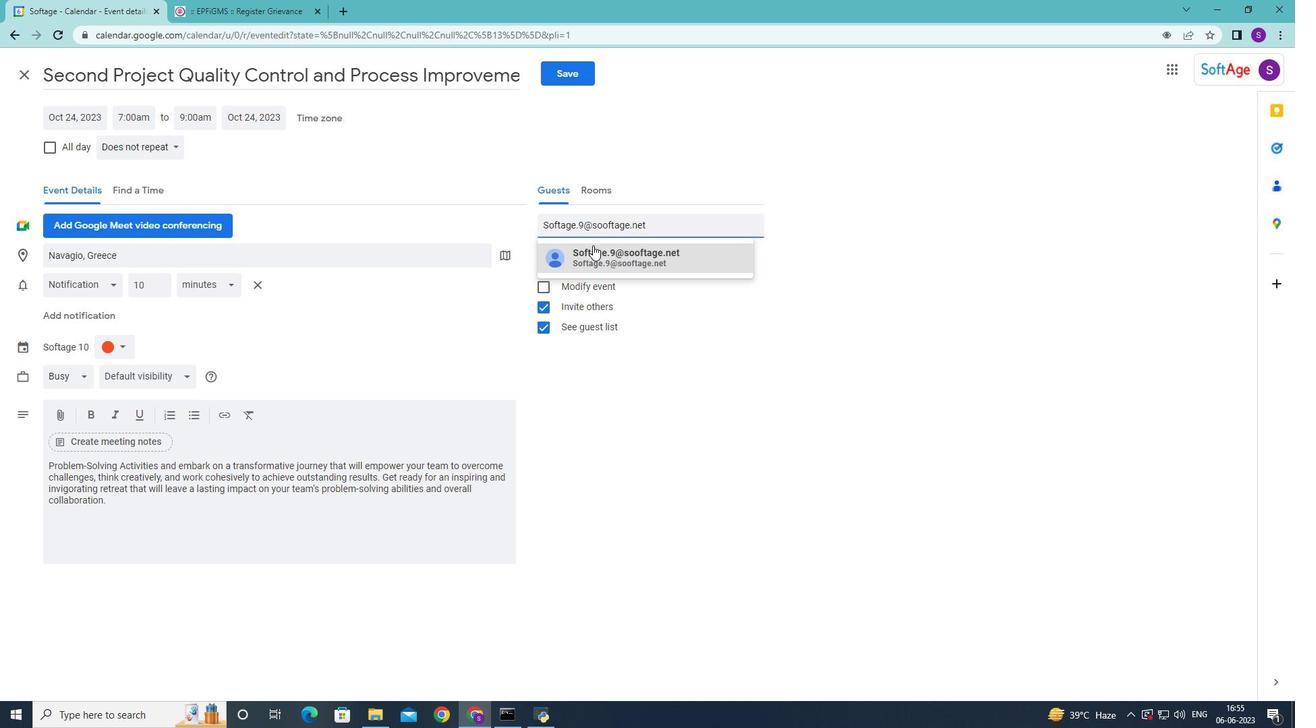 
Action: Mouse pressed left at (601, 267)
Screenshot: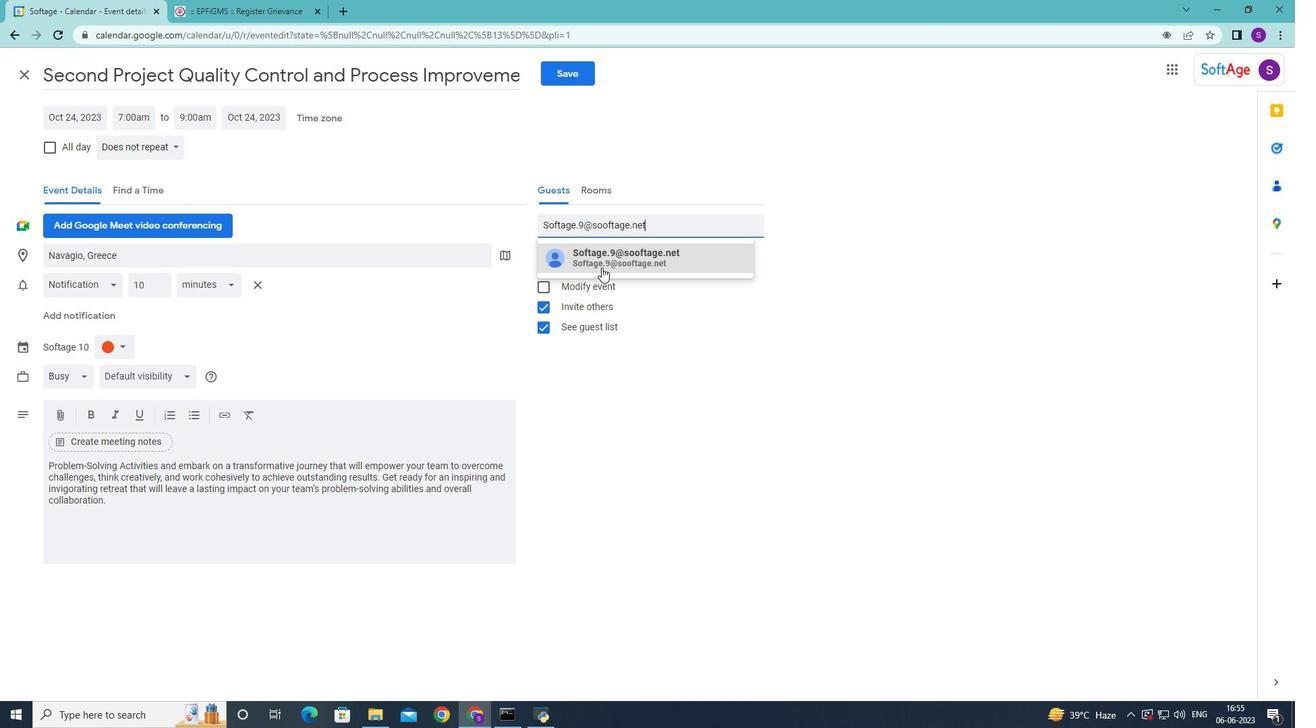 
Action: Mouse moved to (598, 223)
Screenshot: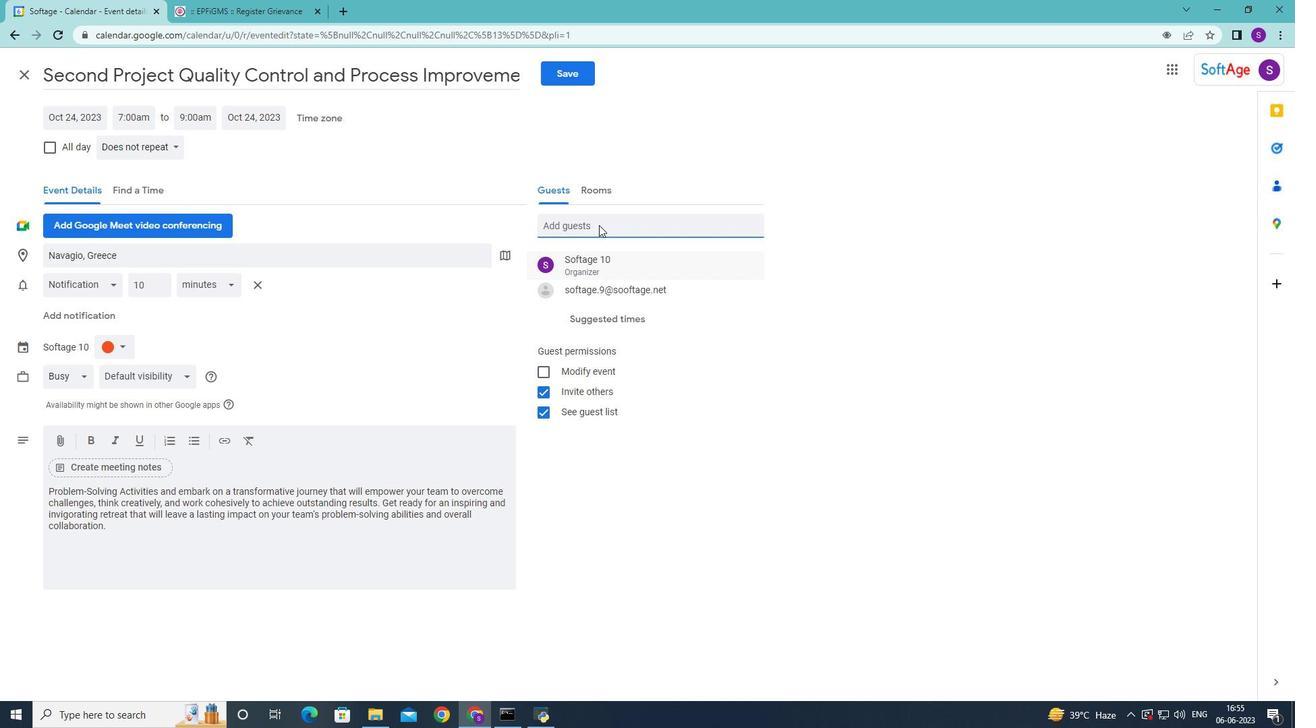 
Action: Mouse pressed left at (598, 223)
Screenshot: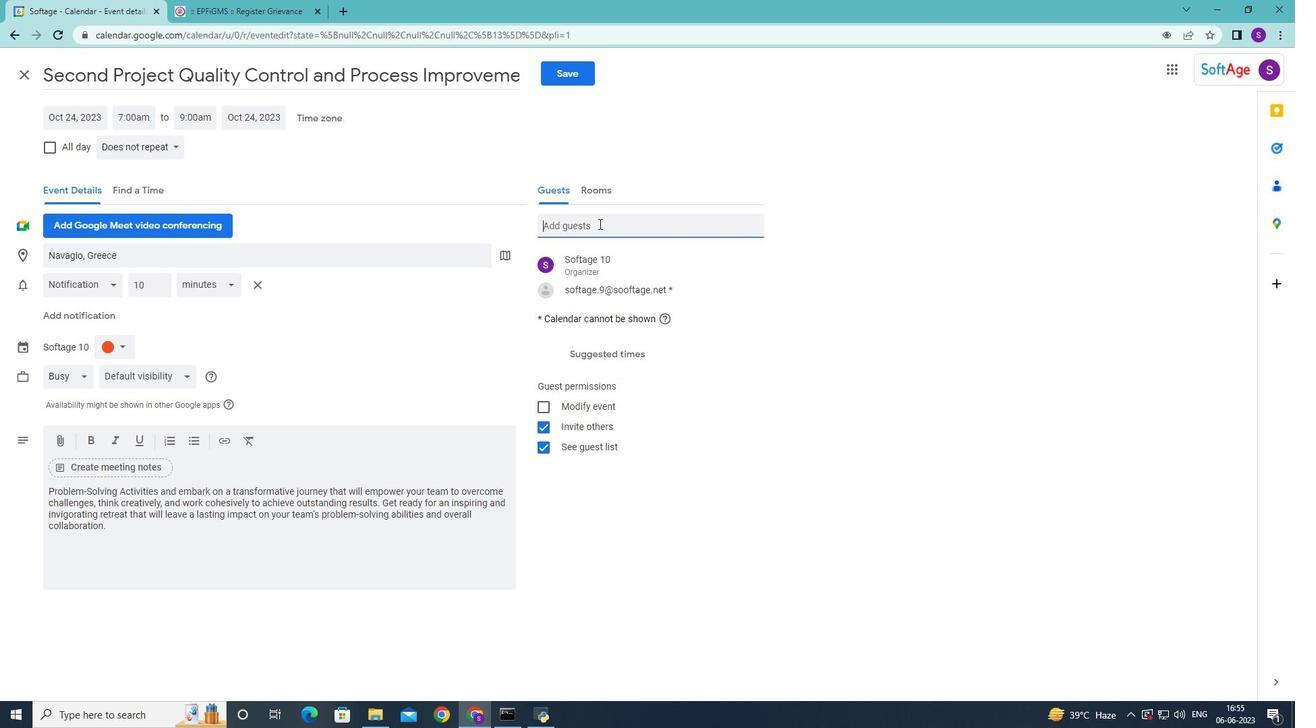 
Action: Key pressed <Key.shift>softage.8<Key.shift>@softage.net
Screenshot: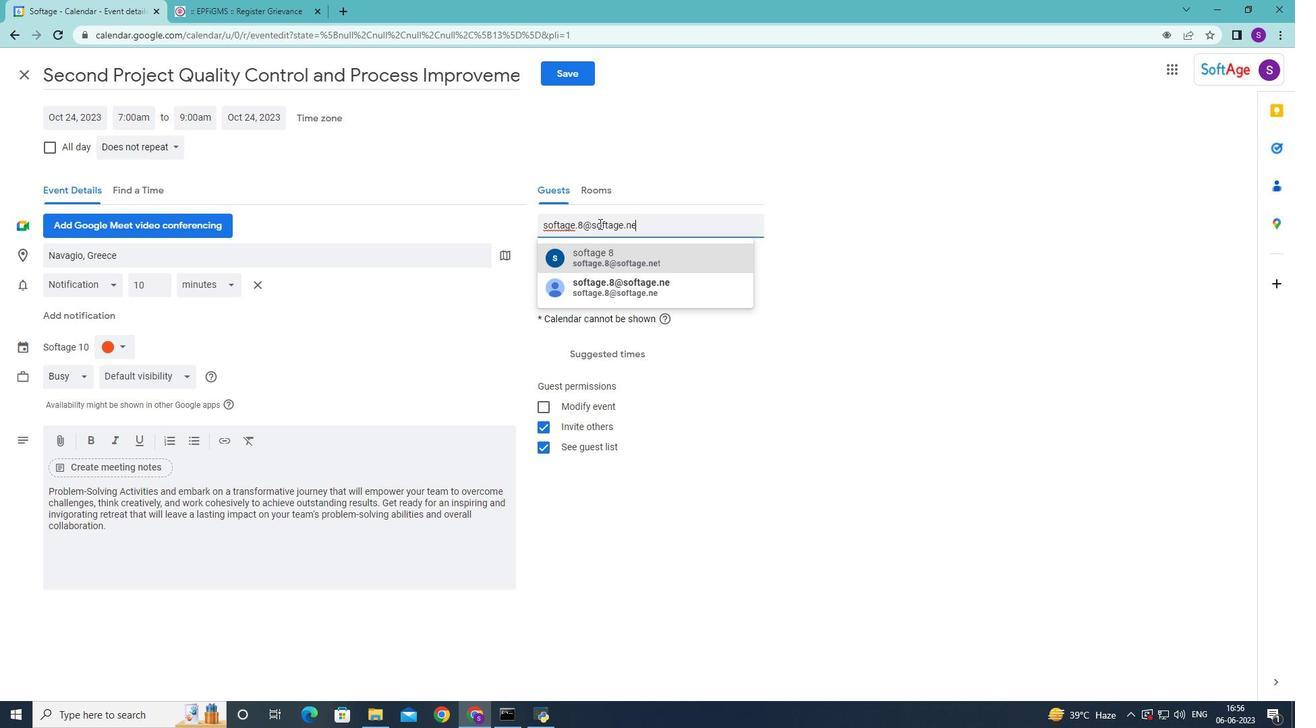 
Action: Mouse moved to (623, 261)
Screenshot: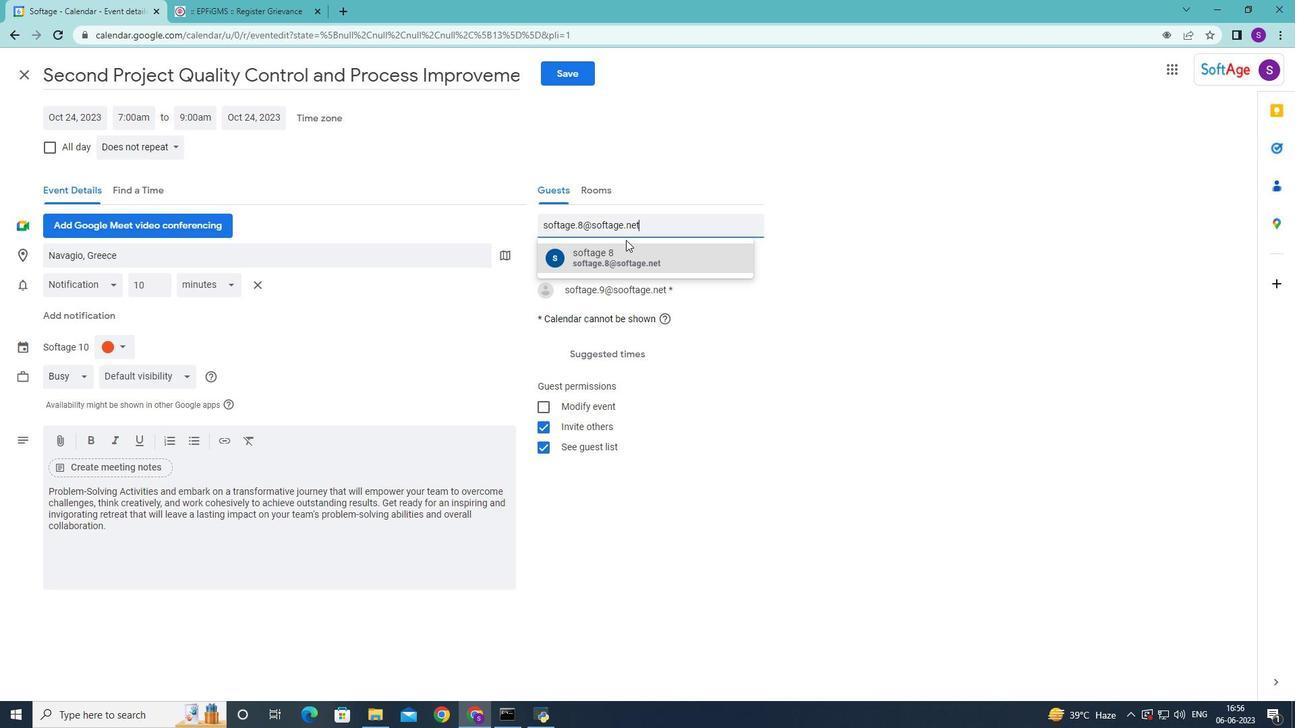 
Action: Mouse pressed left at (623, 261)
Screenshot: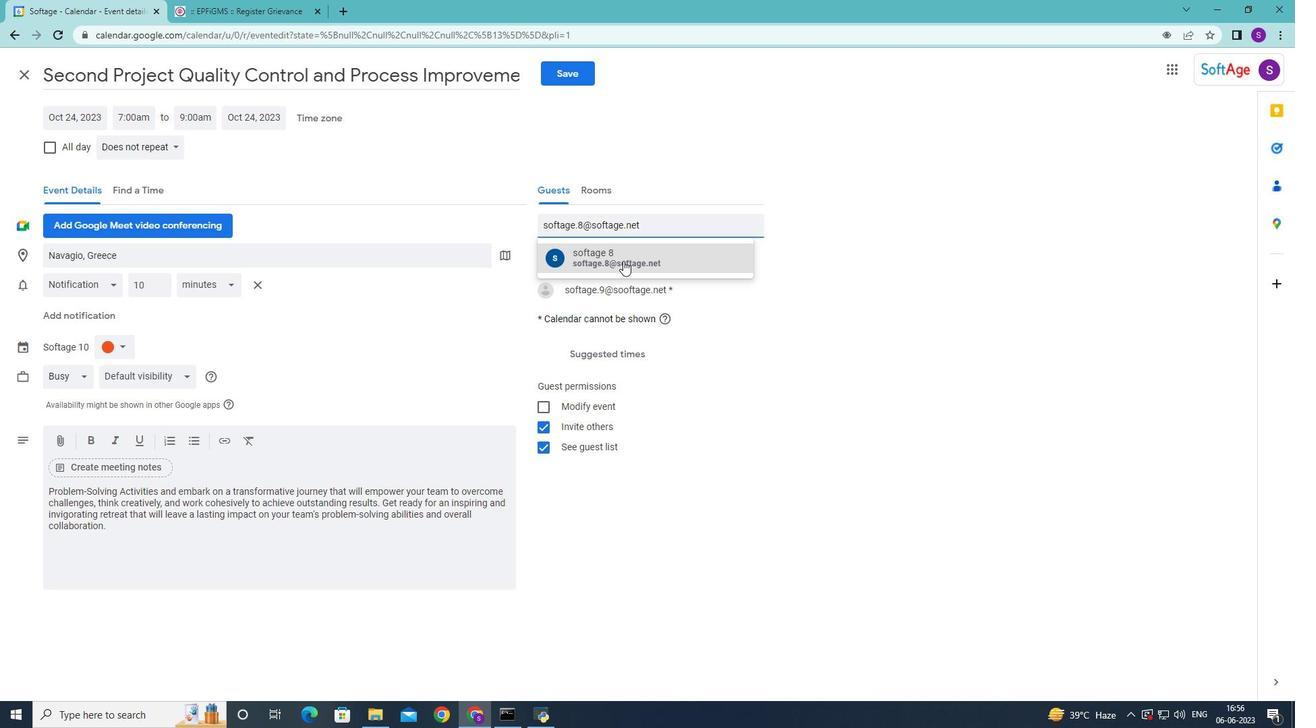 
Action: Mouse moved to (142, 150)
Screenshot: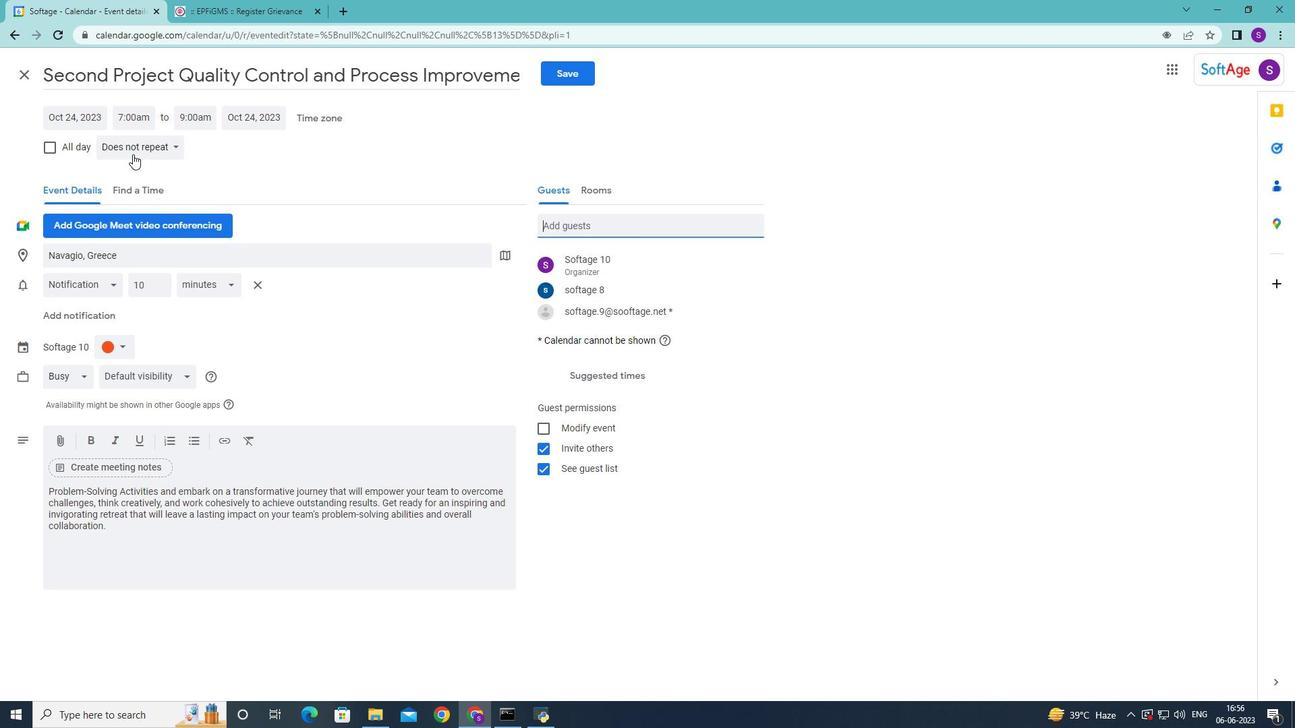 
Action: Mouse pressed left at (142, 150)
Screenshot: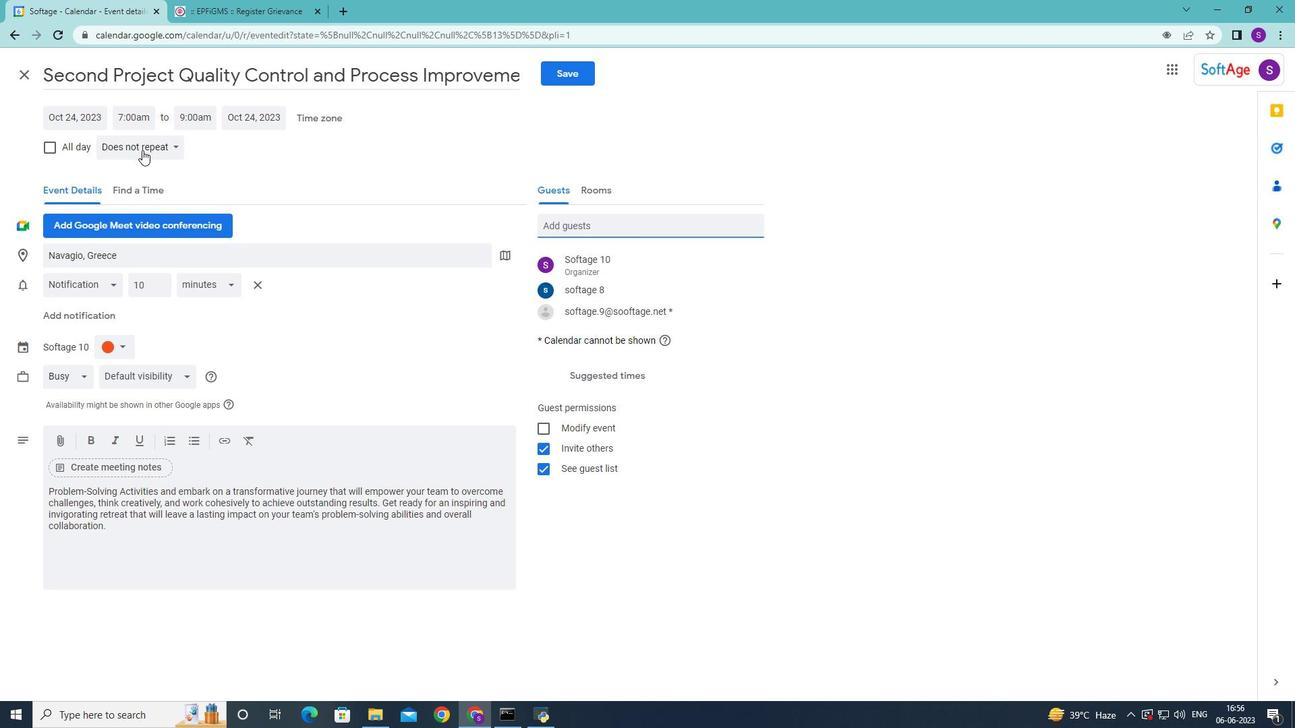 
Action: Mouse moved to (153, 155)
Screenshot: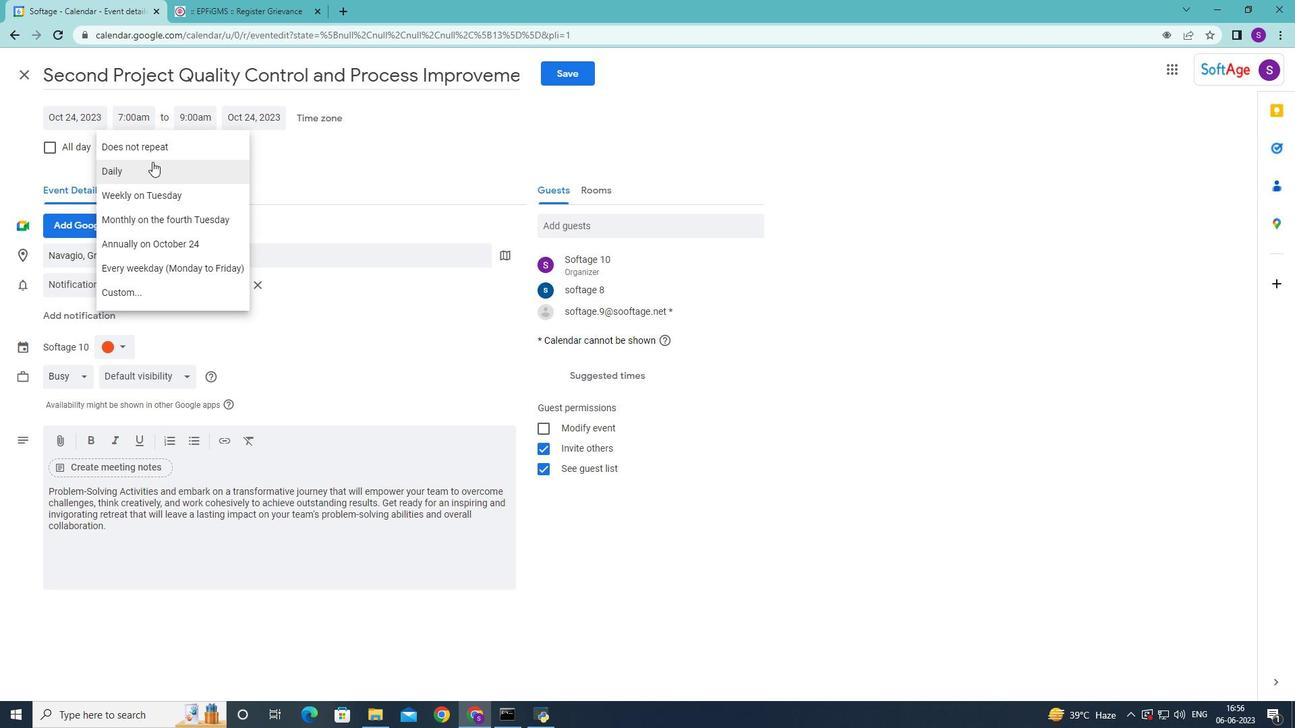 
Action: Mouse pressed left at (153, 155)
Screenshot: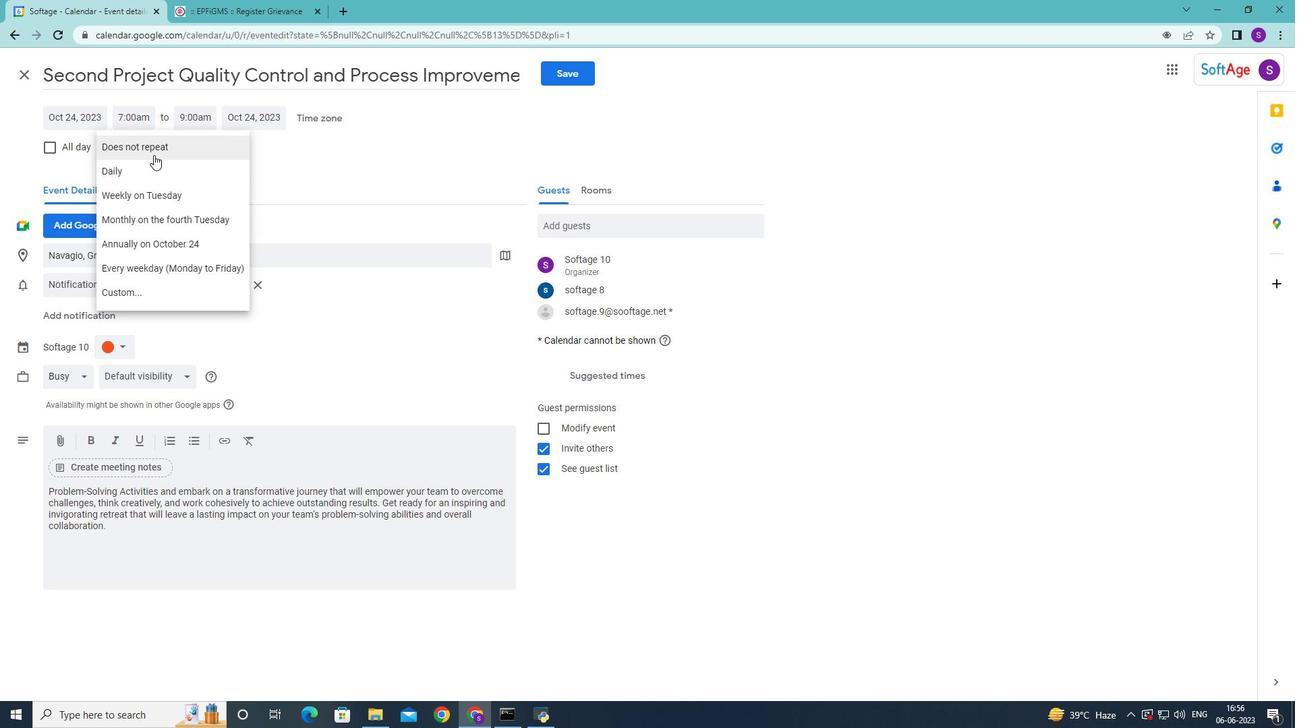 
Action: Mouse moved to (561, 78)
Screenshot: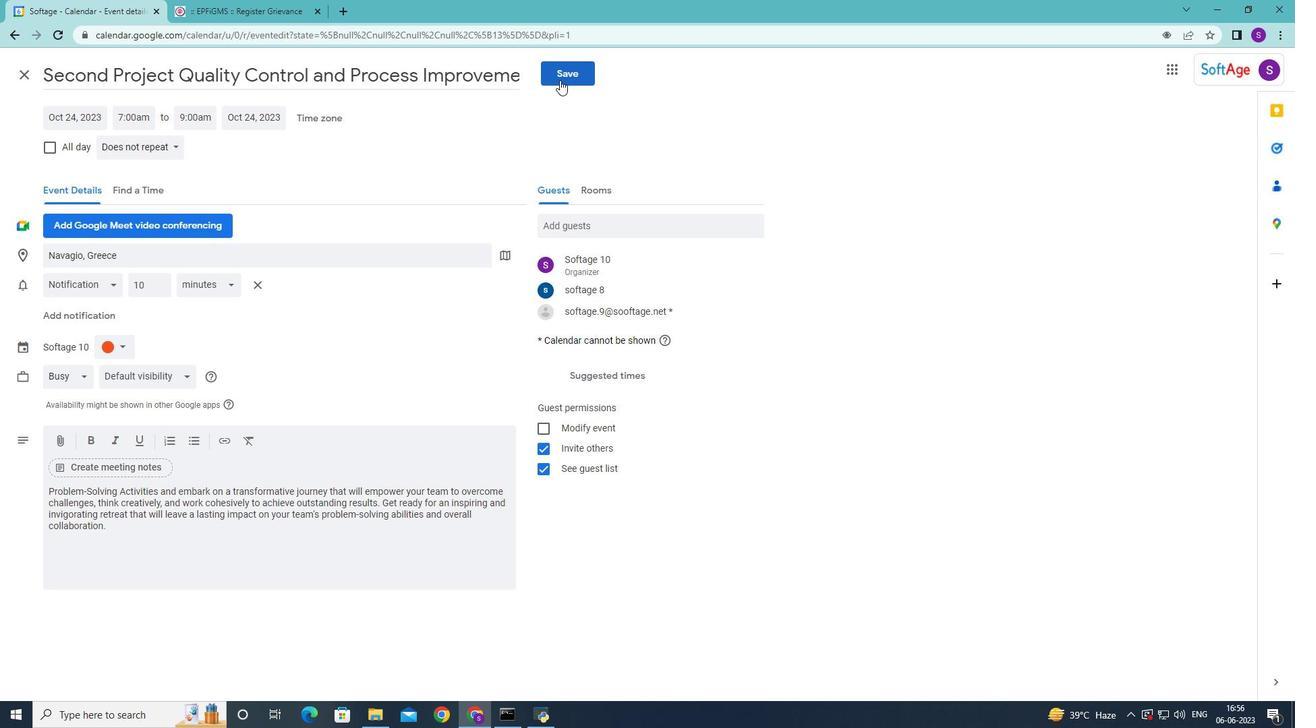 
Action: Mouse pressed left at (561, 78)
Screenshot: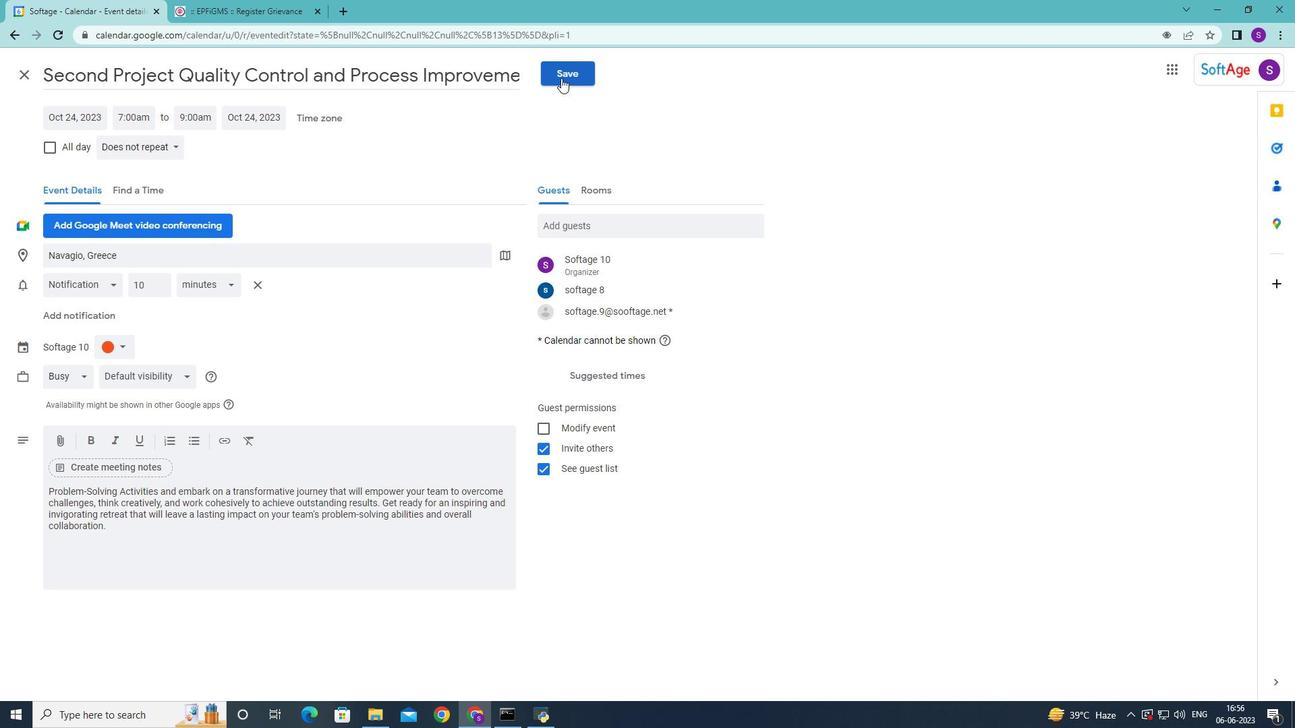 
Action: Mouse moved to (764, 409)
Screenshot: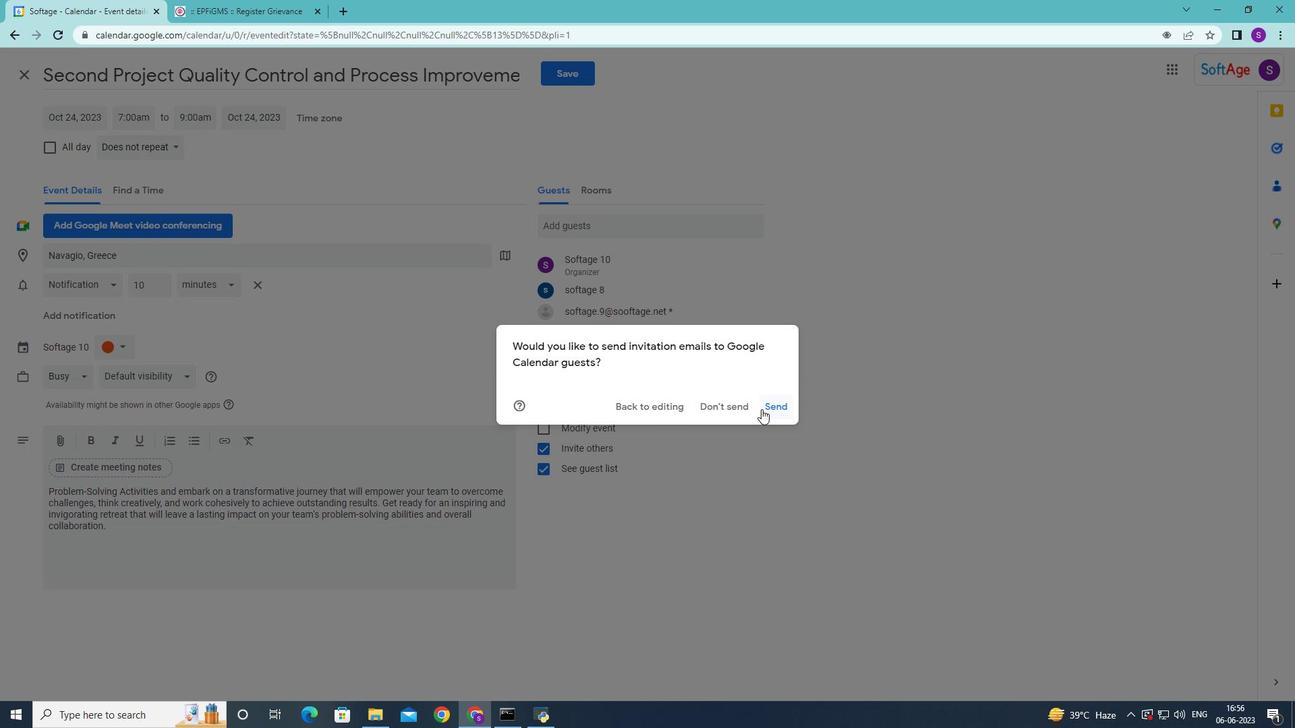 
Action: Mouse pressed left at (764, 409)
Screenshot: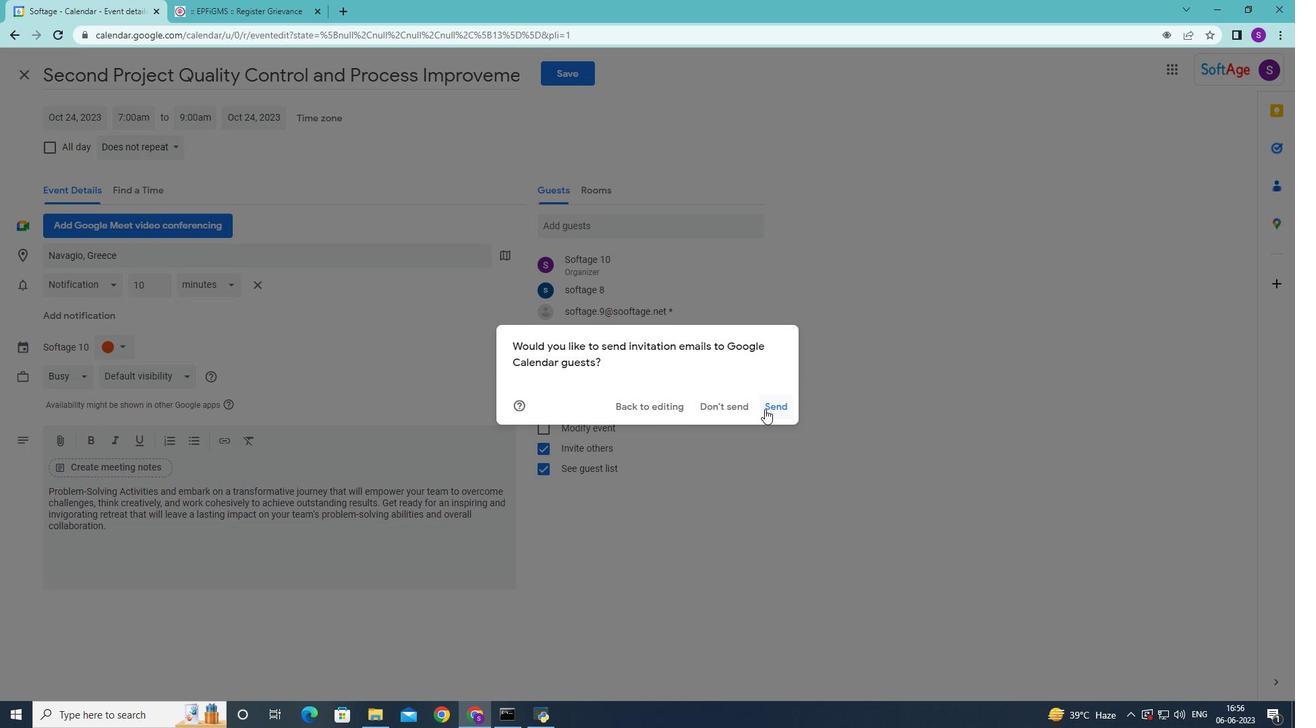 
Action: Mouse moved to (765, 410)
Screenshot: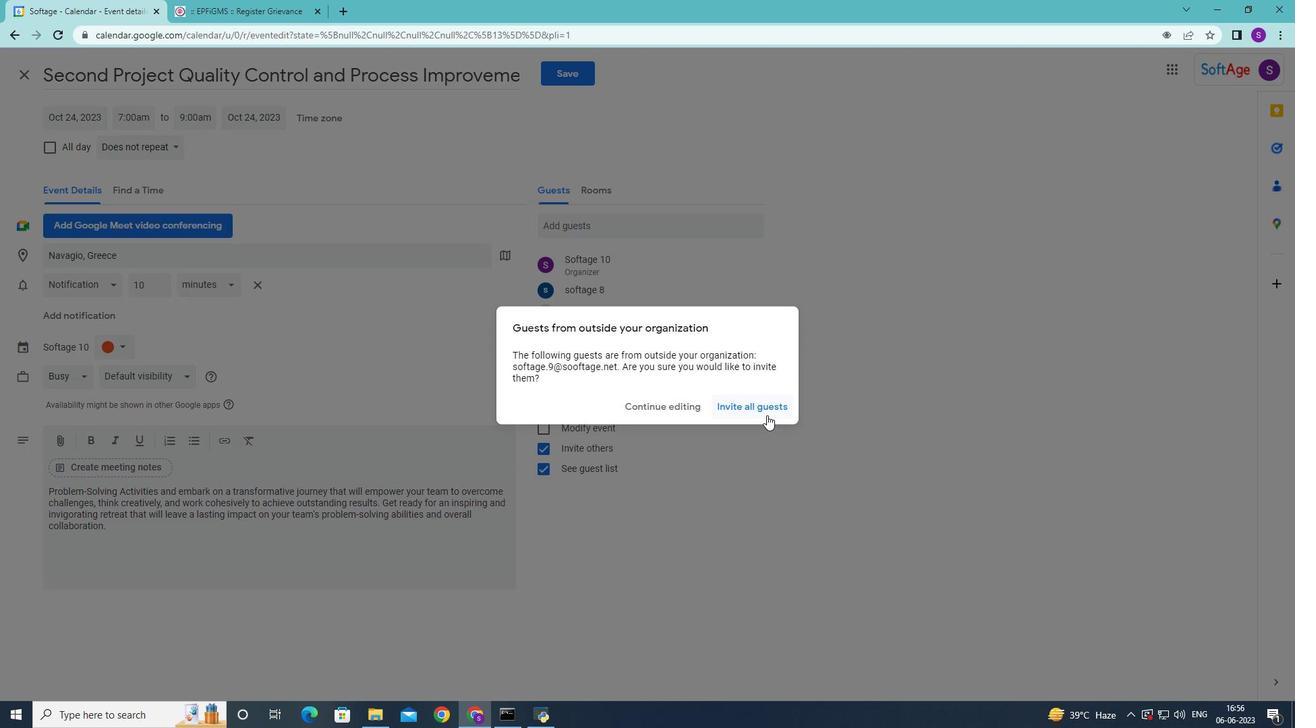
Action: Mouse pressed left at (765, 410)
Screenshot: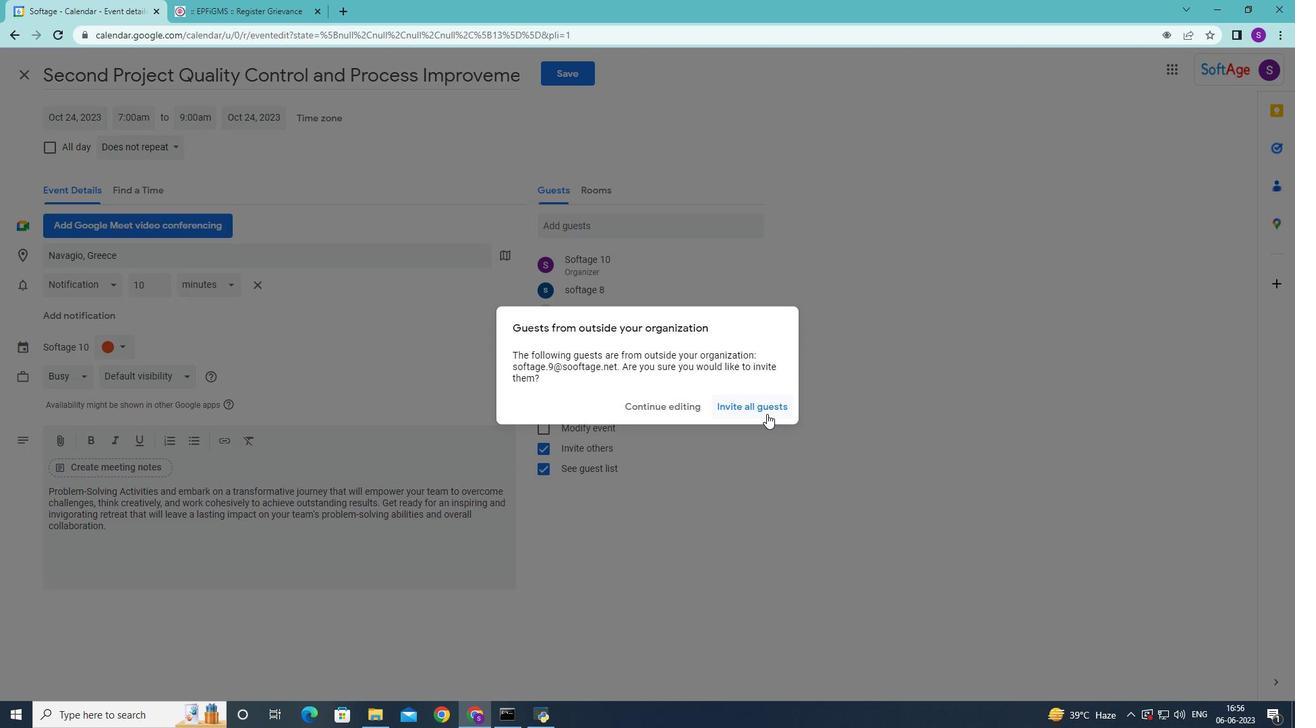 
Action: Mouse moved to (365, 488)
Screenshot: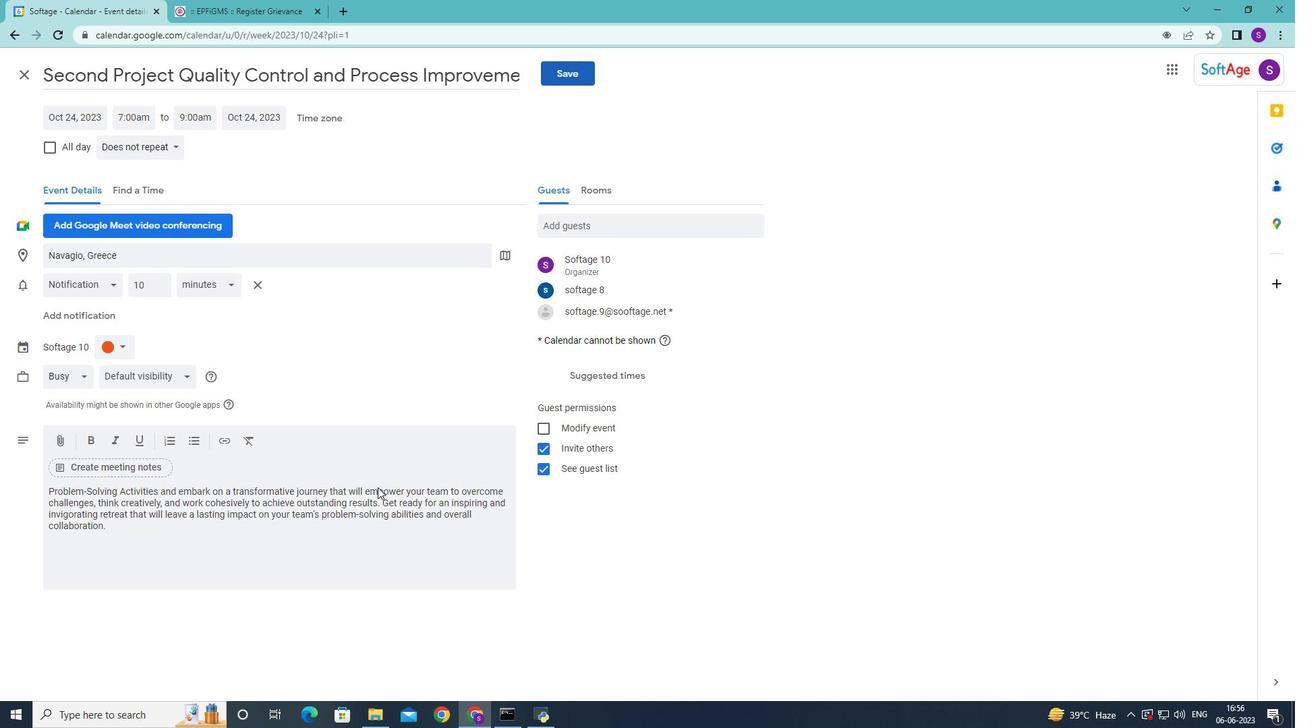 
